 Task: Look for space in Bloomingdale, United States from 12th July, 2023 to 16th July, 2023 for 8 adults in price range Rs.10000 to Rs.16000. Place can be private room with 8 bedrooms having 8 beds and 8 bathrooms. Property type can be house, flat, guest house. Amenities needed are: wifi, TV, free parkinig on premises, gym, breakfast. Booking option can be shelf check-in. Required host language is English.
Action: Mouse moved to (558, 114)
Screenshot: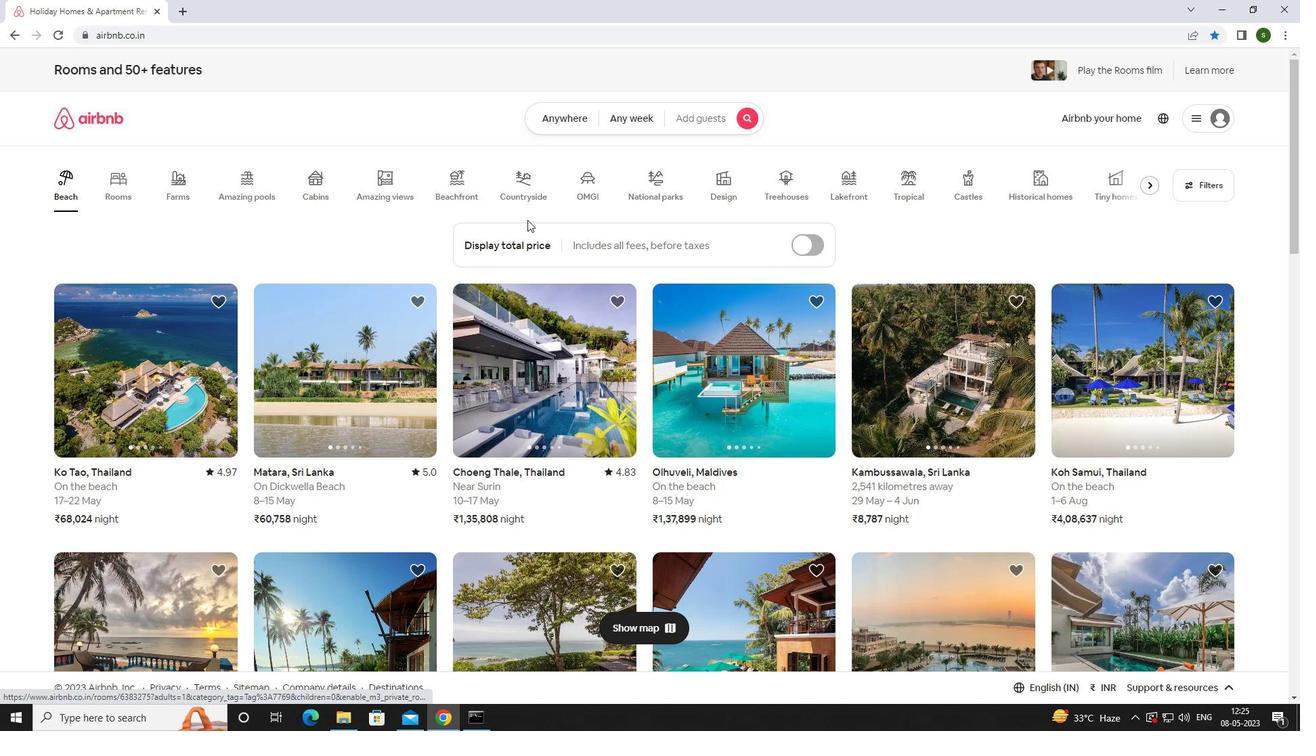 
Action: Mouse pressed left at (558, 114)
Screenshot: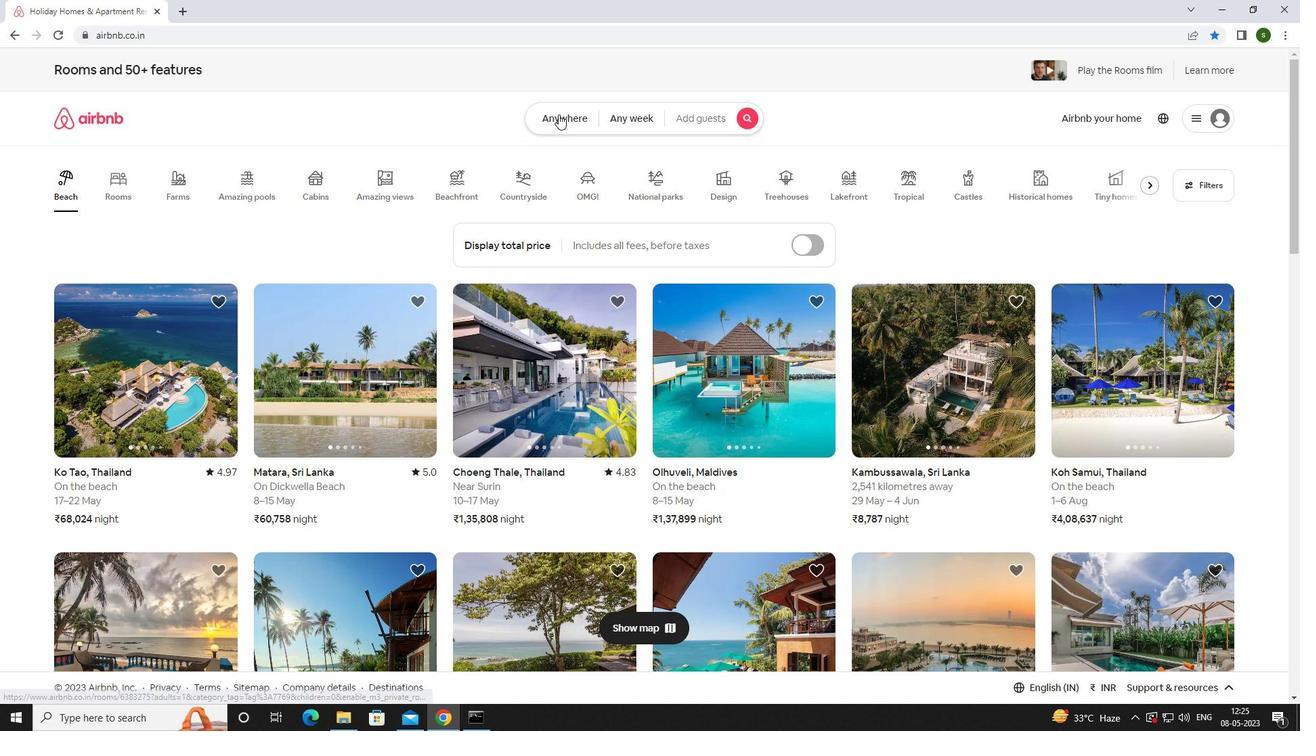
Action: Mouse moved to (502, 172)
Screenshot: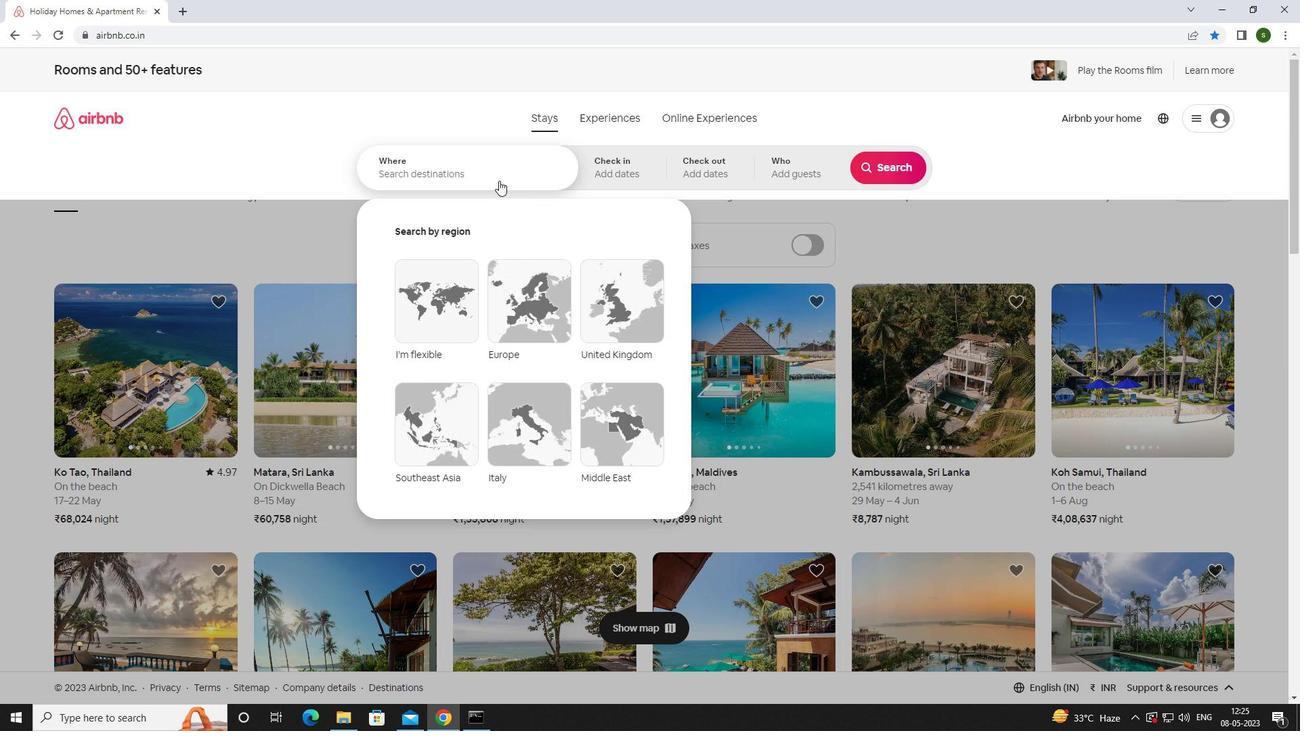 
Action: Mouse pressed left at (502, 172)
Screenshot: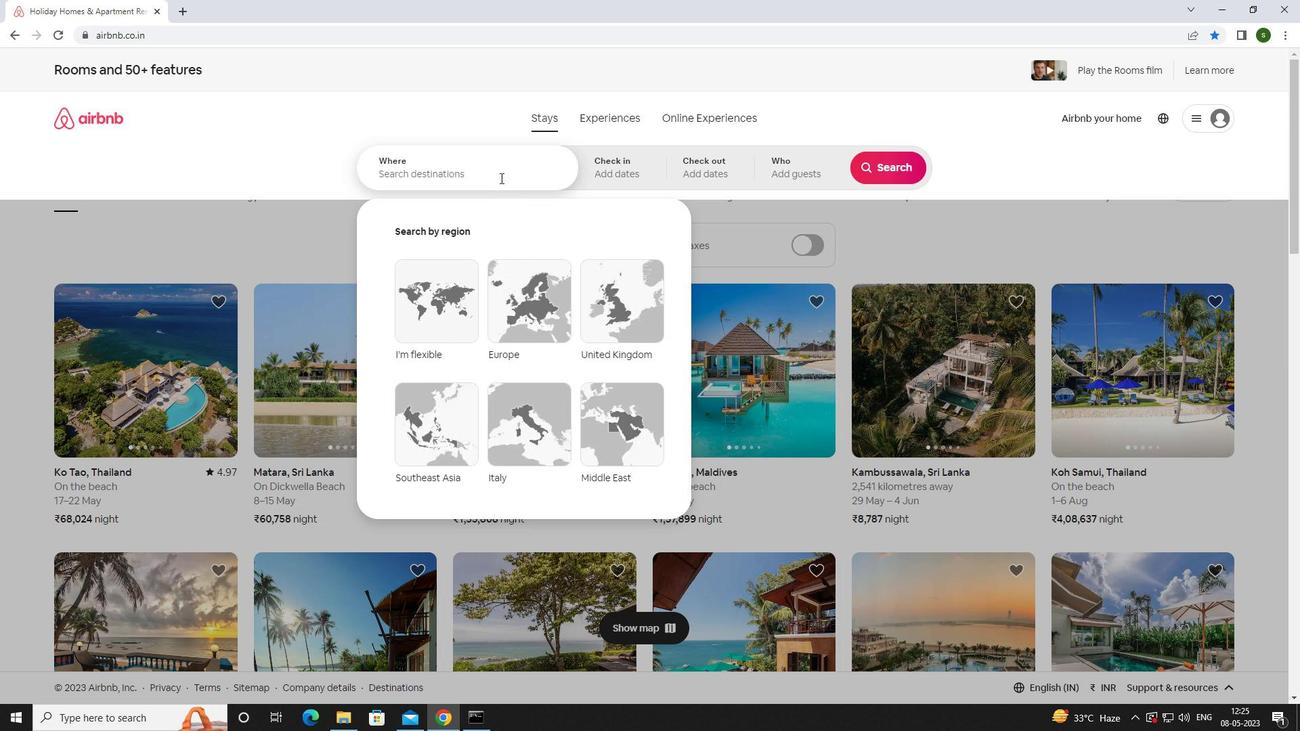 
Action: Mouse moved to (499, 173)
Screenshot: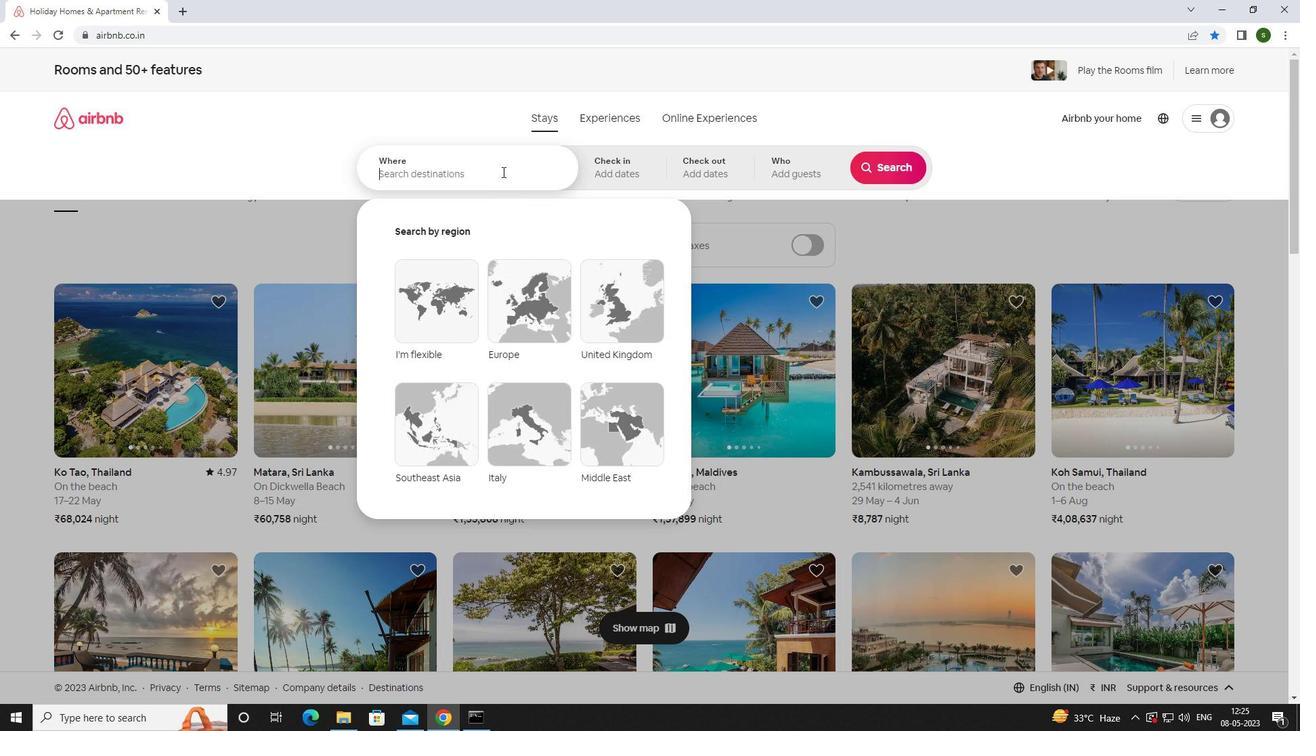 
Action: Key pressed <Key.caps_lock>b<Key.caps_lock>loomingdale,<Key.space><Key.caps_lock>u<Key.caps_lock>nited<Key.space><Key.caps_lock>s<Key.caps_lock>tates<Key.enter>
Screenshot: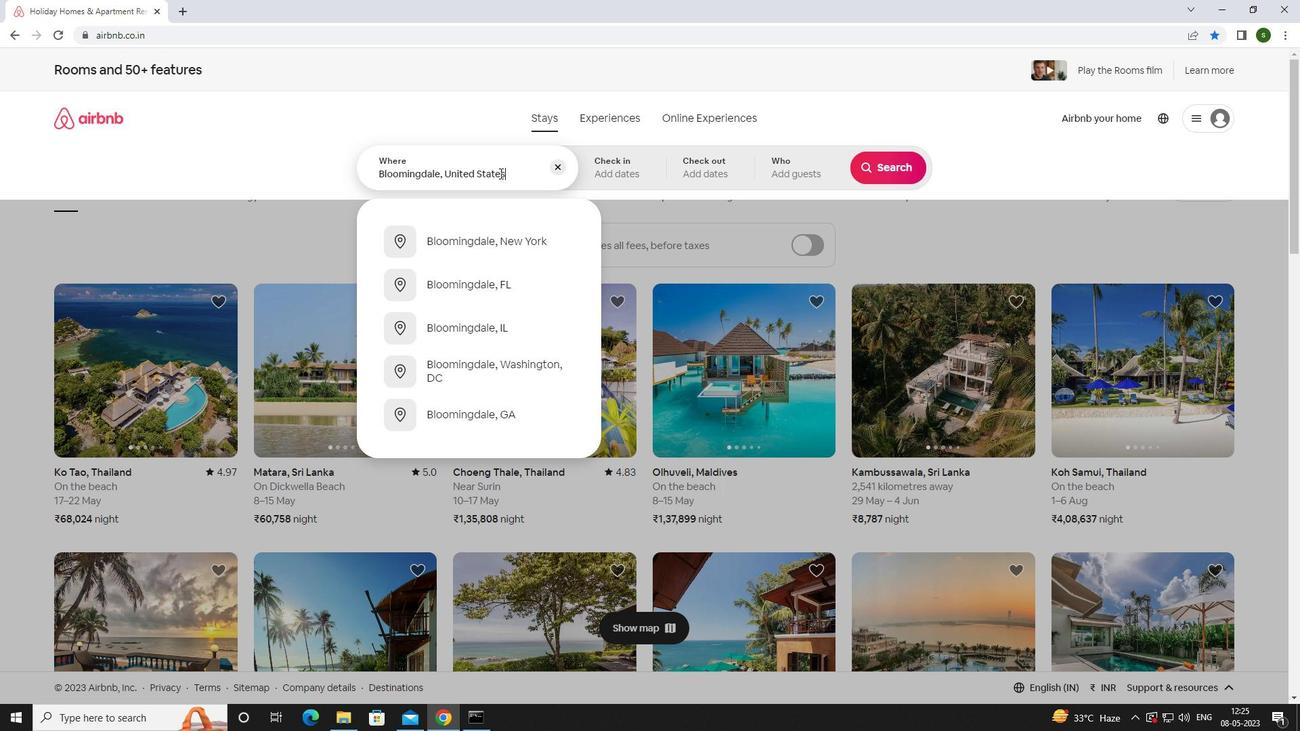 
Action: Mouse moved to (883, 274)
Screenshot: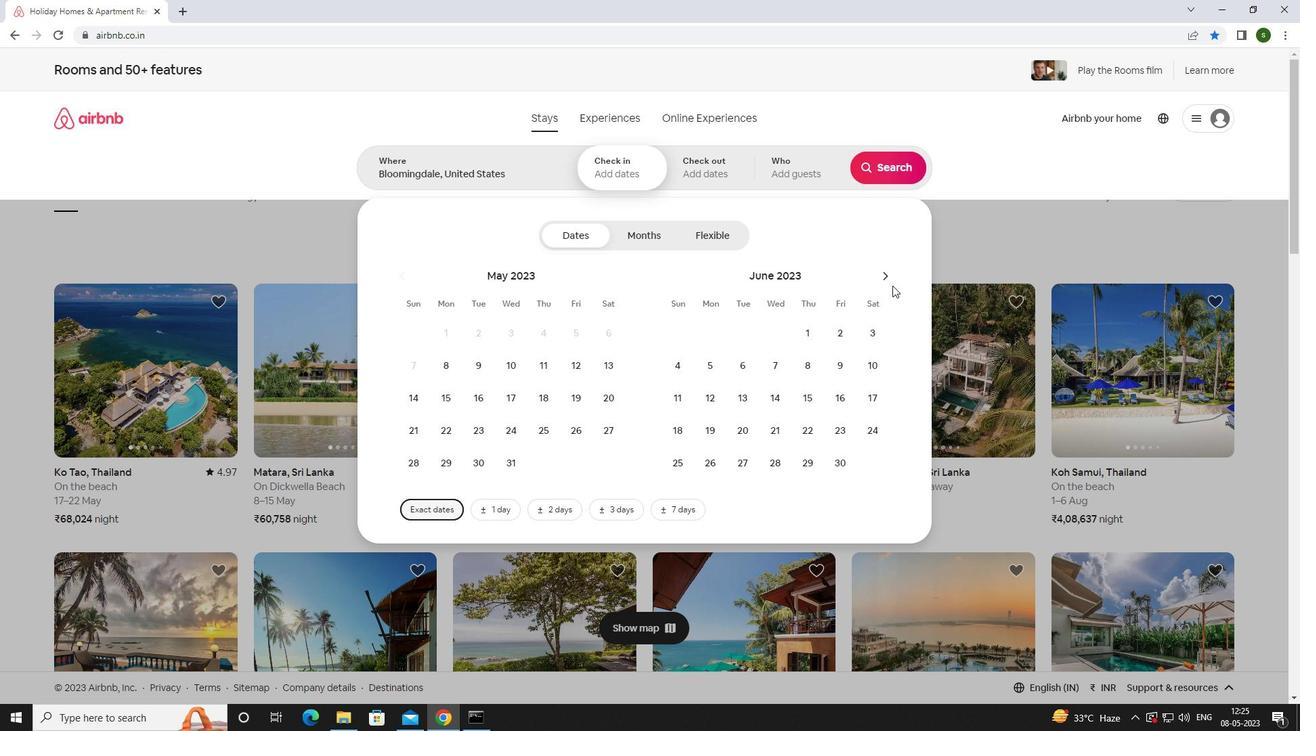 
Action: Mouse pressed left at (883, 274)
Screenshot: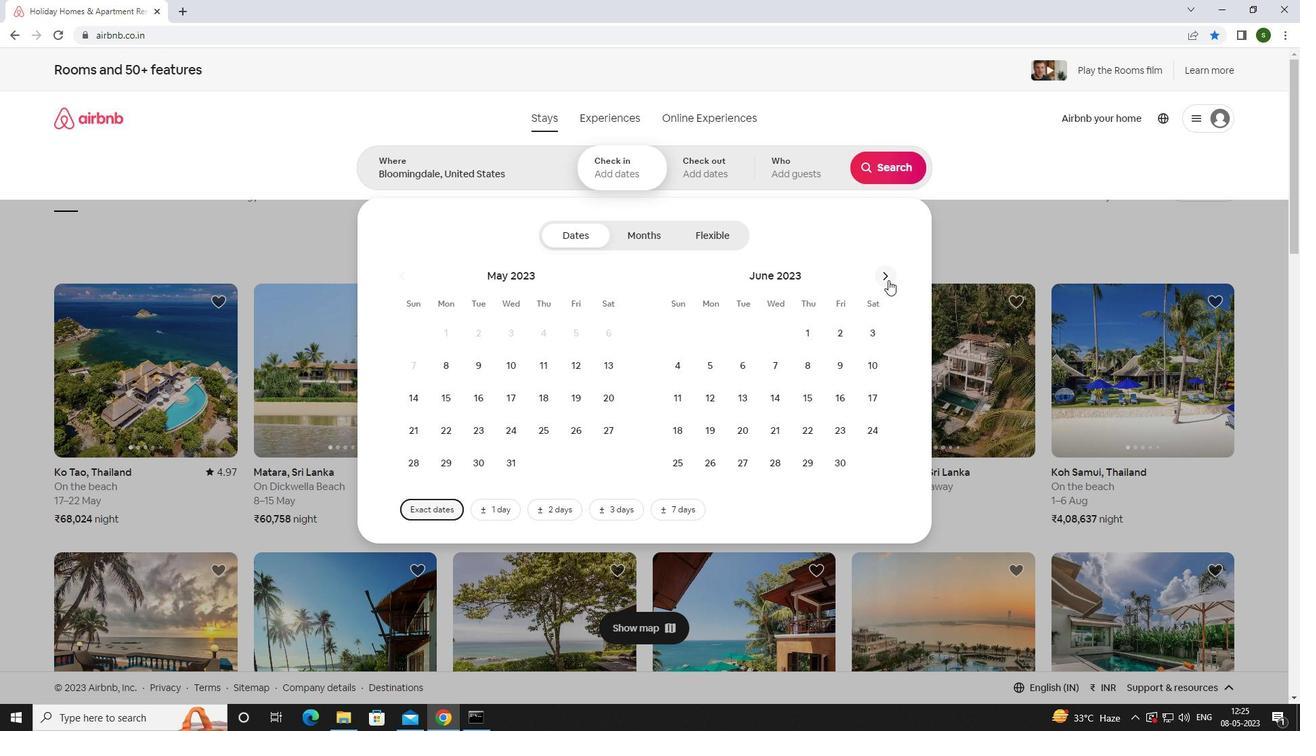
Action: Mouse moved to (783, 400)
Screenshot: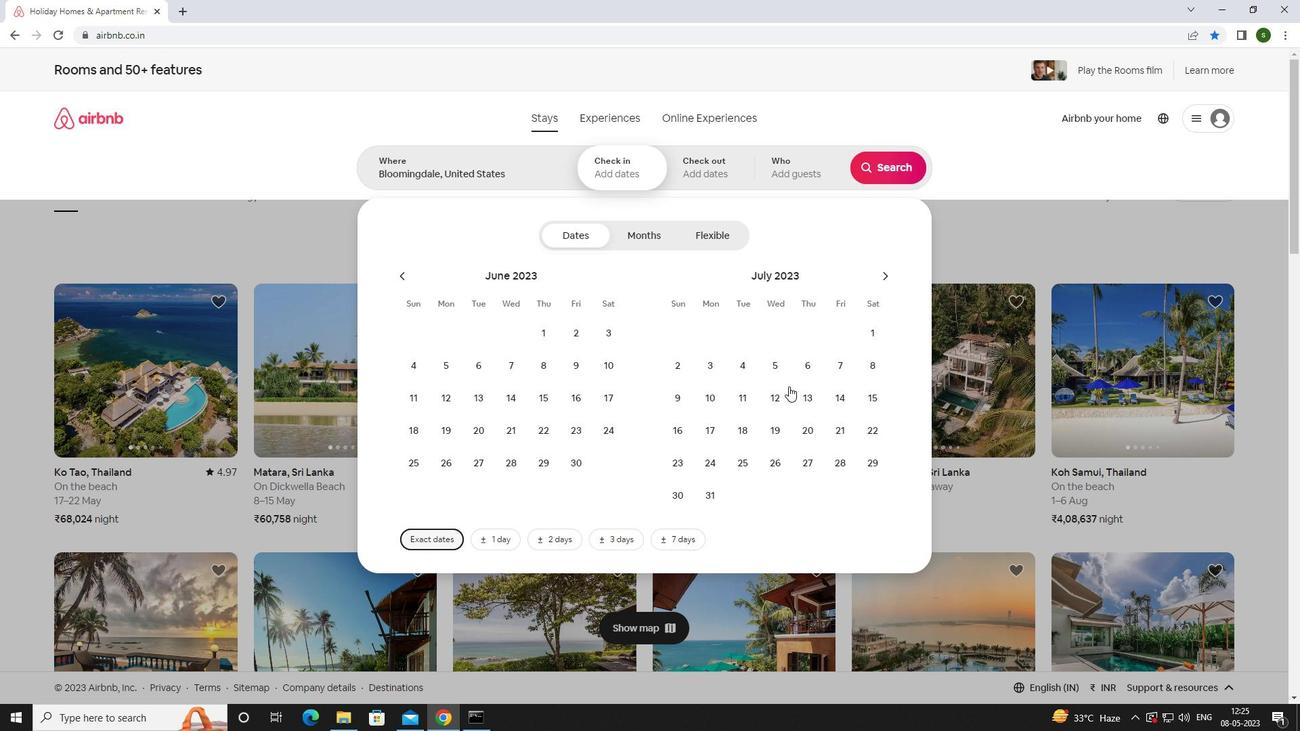 
Action: Mouse pressed left at (783, 400)
Screenshot: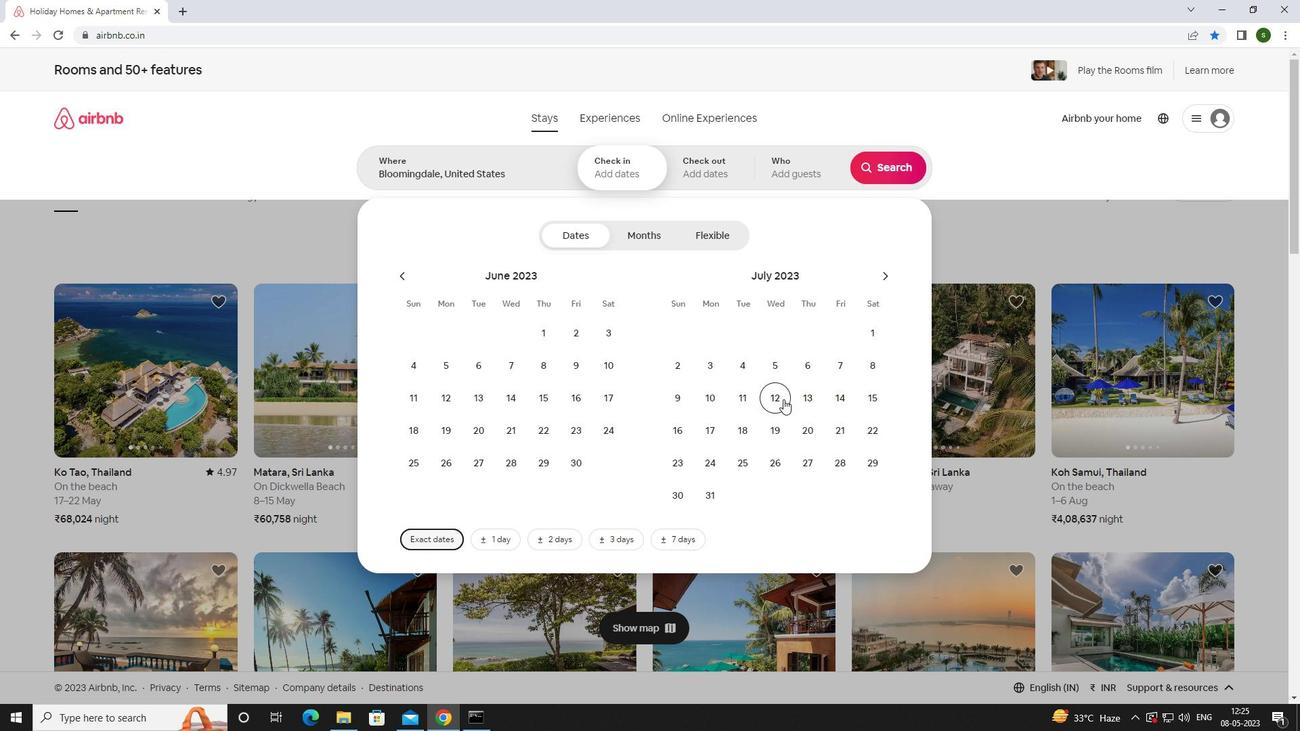 
Action: Mouse moved to (690, 429)
Screenshot: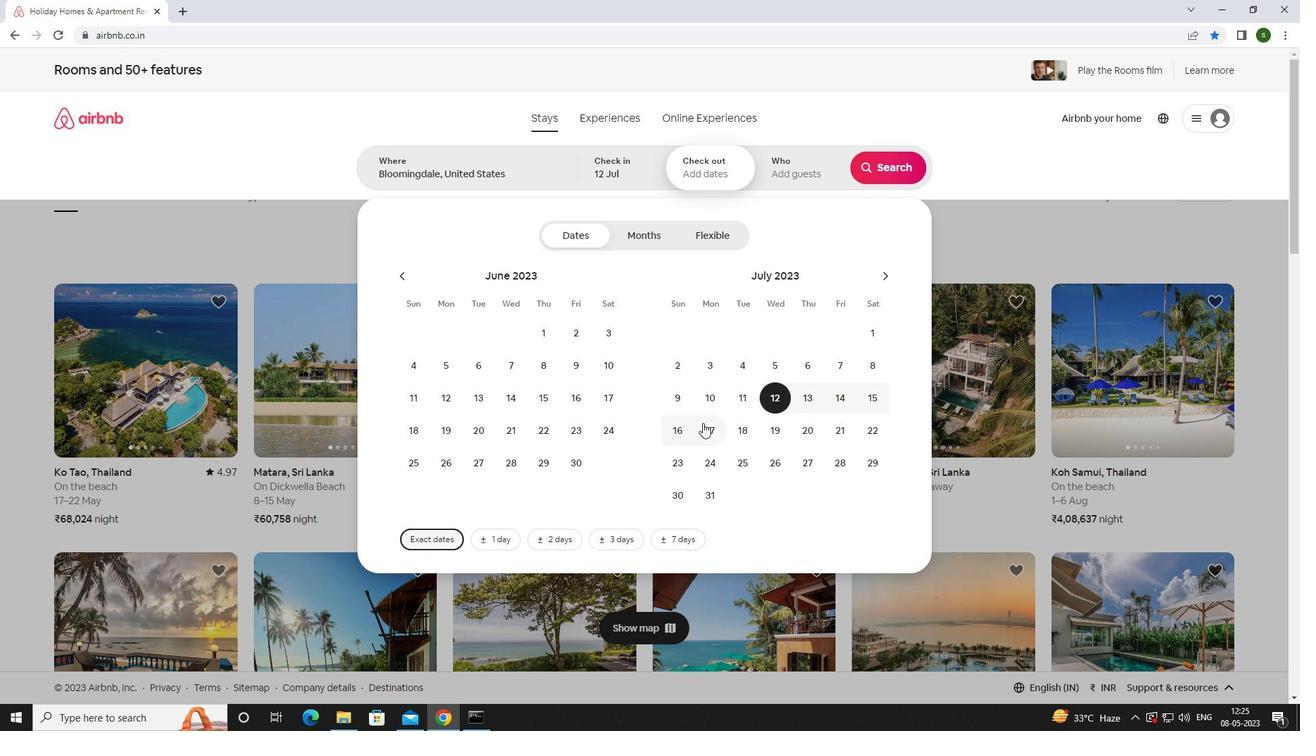 
Action: Mouse pressed left at (690, 429)
Screenshot: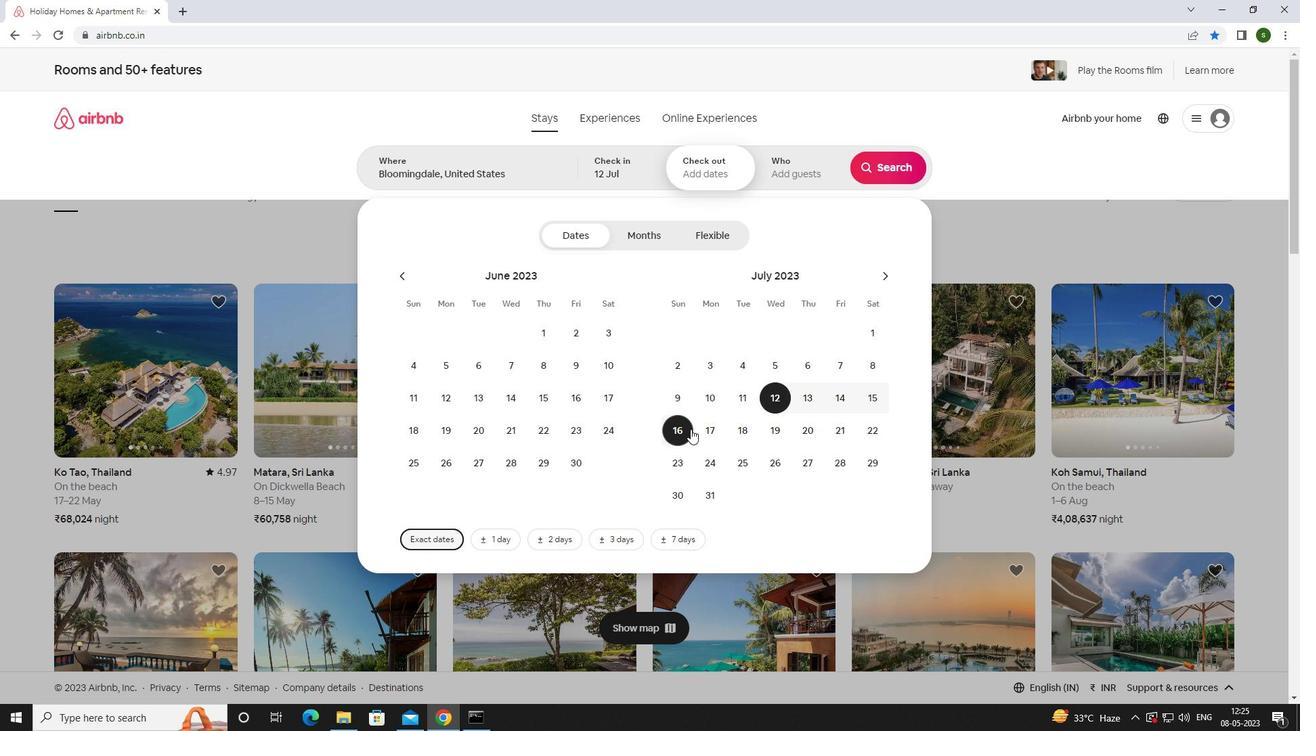 
Action: Mouse moved to (795, 176)
Screenshot: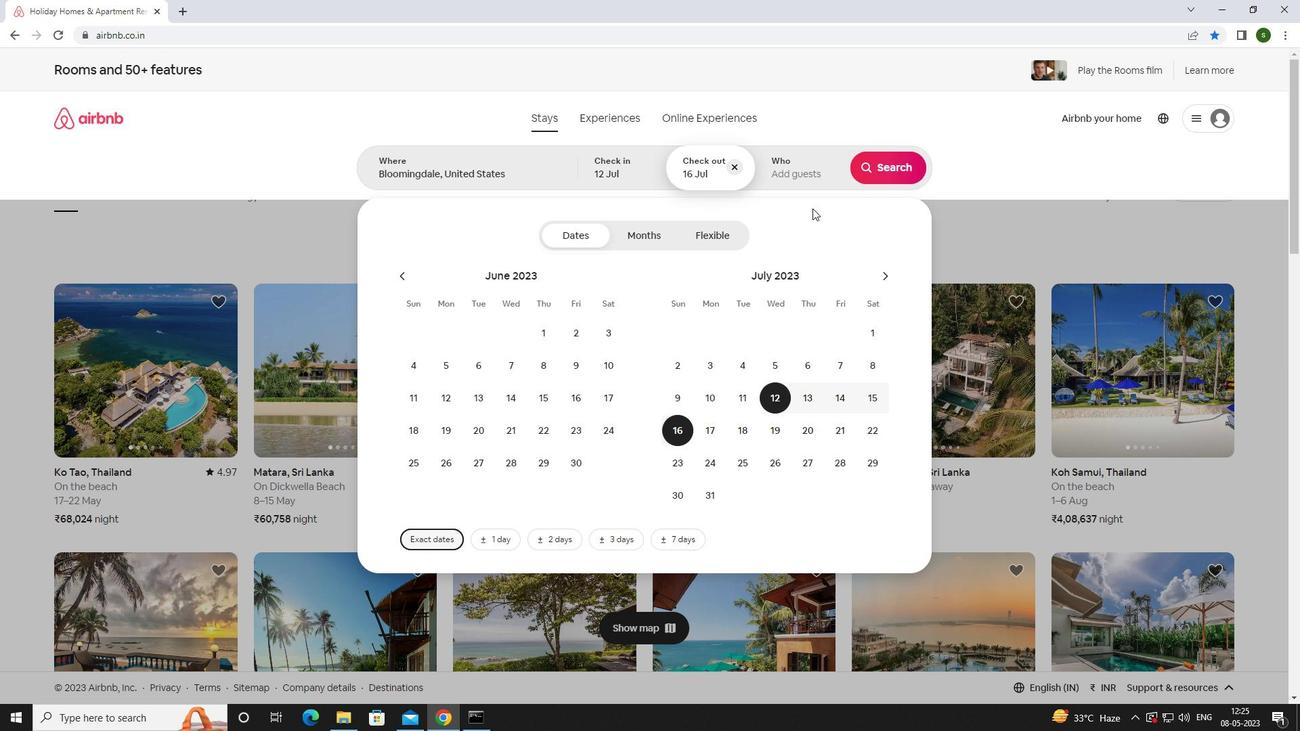 
Action: Mouse pressed left at (795, 176)
Screenshot: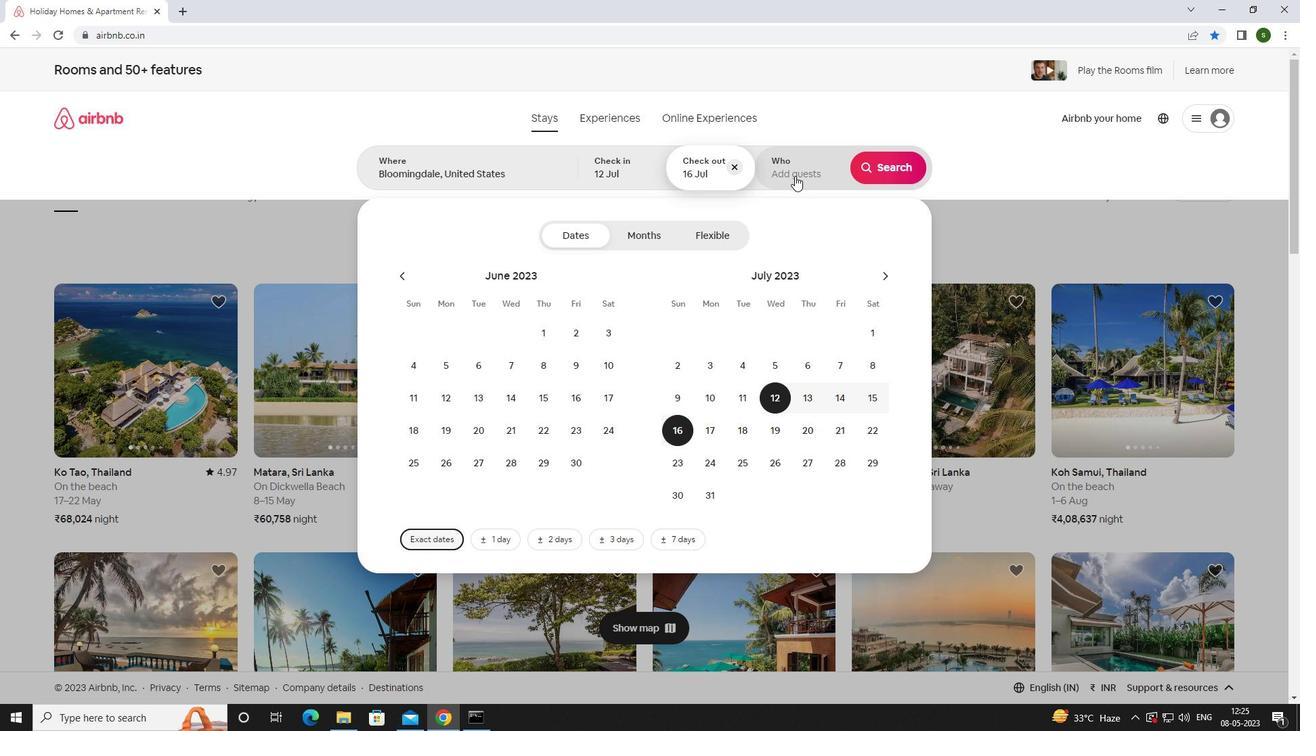 
Action: Mouse moved to (887, 235)
Screenshot: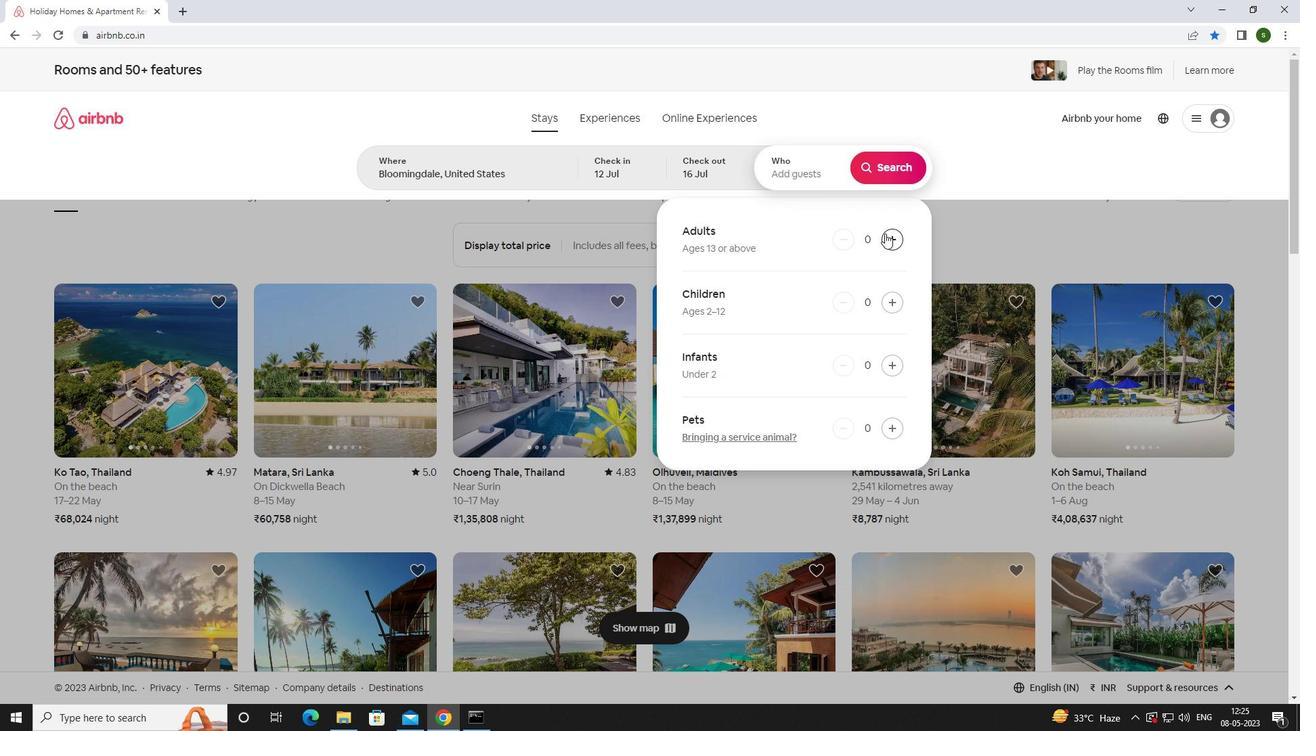 
Action: Mouse pressed left at (887, 235)
Screenshot: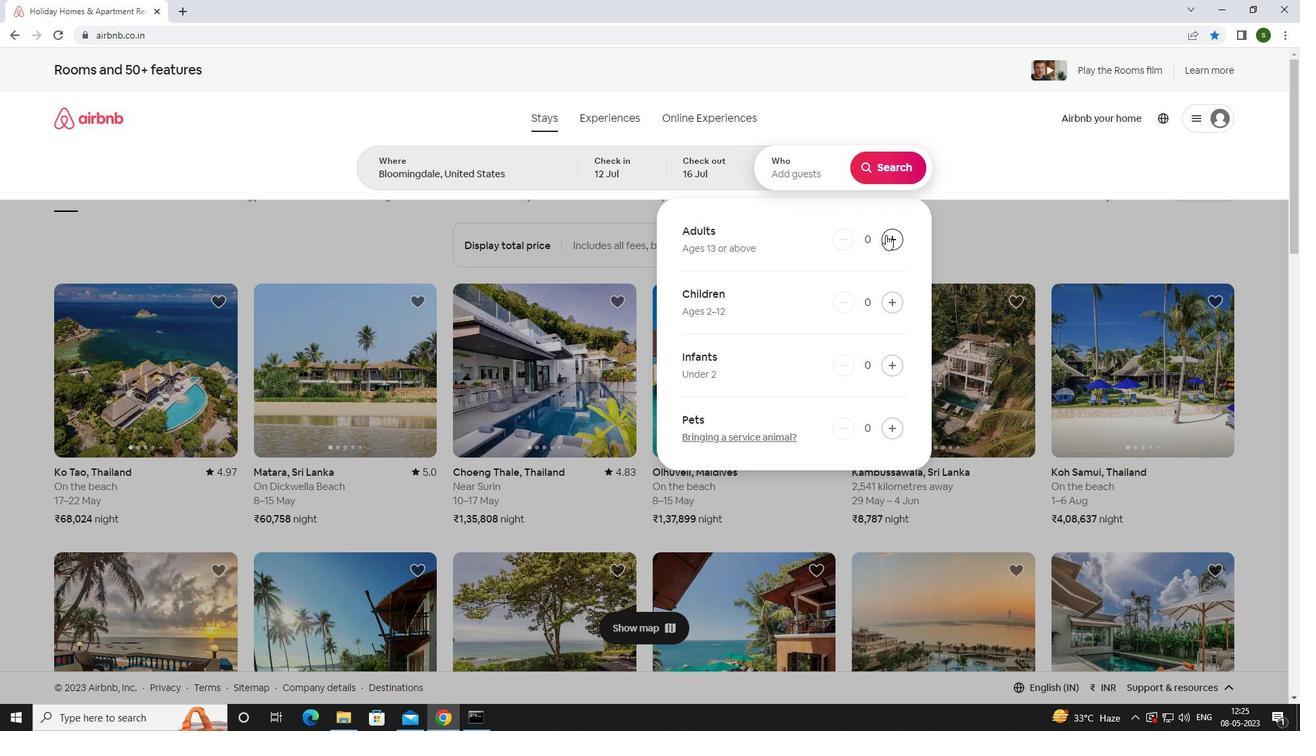 
Action: Mouse pressed left at (887, 235)
Screenshot: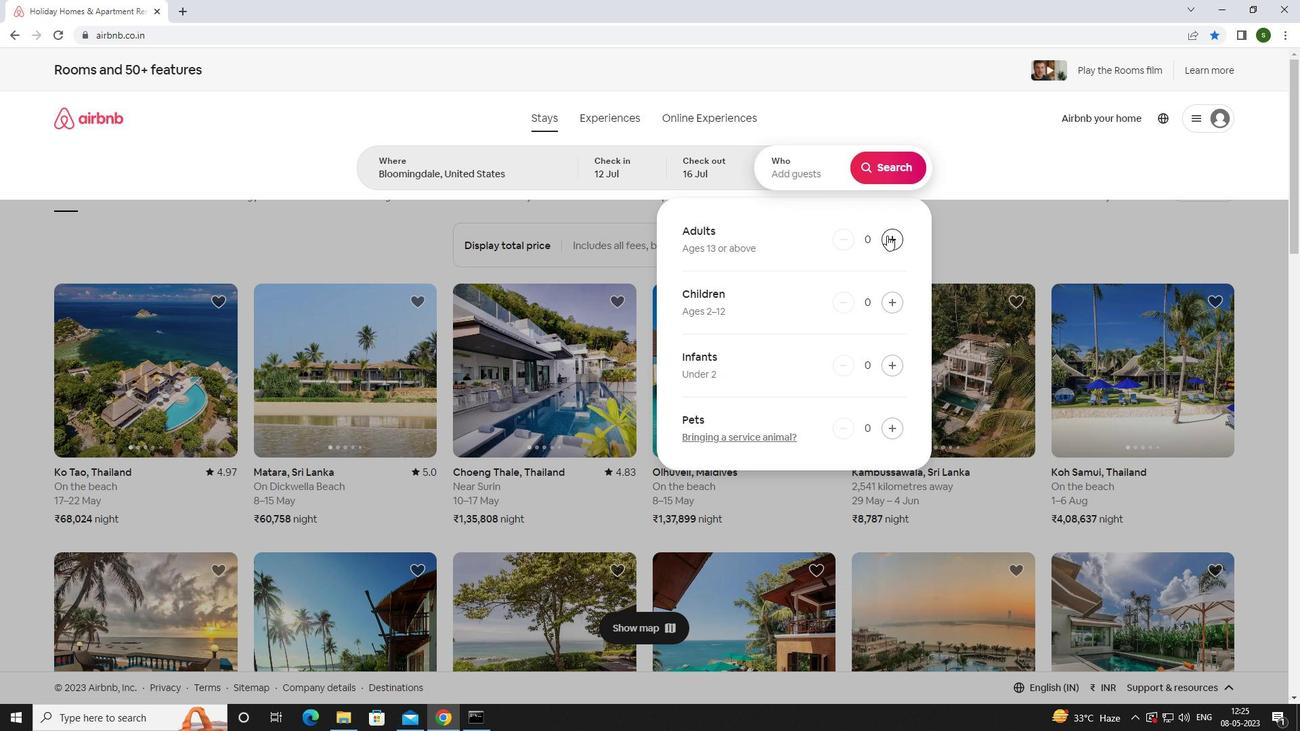 
Action: Mouse pressed left at (887, 235)
Screenshot: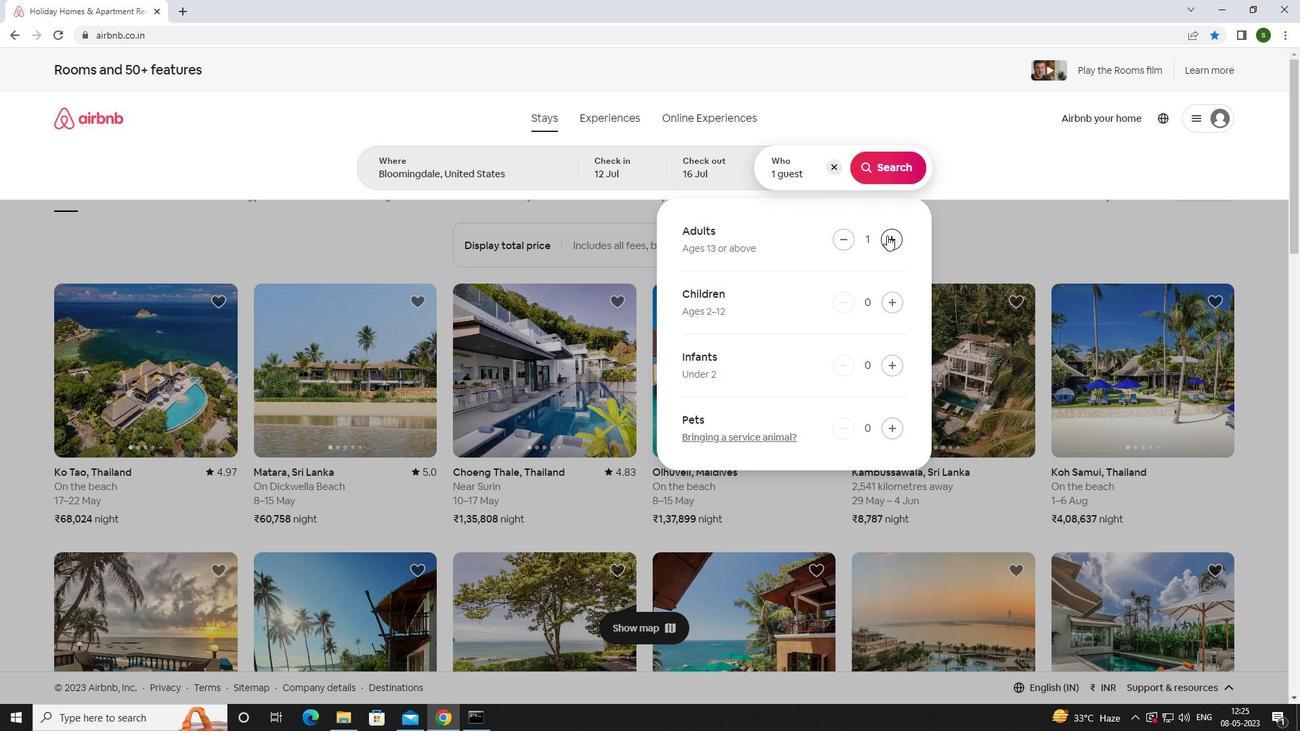
Action: Mouse pressed left at (887, 235)
Screenshot: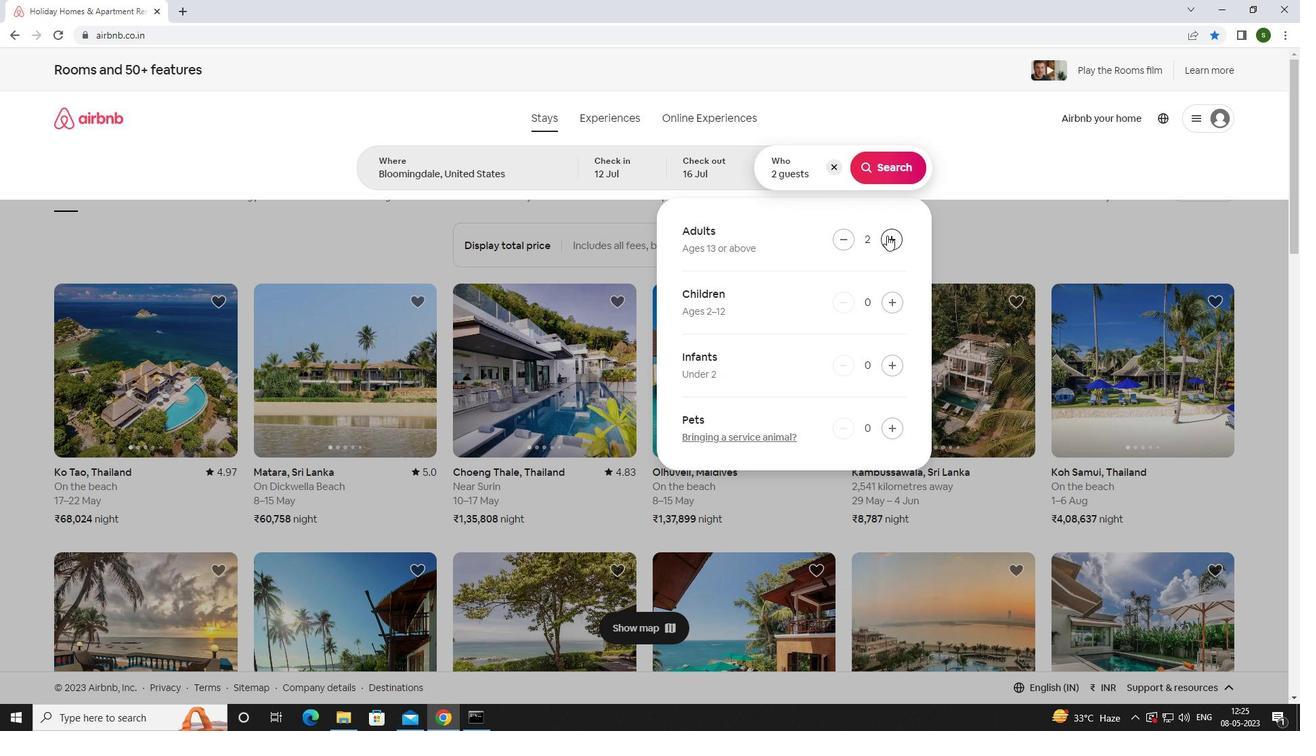
Action: Mouse pressed left at (887, 235)
Screenshot: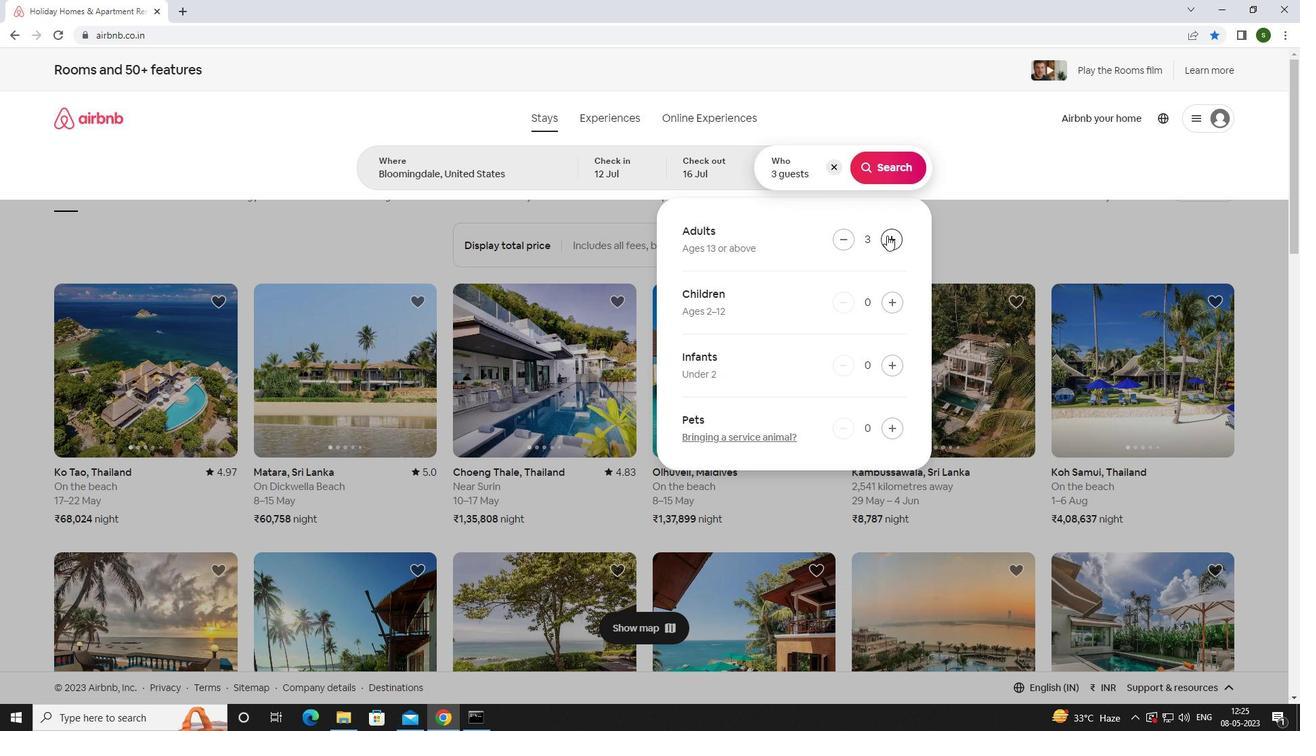 
Action: Mouse pressed left at (887, 235)
Screenshot: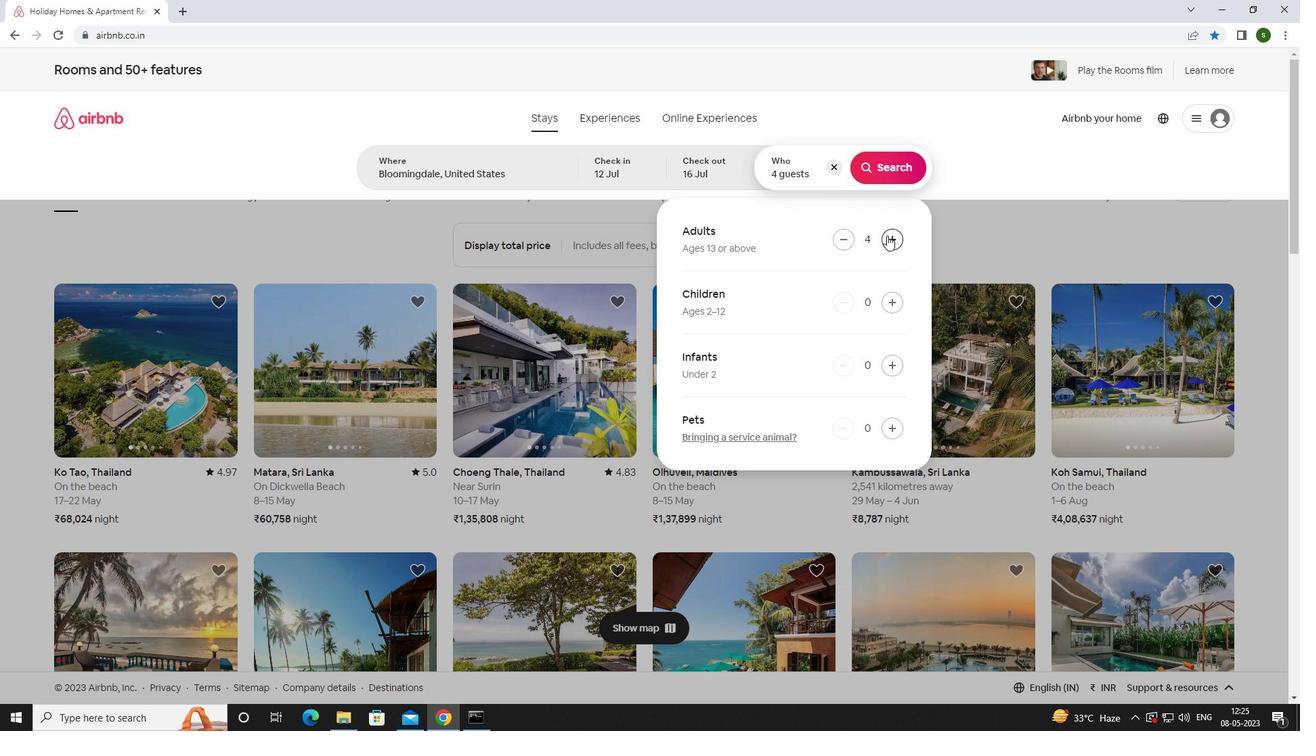 
Action: Mouse pressed left at (887, 235)
Screenshot: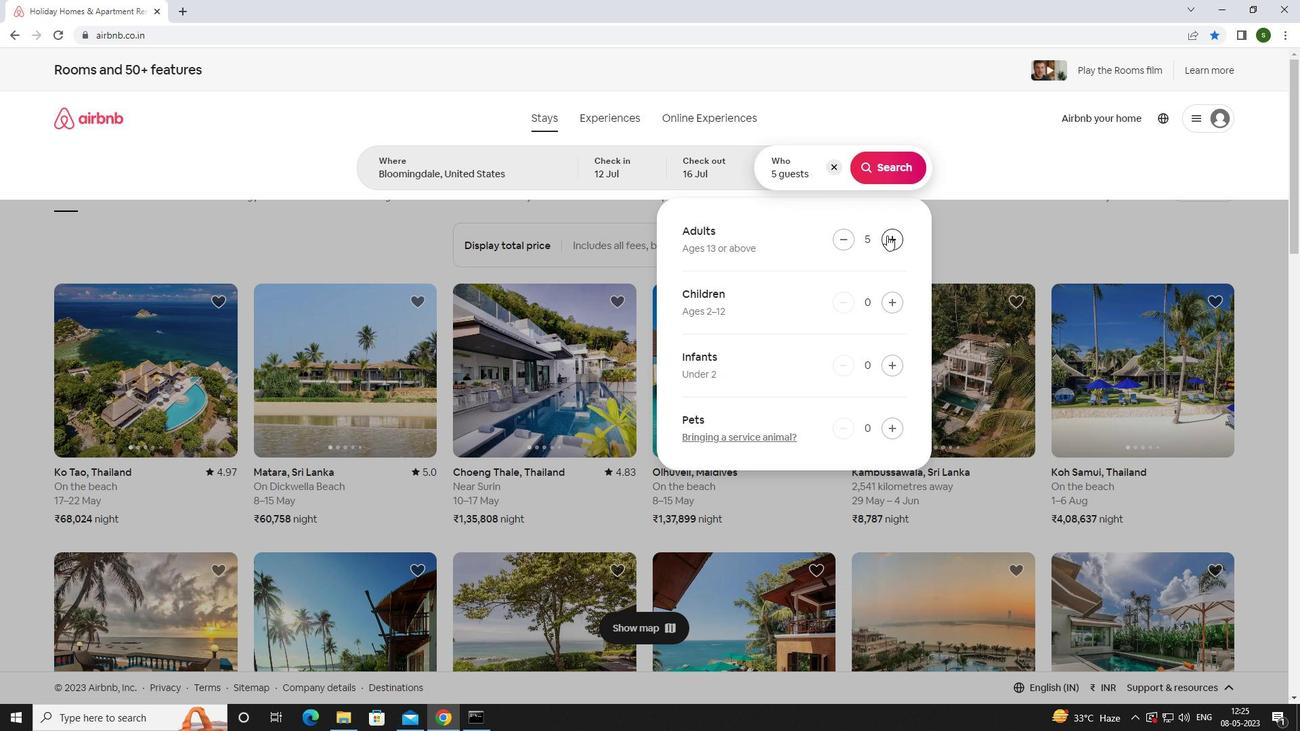 
Action: Mouse pressed left at (887, 235)
Screenshot: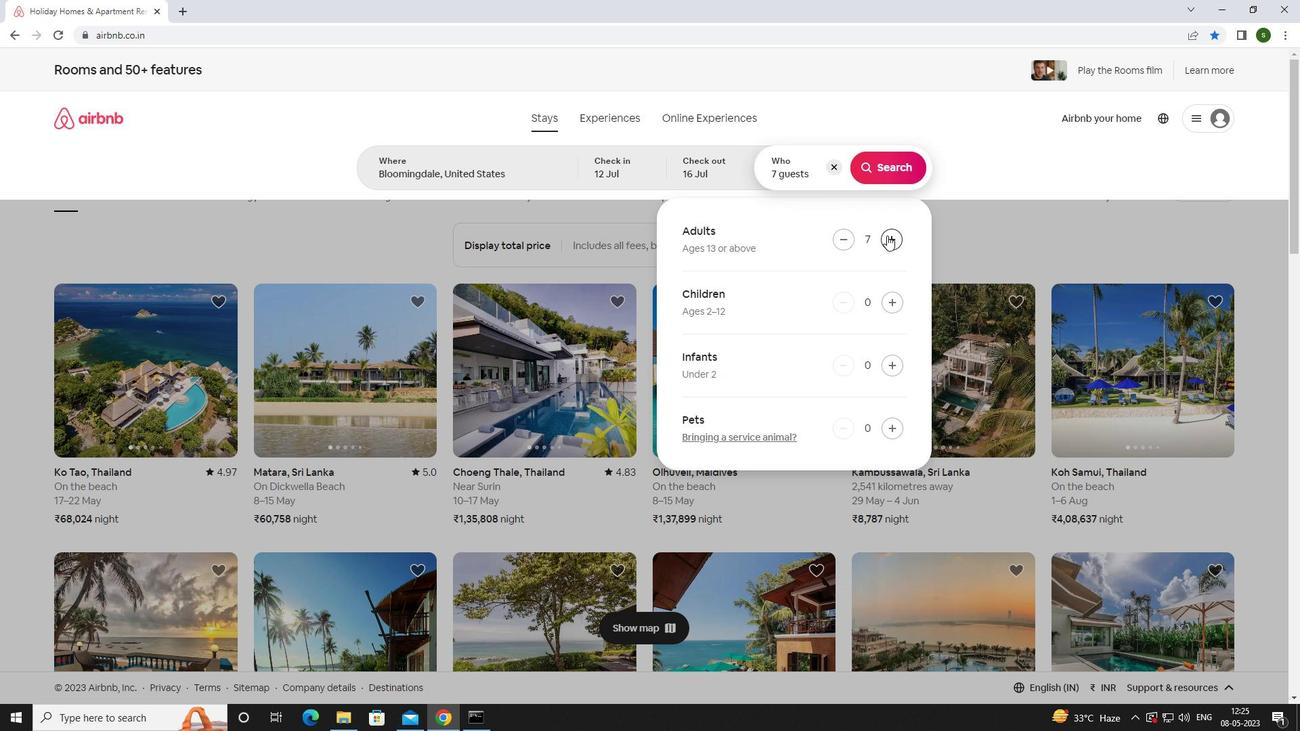 
Action: Mouse moved to (884, 164)
Screenshot: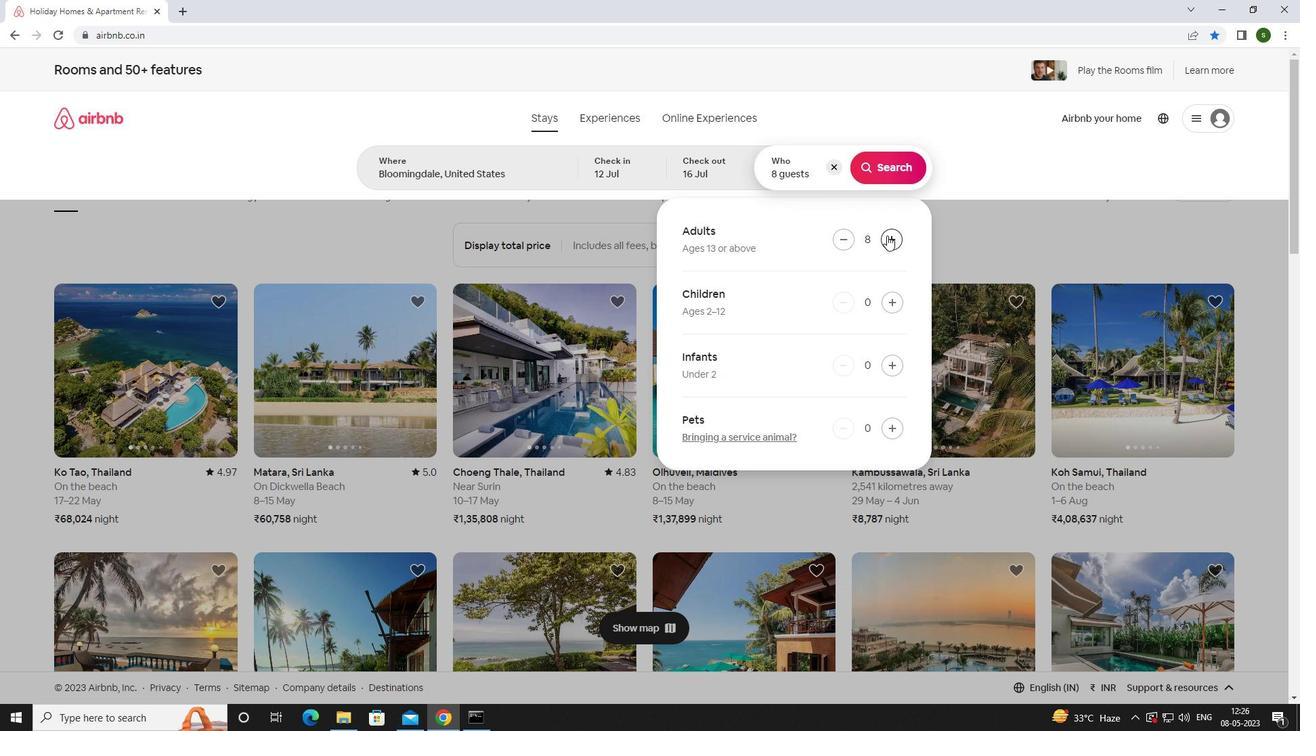 
Action: Mouse pressed left at (884, 164)
Screenshot: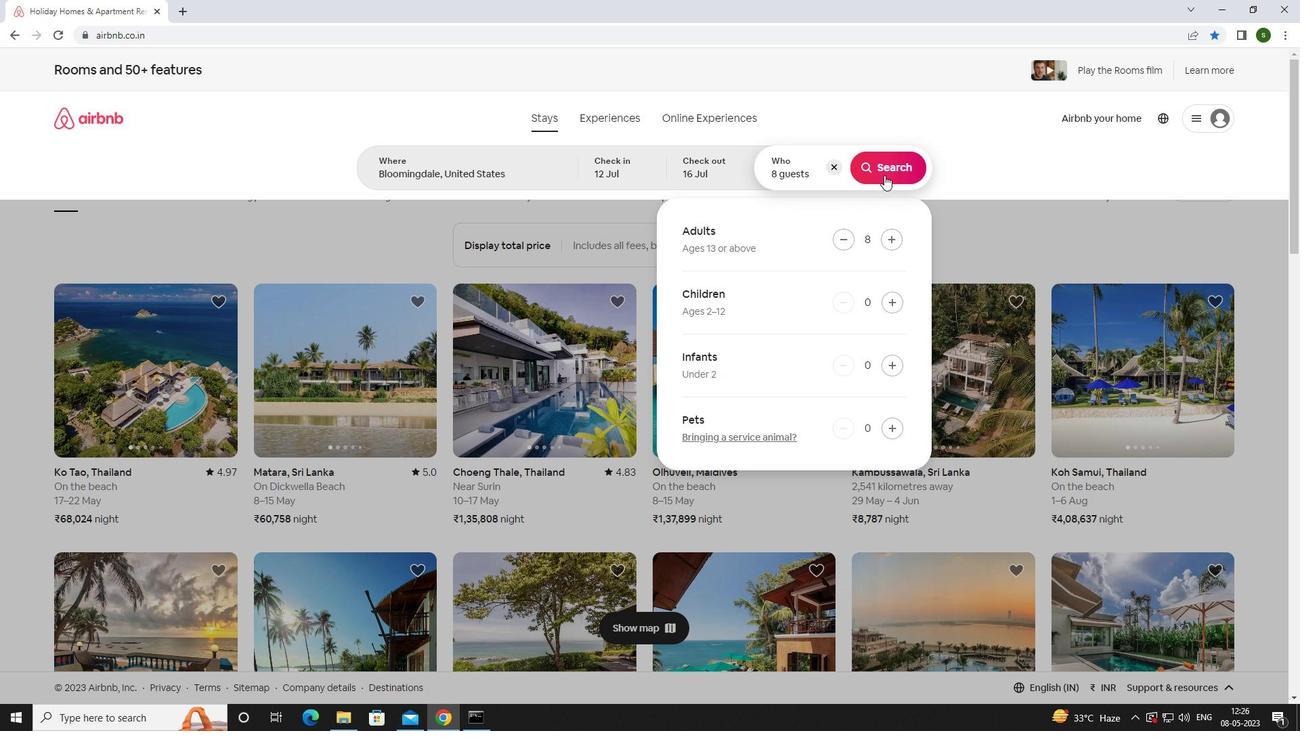 
Action: Mouse moved to (1227, 124)
Screenshot: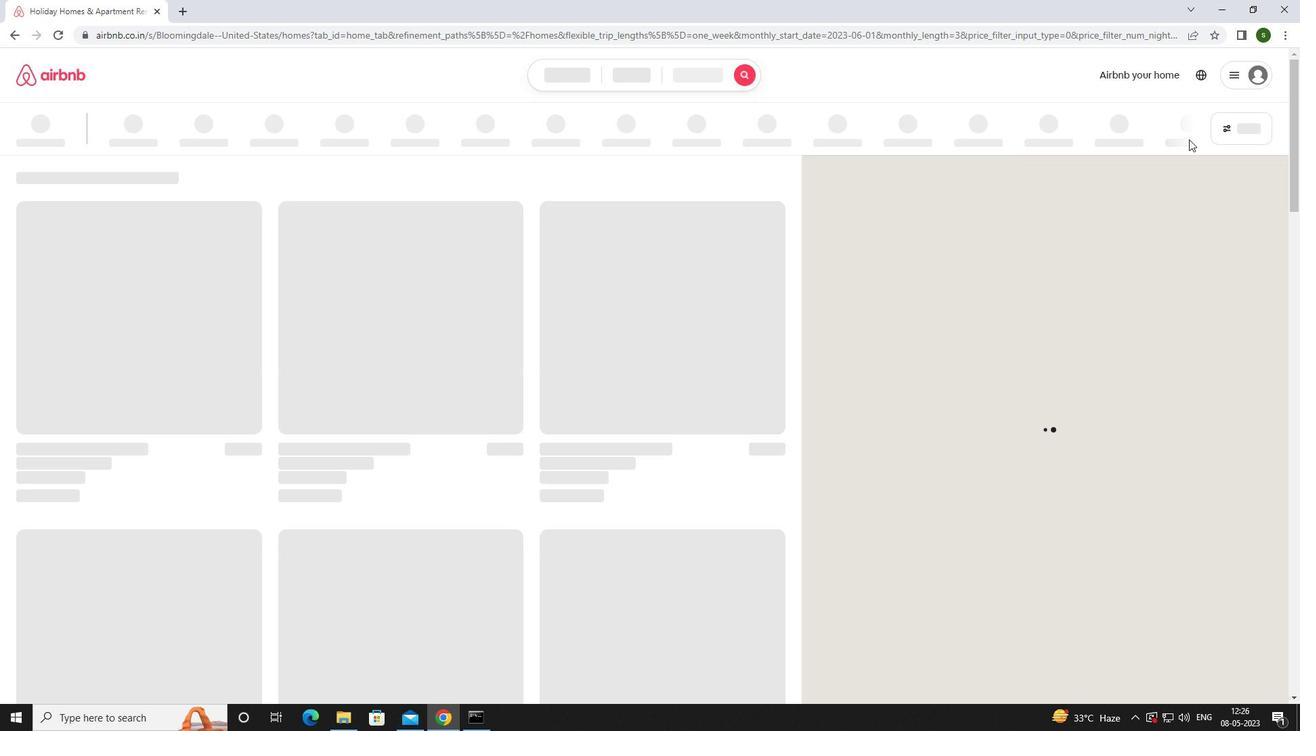 
Action: Mouse pressed left at (1227, 124)
Screenshot: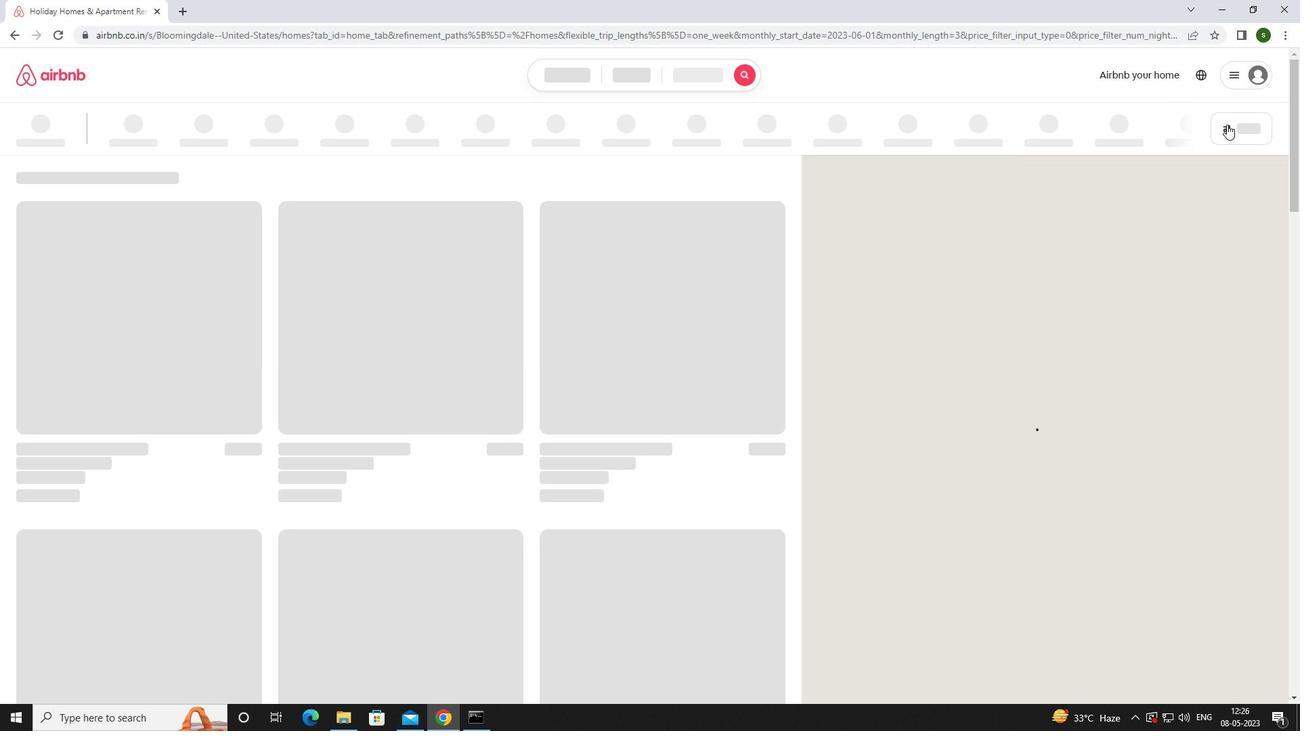 
Action: Mouse moved to (509, 456)
Screenshot: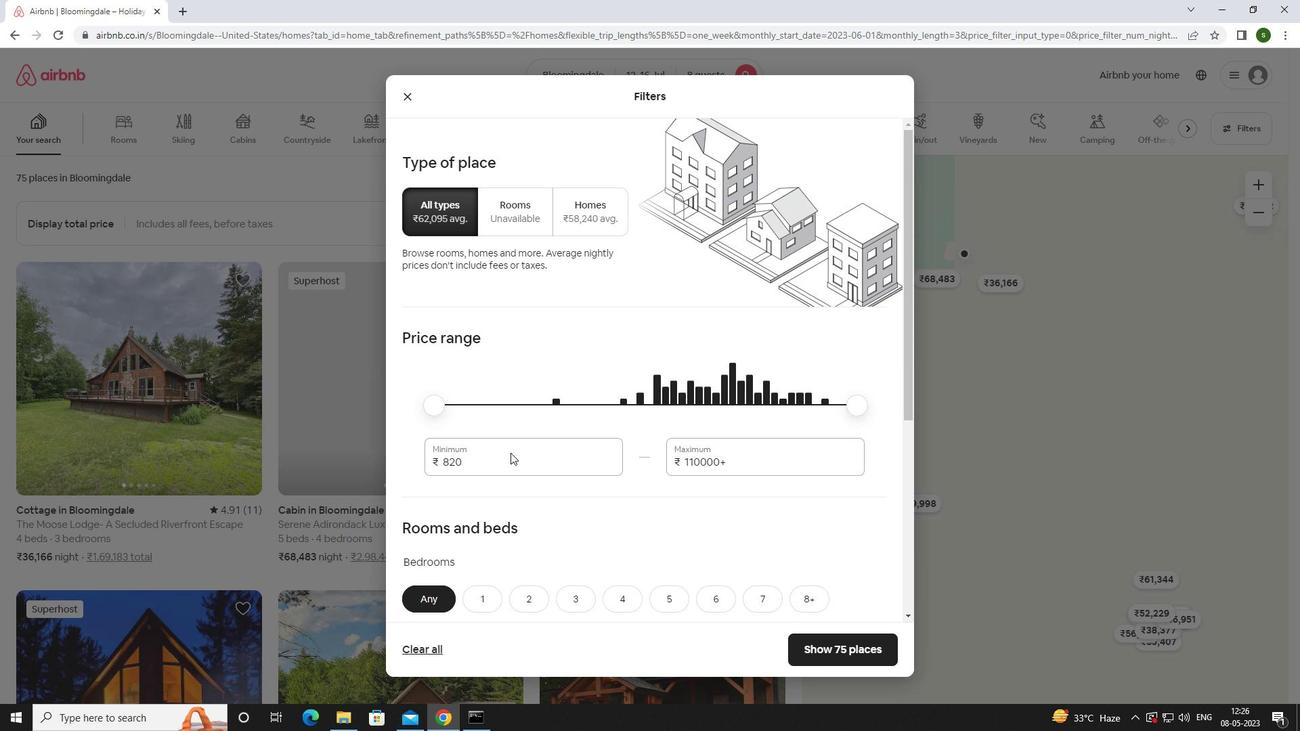 
Action: Mouse pressed left at (509, 456)
Screenshot: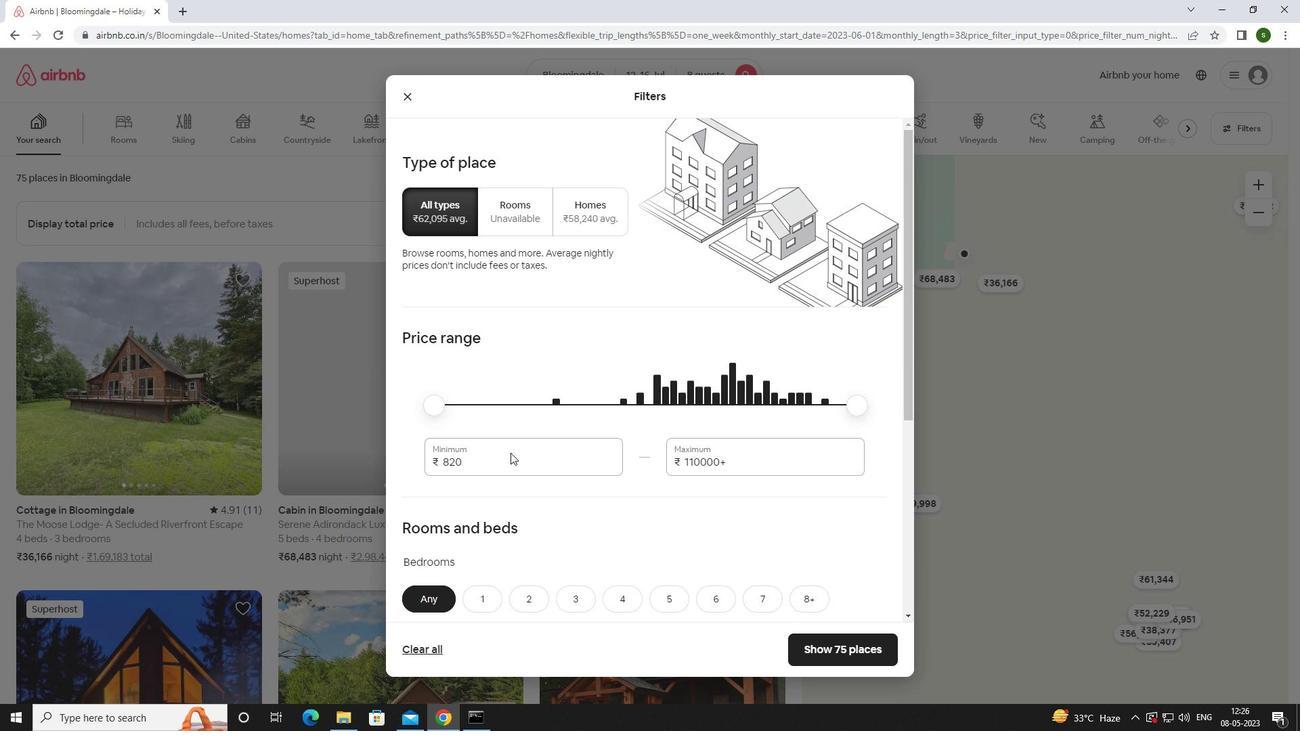 
Action: Mouse moved to (509, 457)
Screenshot: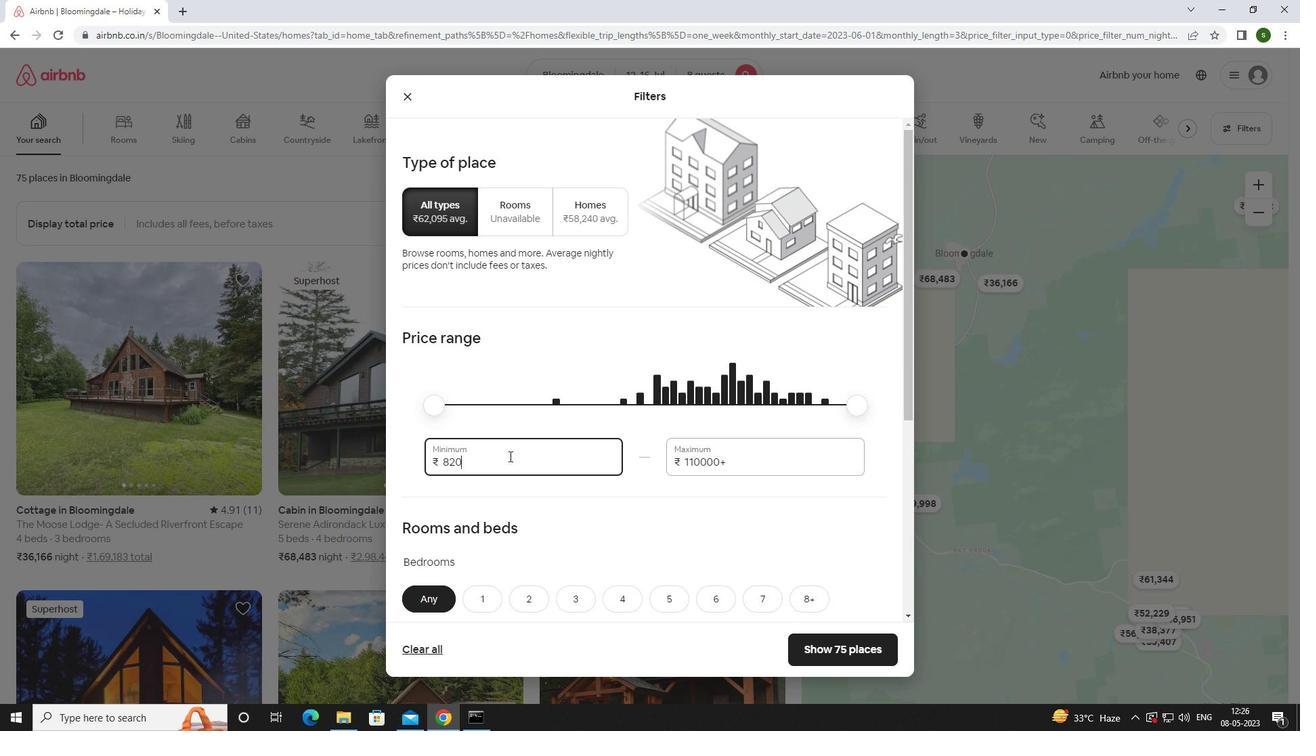 
Action: Key pressed <Key.backspace><Key.backspace><Key.backspace><Key.backspace>10000
Screenshot: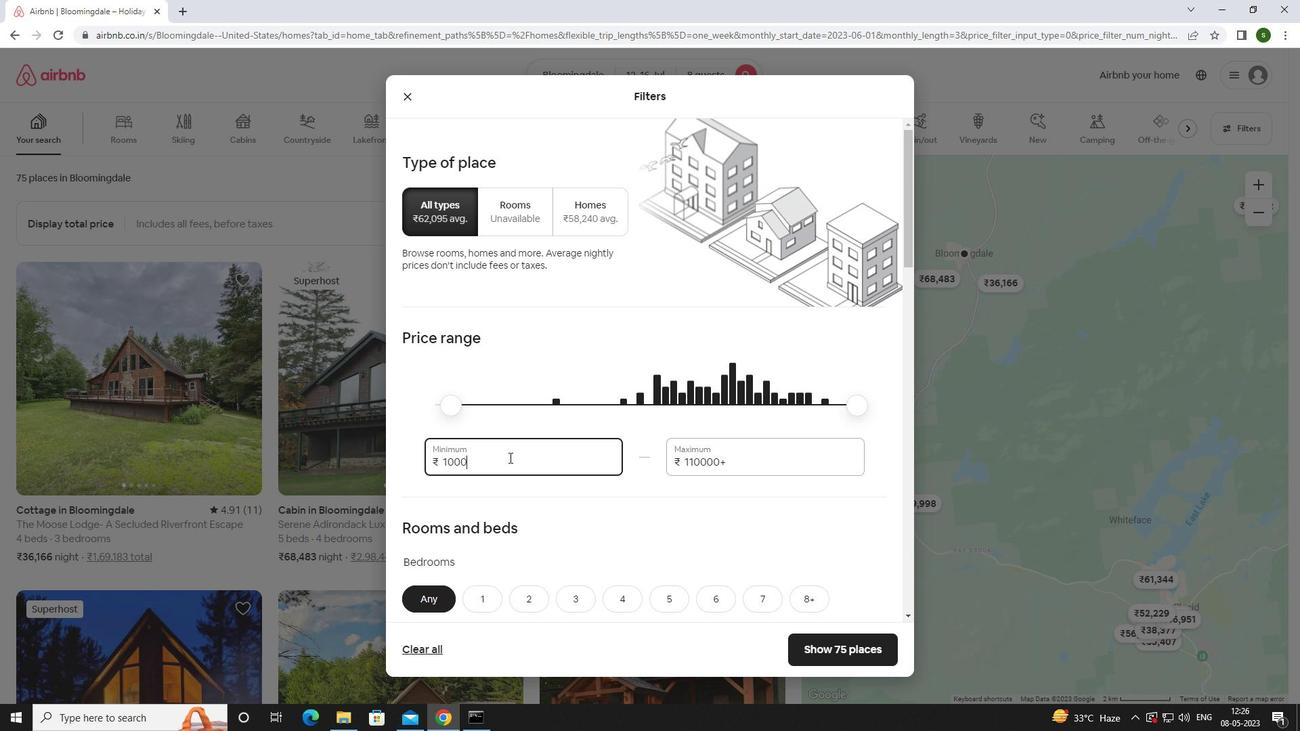 
Action: Mouse moved to (736, 460)
Screenshot: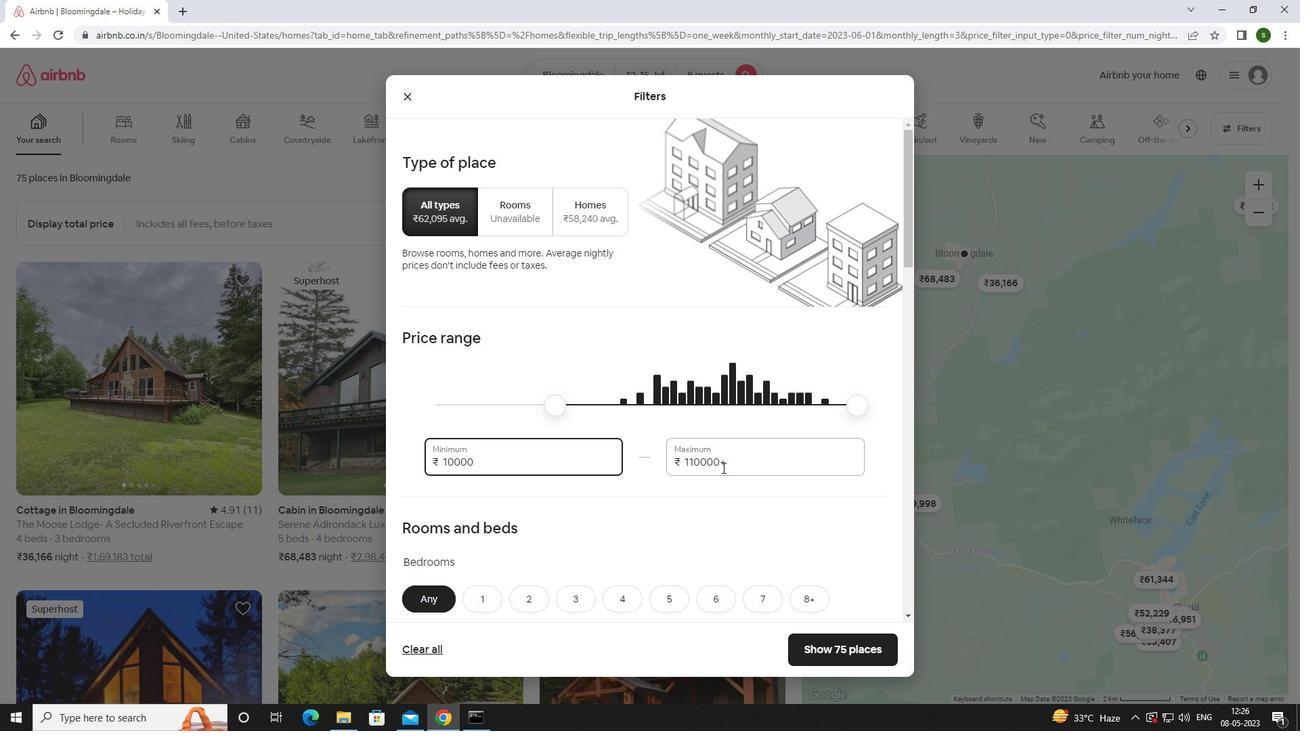 
Action: Mouse pressed left at (736, 460)
Screenshot: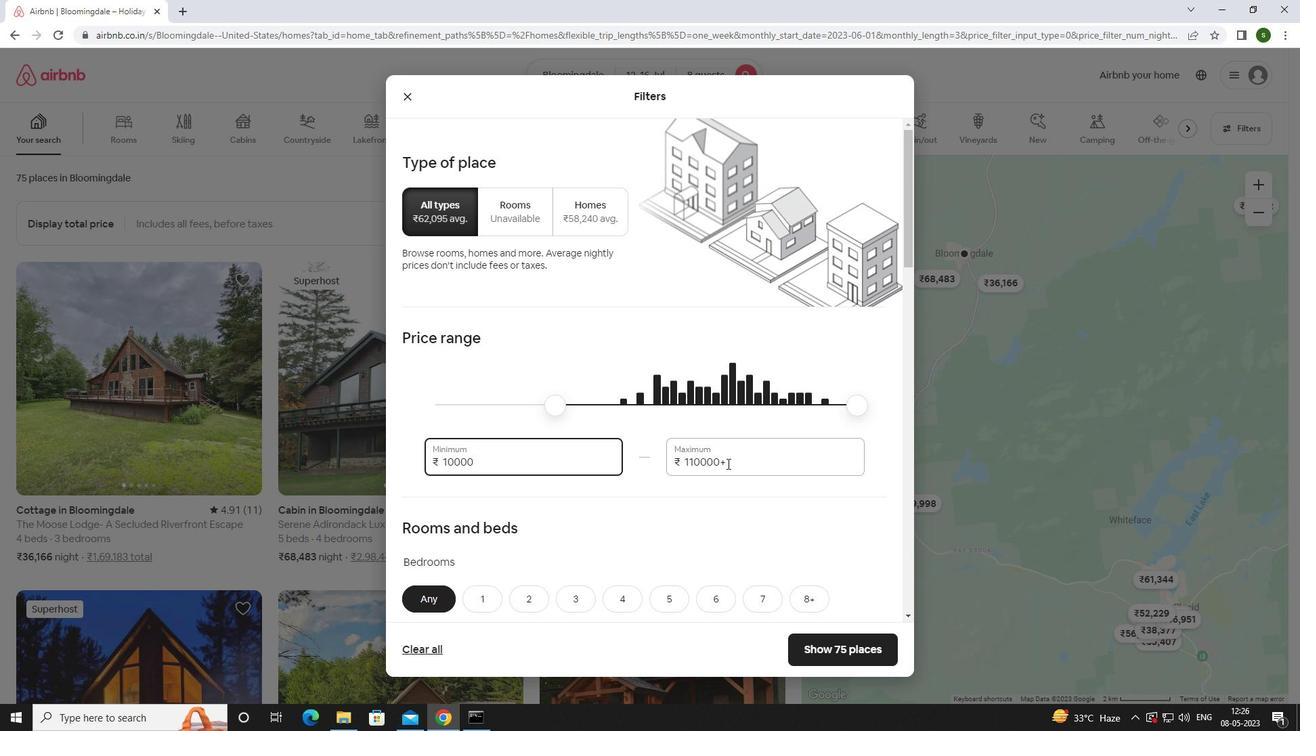 
Action: Key pressed <Key.backspace><Key.backspace><Key.backspace><Key.backspace><Key.backspace><Key.backspace><Key.backspace><Key.backspace><Key.backspace>16000
Screenshot: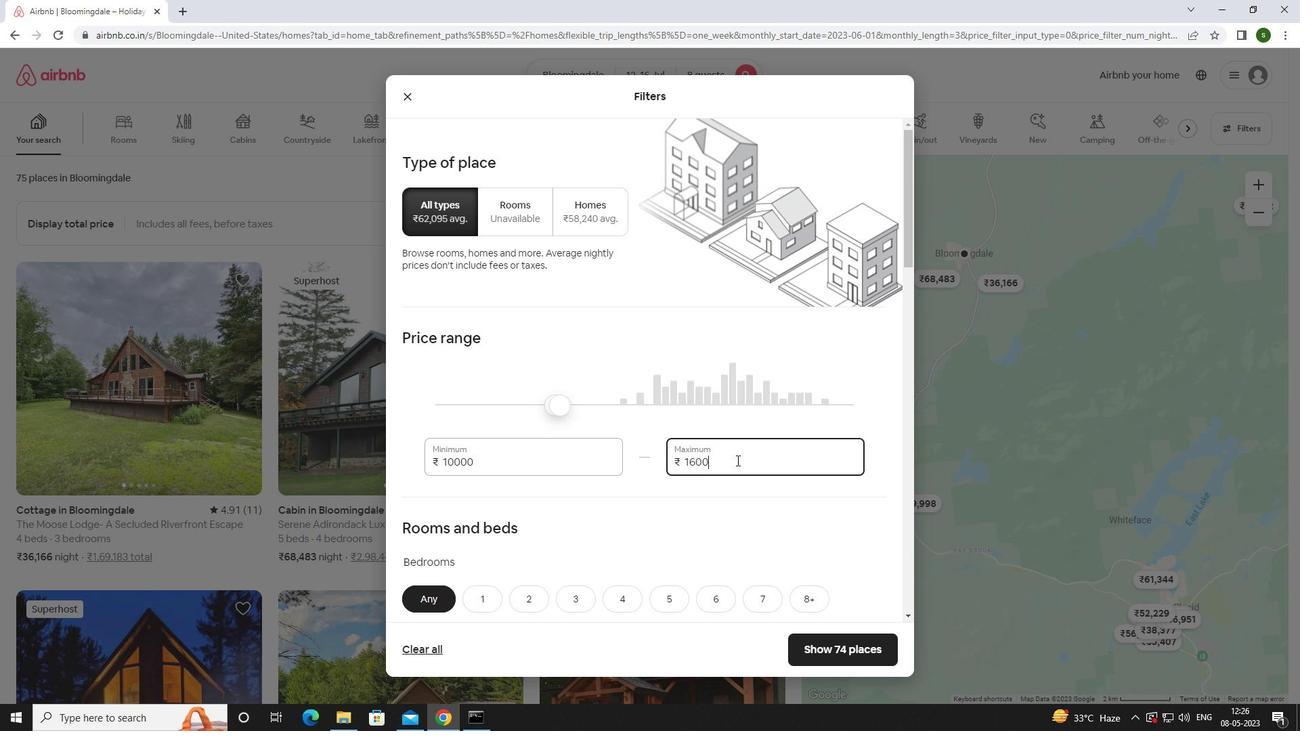 
Action: Mouse moved to (684, 440)
Screenshot: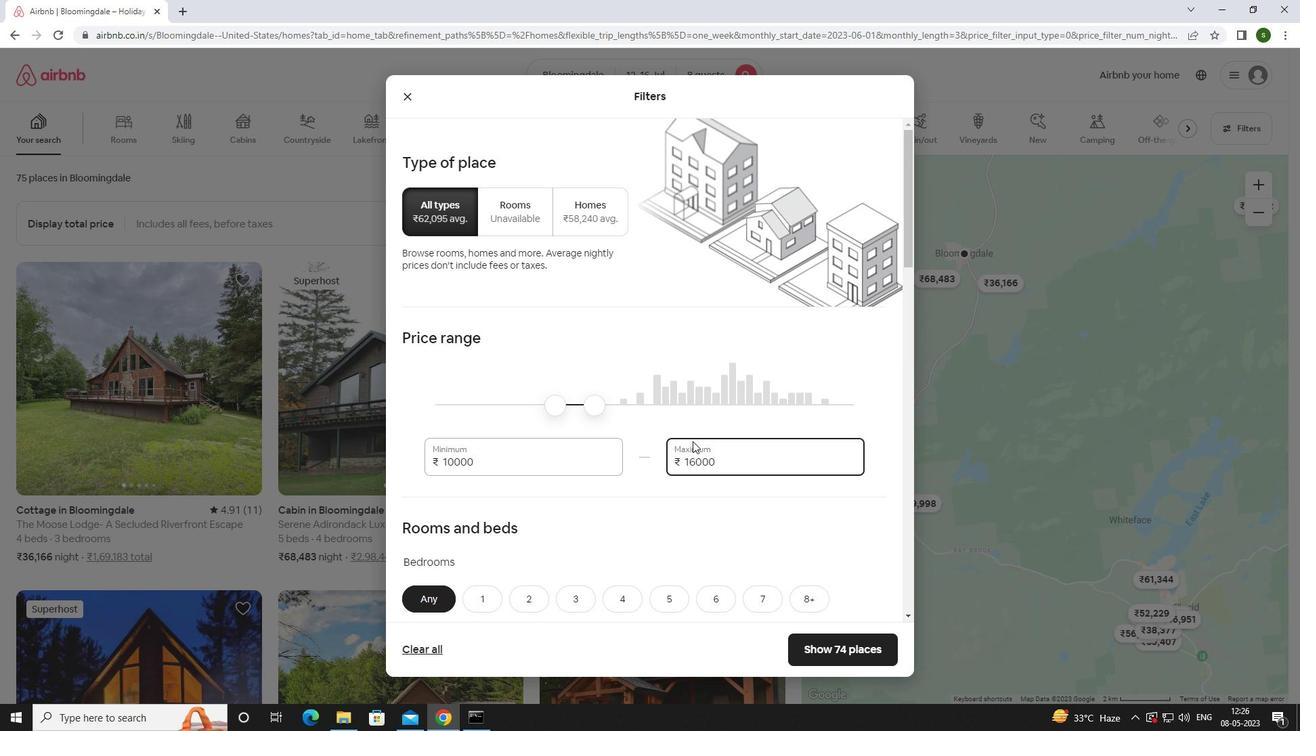 
Action: Mouse scrolled (684, 440) with delta (0, 0)
Screenshot: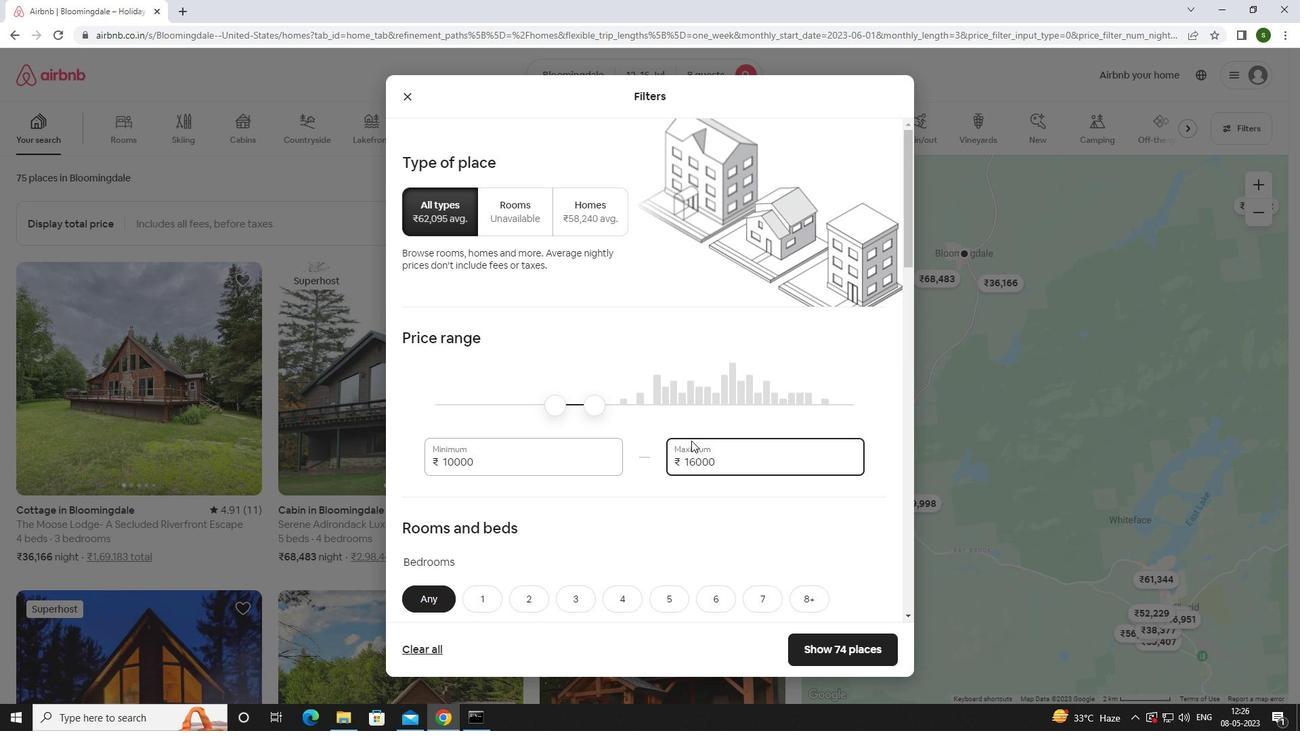 
Action: Mouse moved to (683, 440)
Screenshot: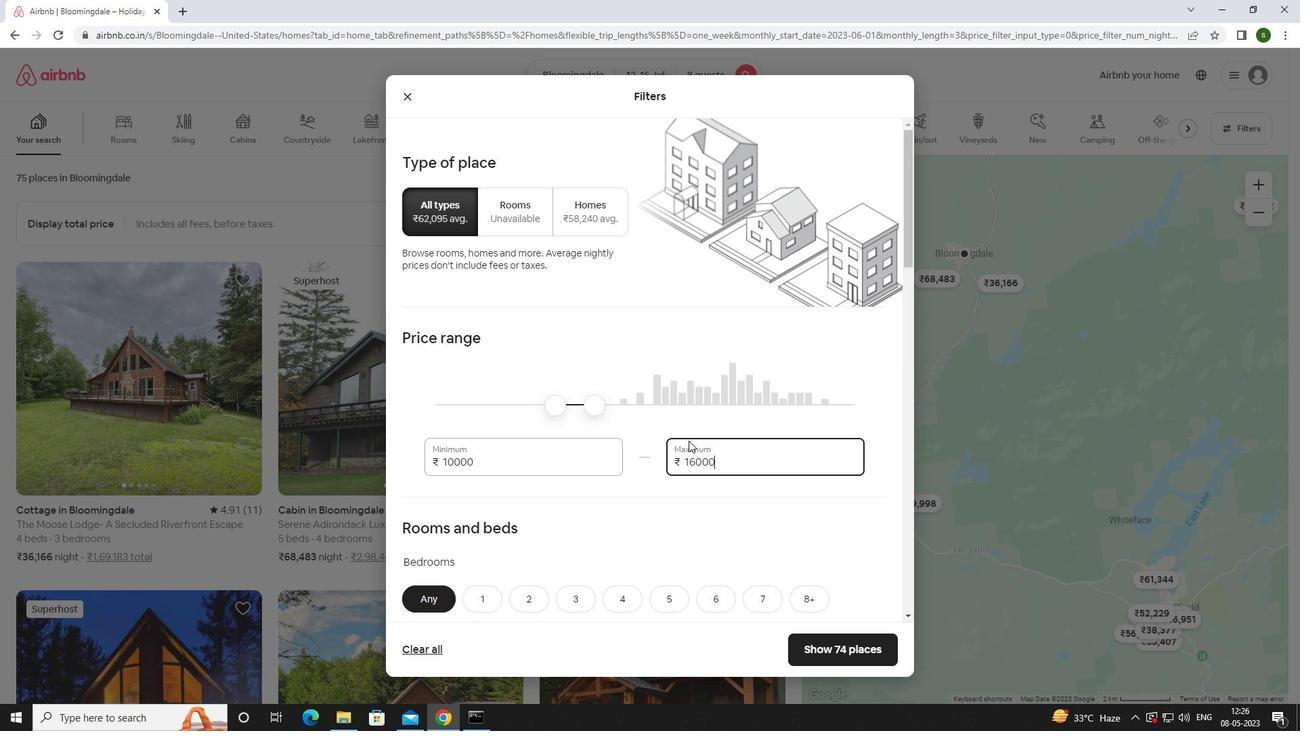 
Action: Mouse scrolled (683, 440) with delta (0, 0)
Screenshot: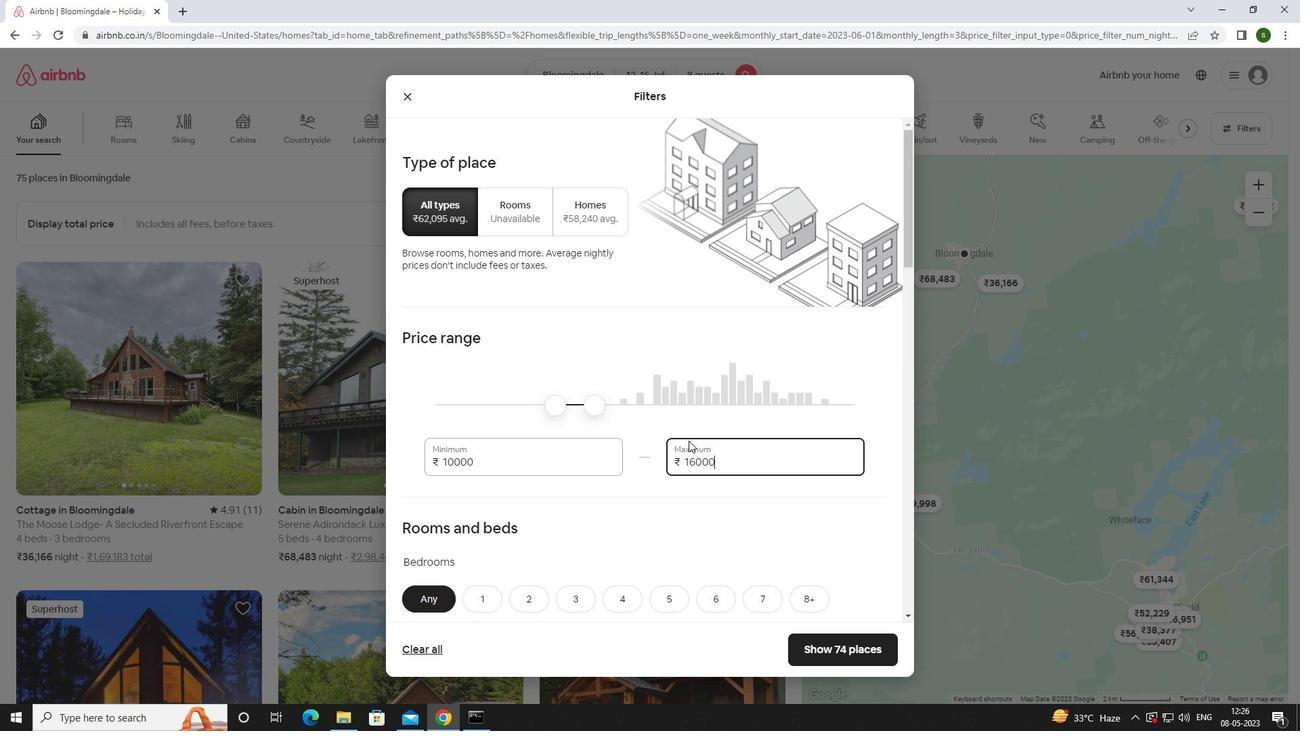 
Action: Mouse scrolled (683, 440) with delta (0, 0)
Screenshot: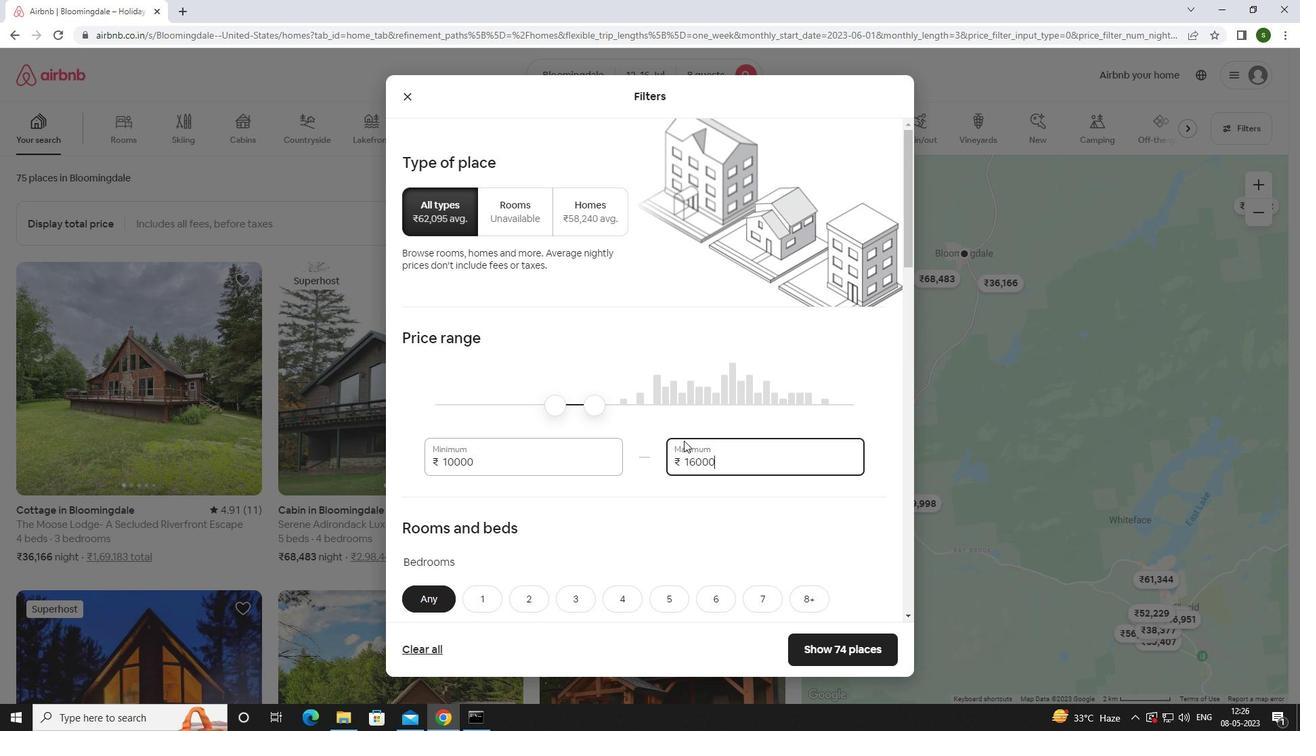 
Action: Mouse scrolled (683, 440) with delta (0, 0)
Screenshot: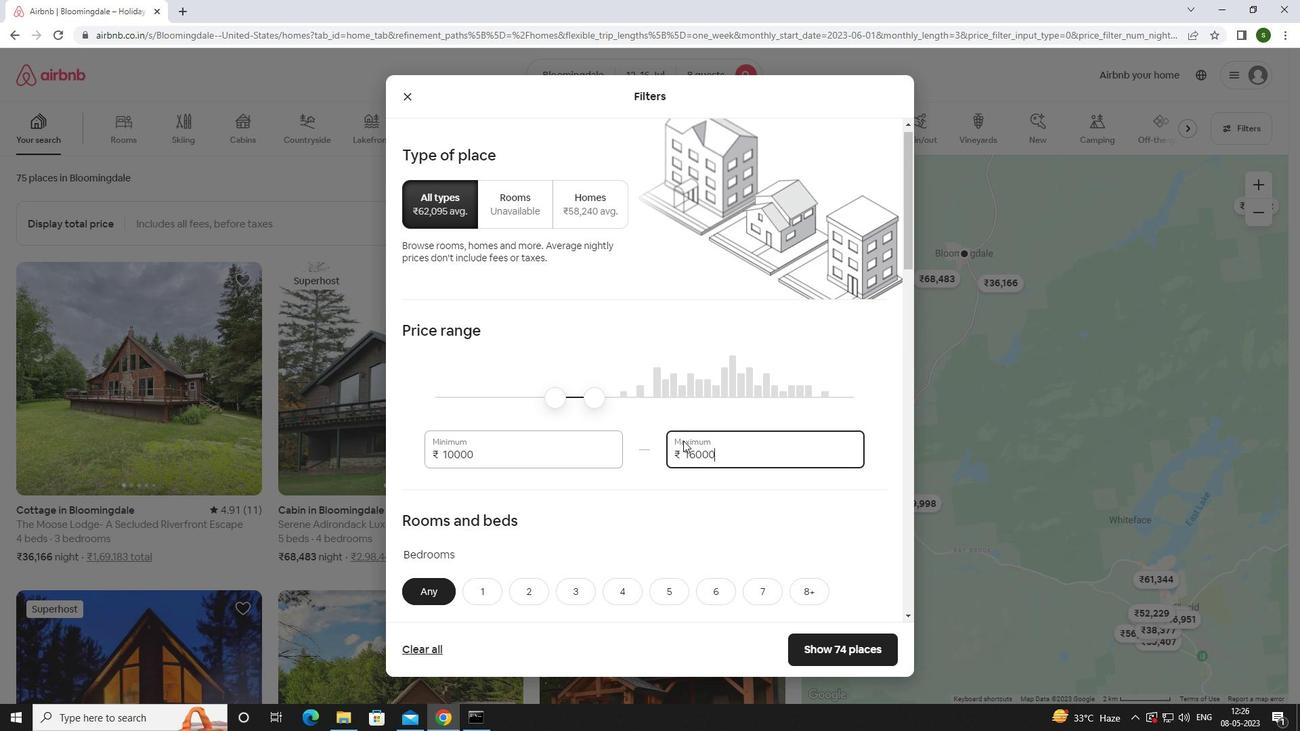 
Action: Mouse moved to (813, 321)
Screenshot: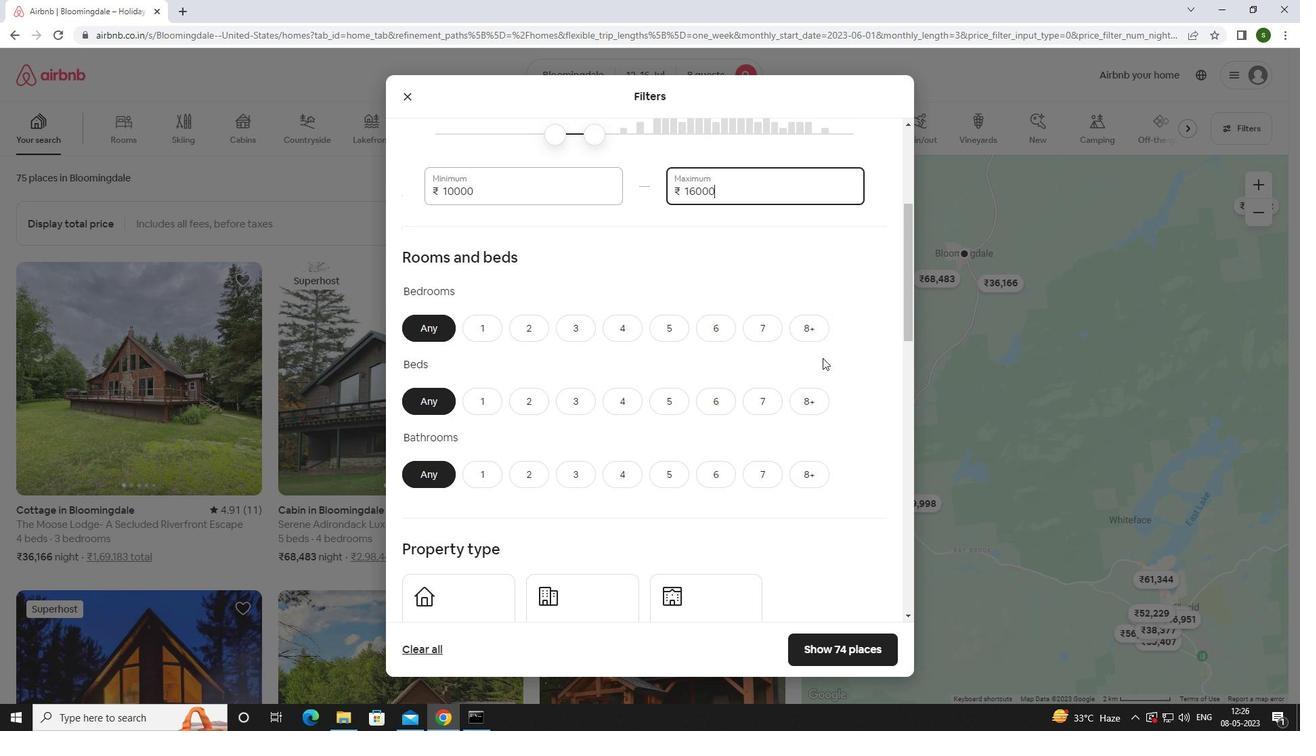 
Action: Mouse pressed left at (813, 321)
Screenshot: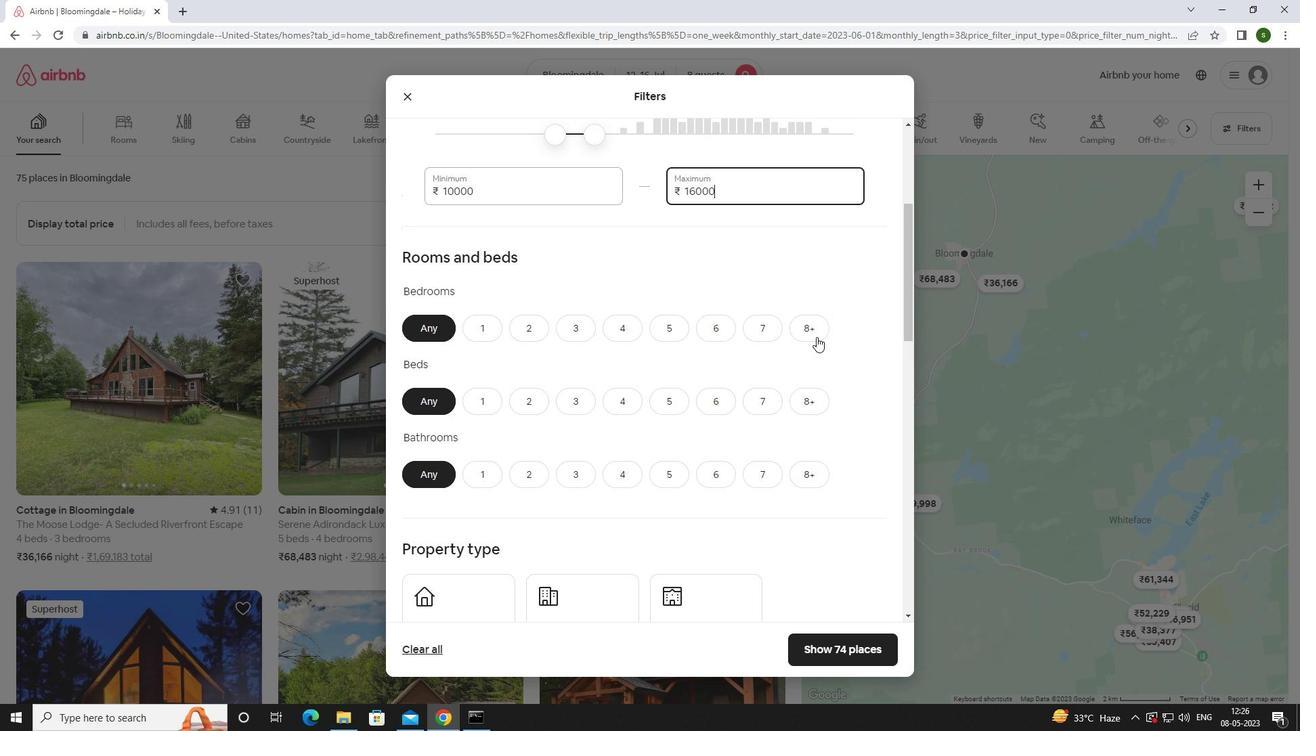 
Action: Mouse moved to (809, 394)
Screenshot: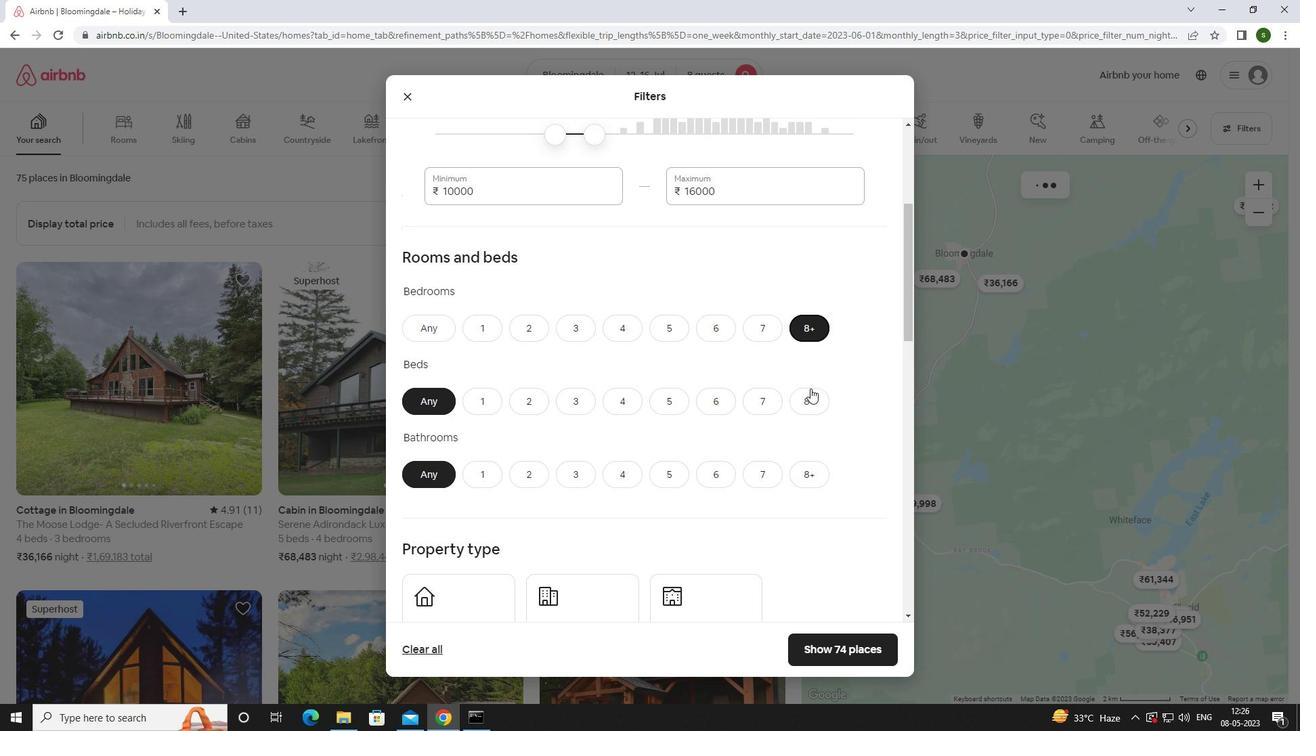 
Action: Mouse pressed left at (809, 394)
Screenshot: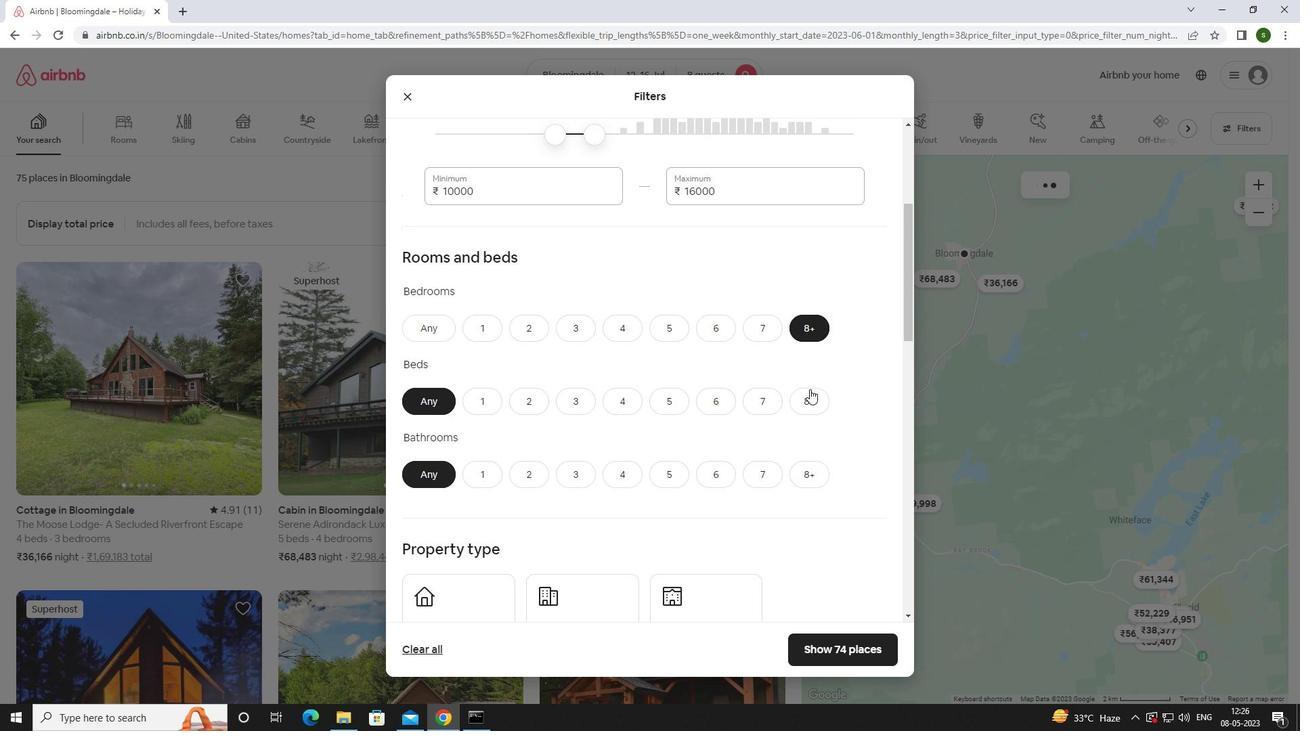 
Action: Mouse moved to (807, 473)
Screenshot: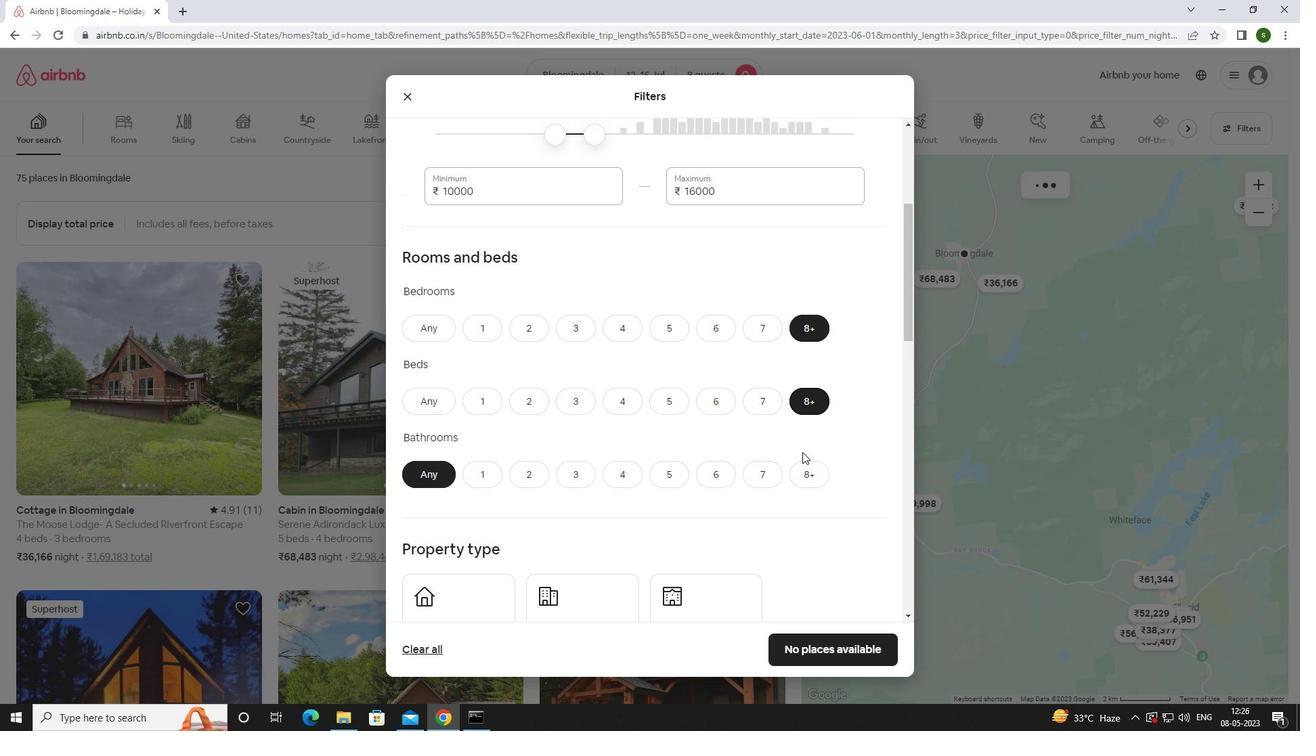 
Action: Mouse pressed left at (807, 473)
Screenshot: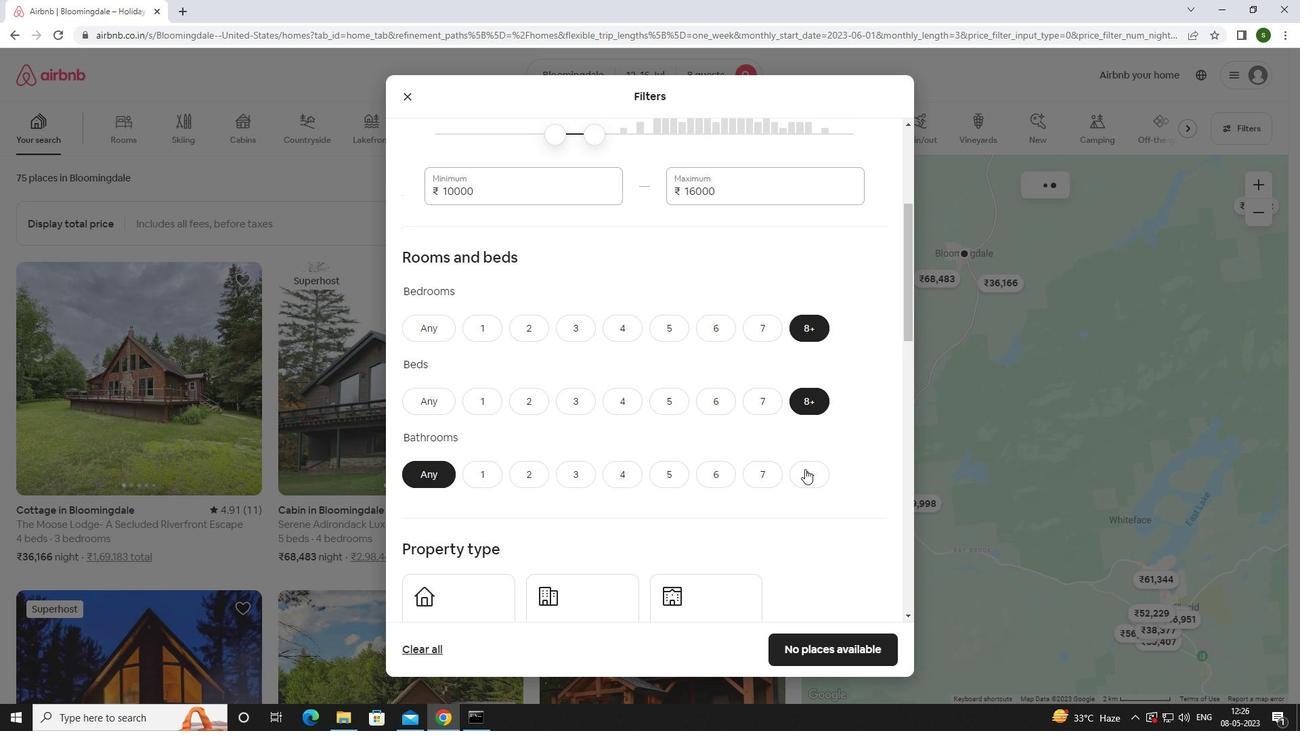 
Action: Mouse moved to (797, 461)
Screenshot: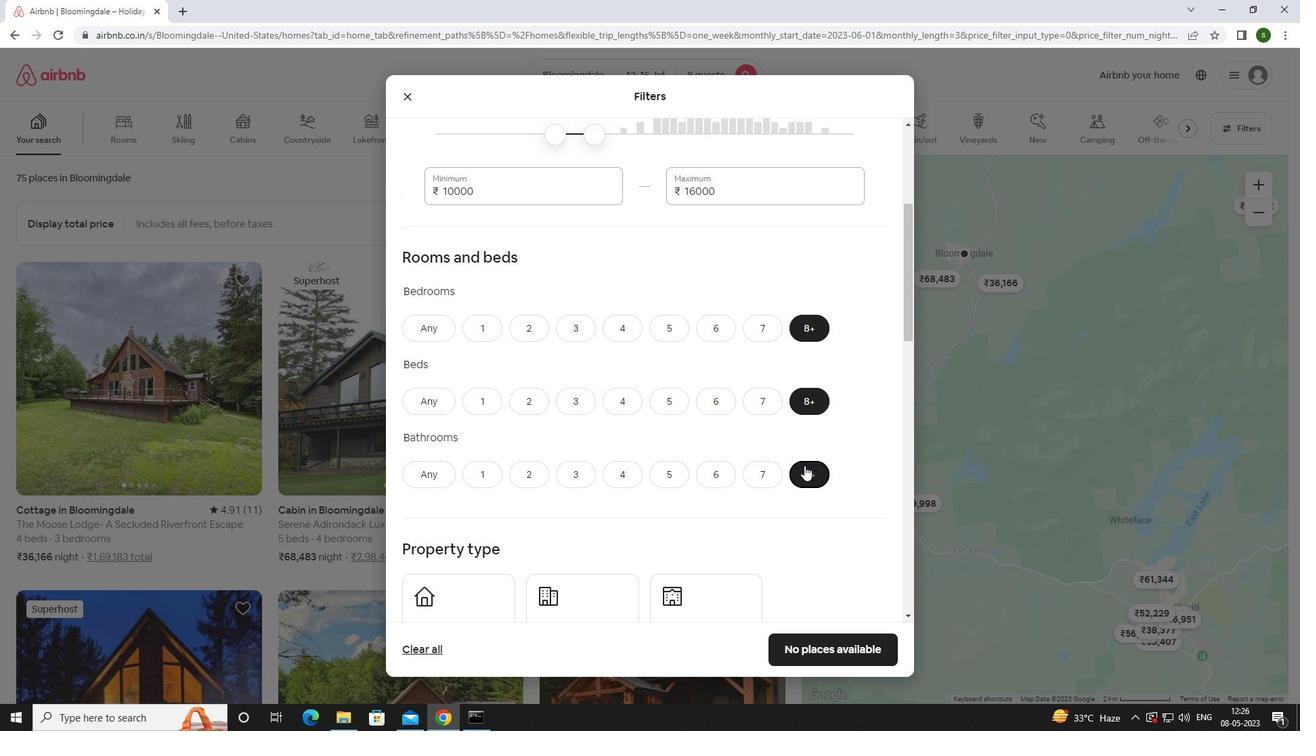 
Action: Mouse scrolled (797, 460) with delta (0, 0)
Screenshot: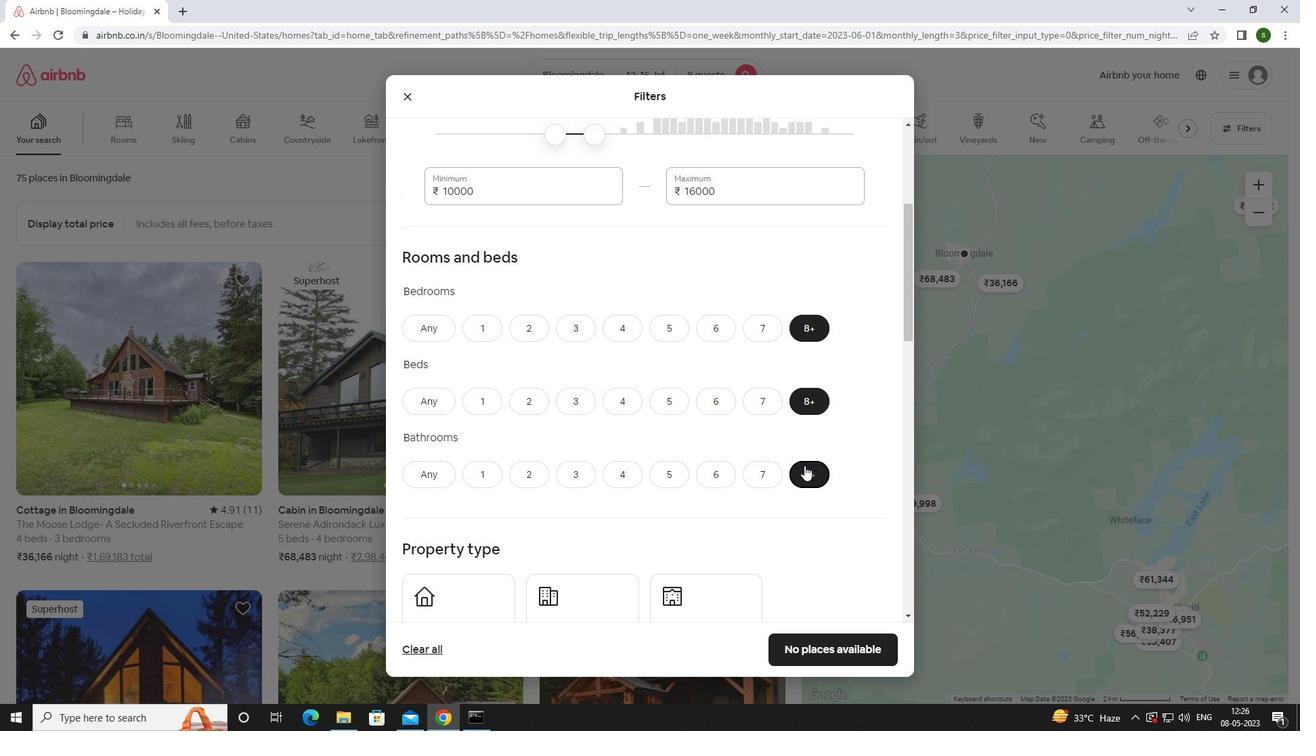 
Action: Mouse moved to (797, 461)
Screenshot: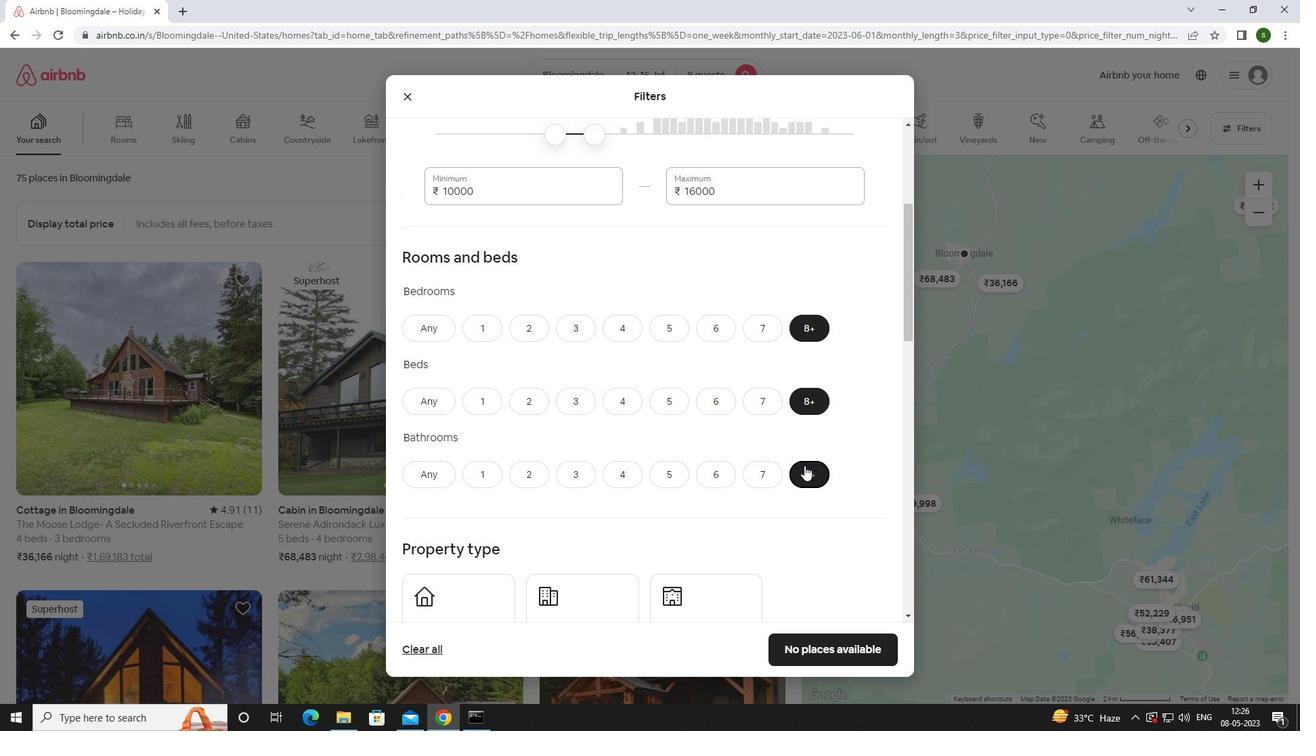 
Action: Mouse scrolled (797, 460) with delta (0, 0)
Screenshot: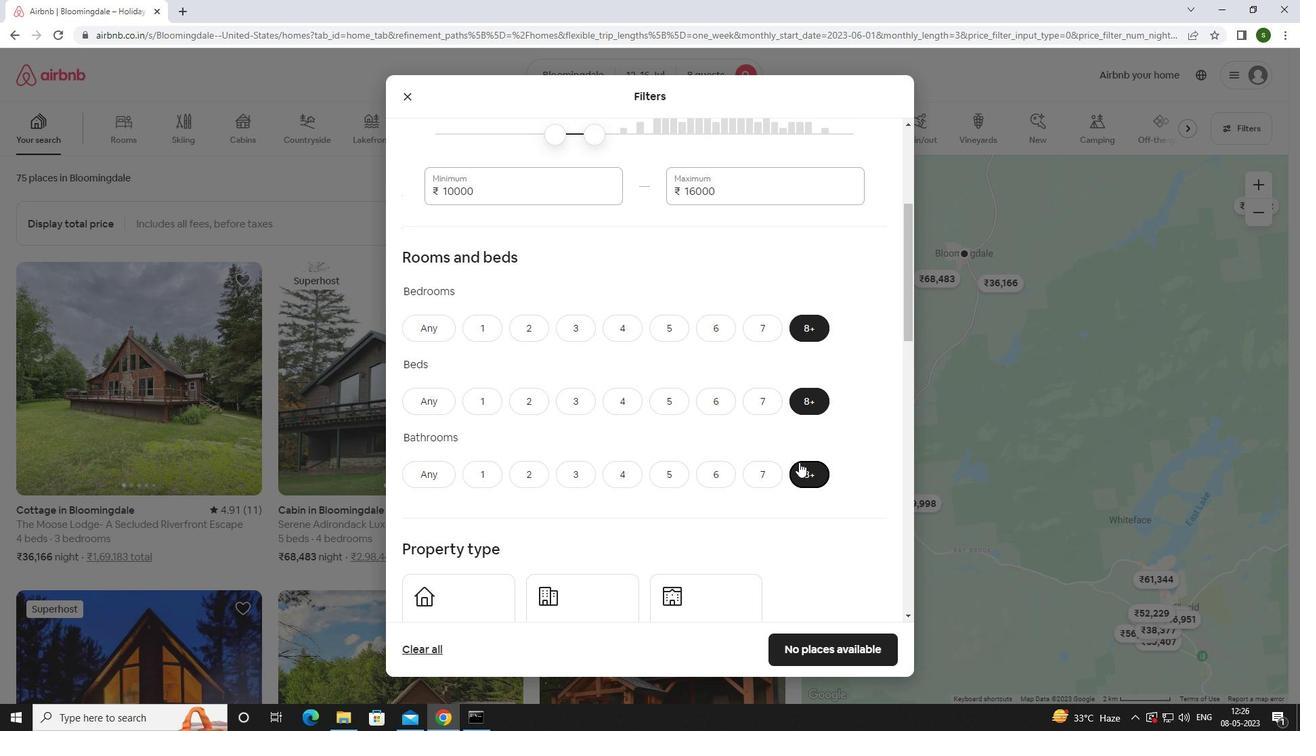
Action: Mouse scrolled (797, 460) with delta (0, 0)
Screenshot: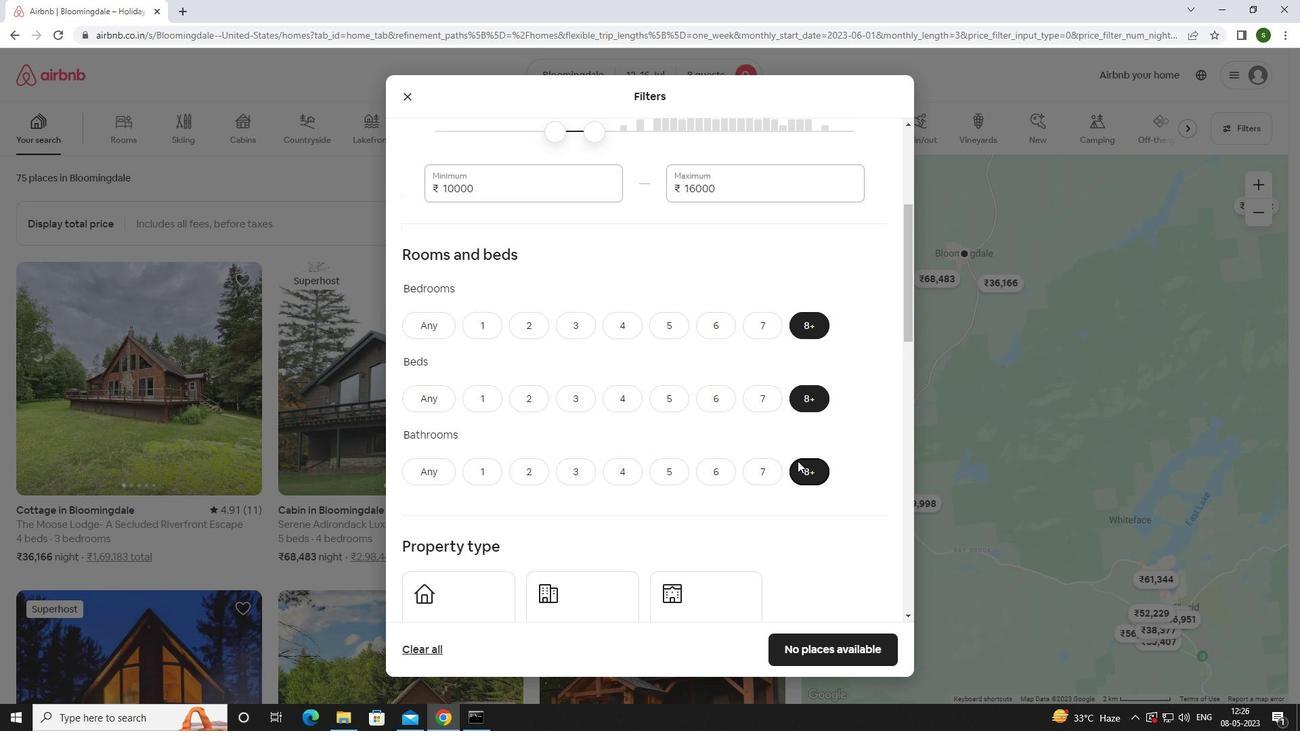 
Action: Mouse moved to (472, 440)
Screenshot: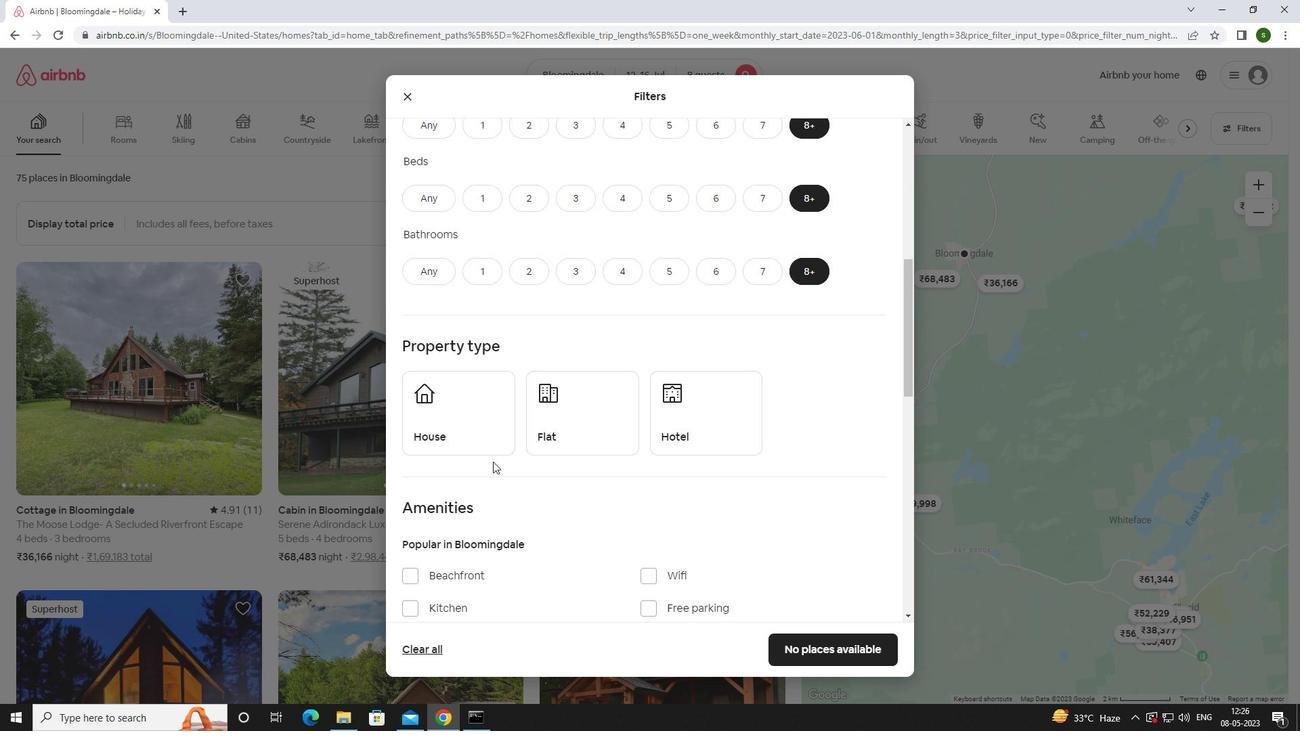 
Action: Mouse pressed left at (472, 440)
Screenshot: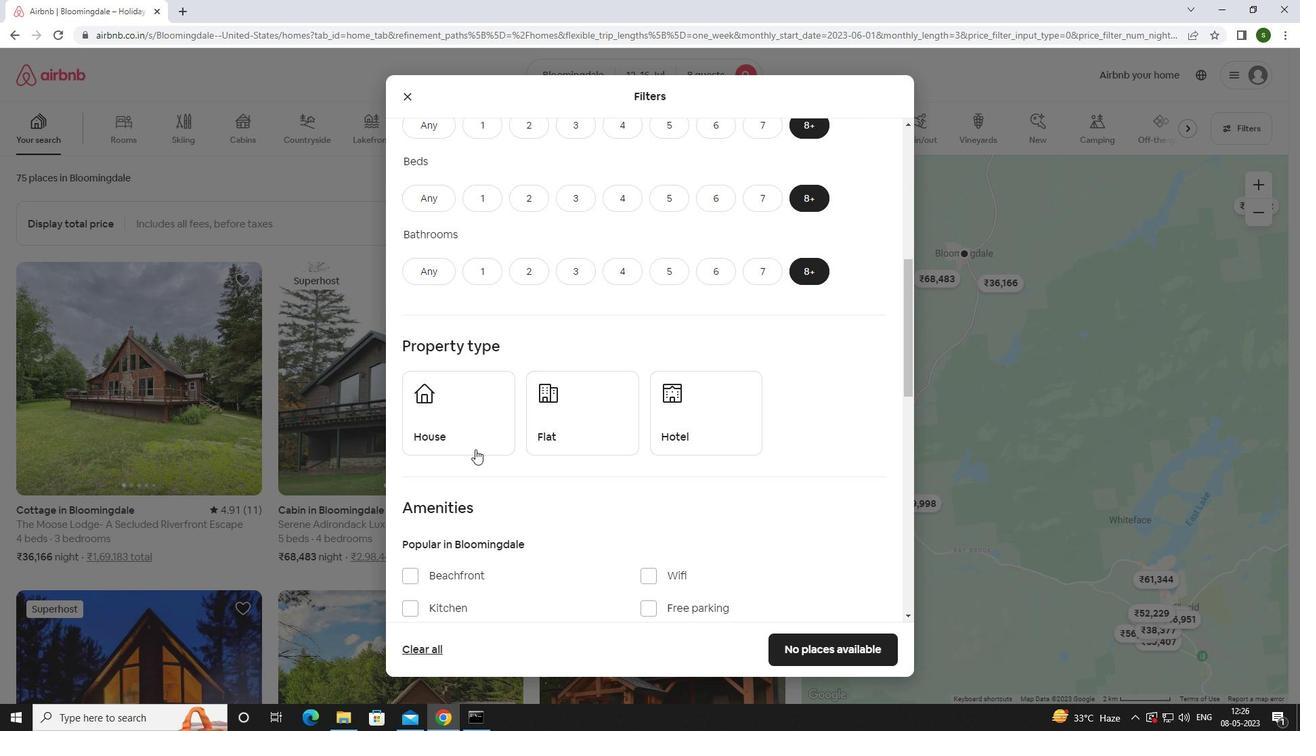 
Action: Mouse moved to (581, 411)
Screenshot: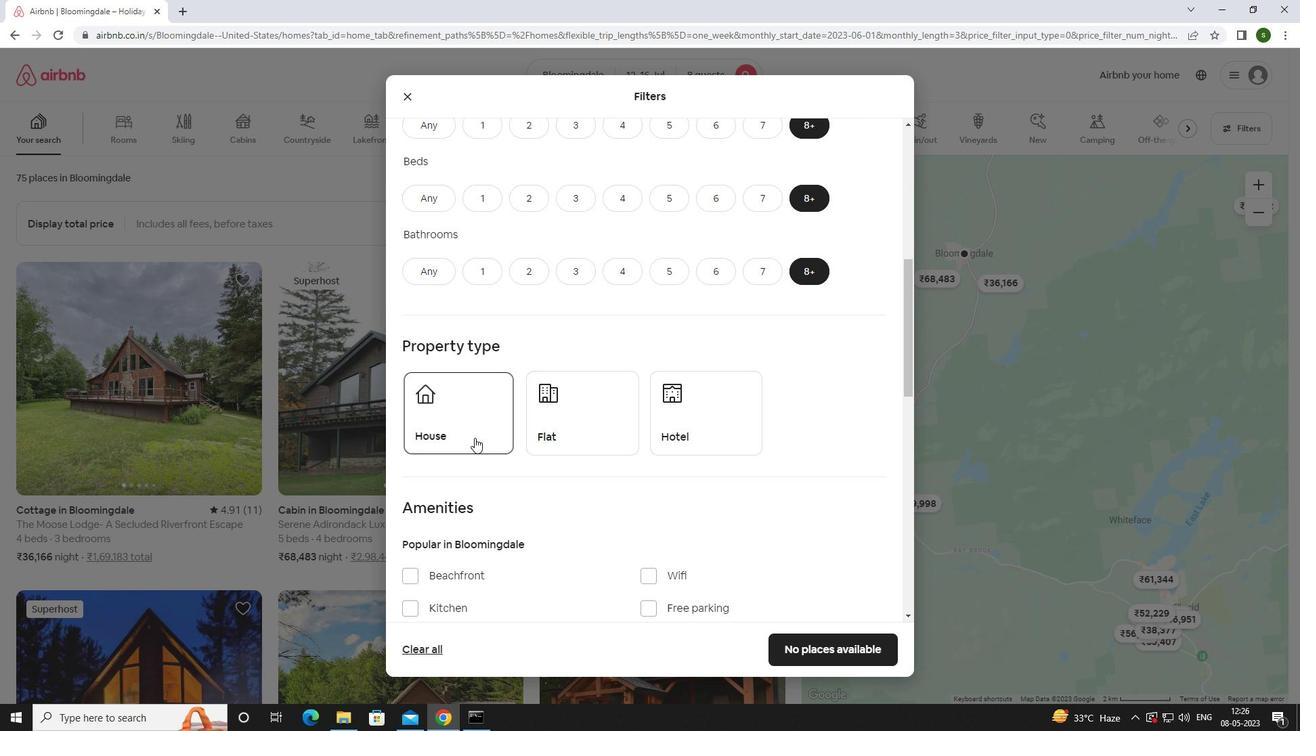 
Action: Mouse pressed left at (581, 411)
Screenshot: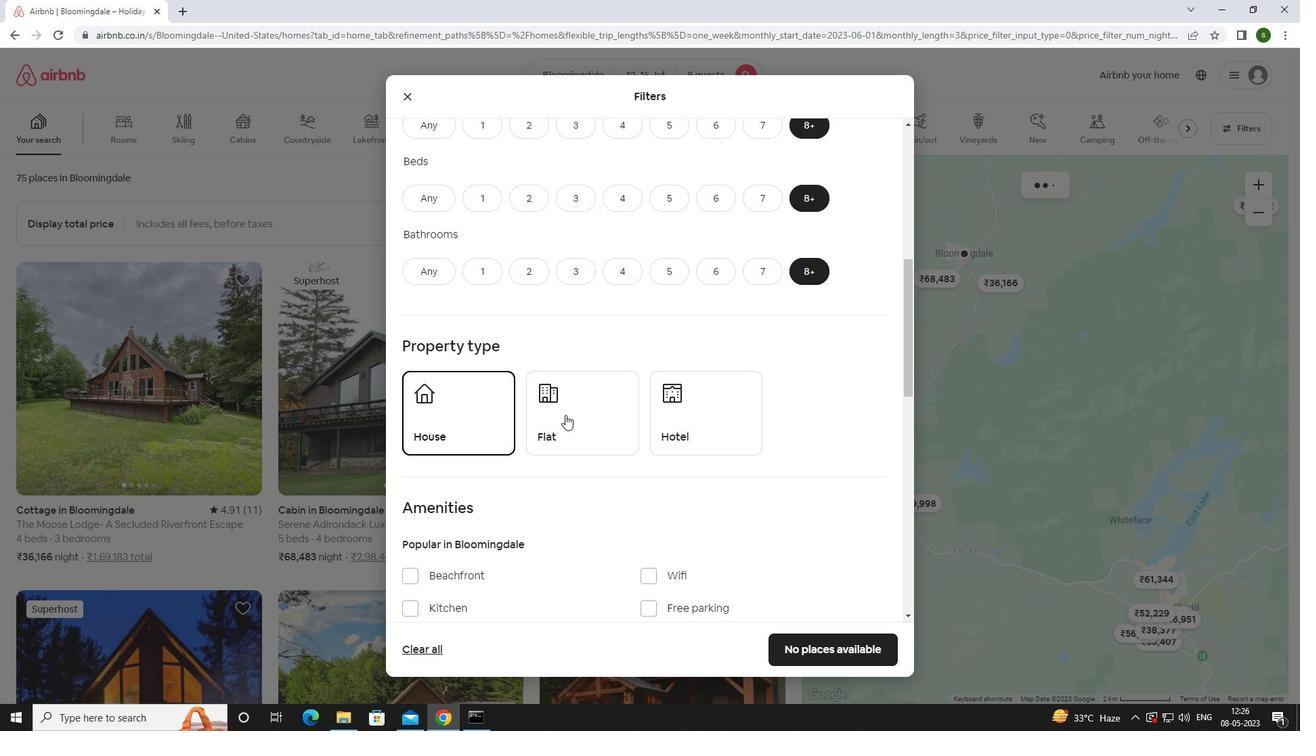 
Action: Mouse scrolled (581, 410) with delta (0, 0)
Screenshot: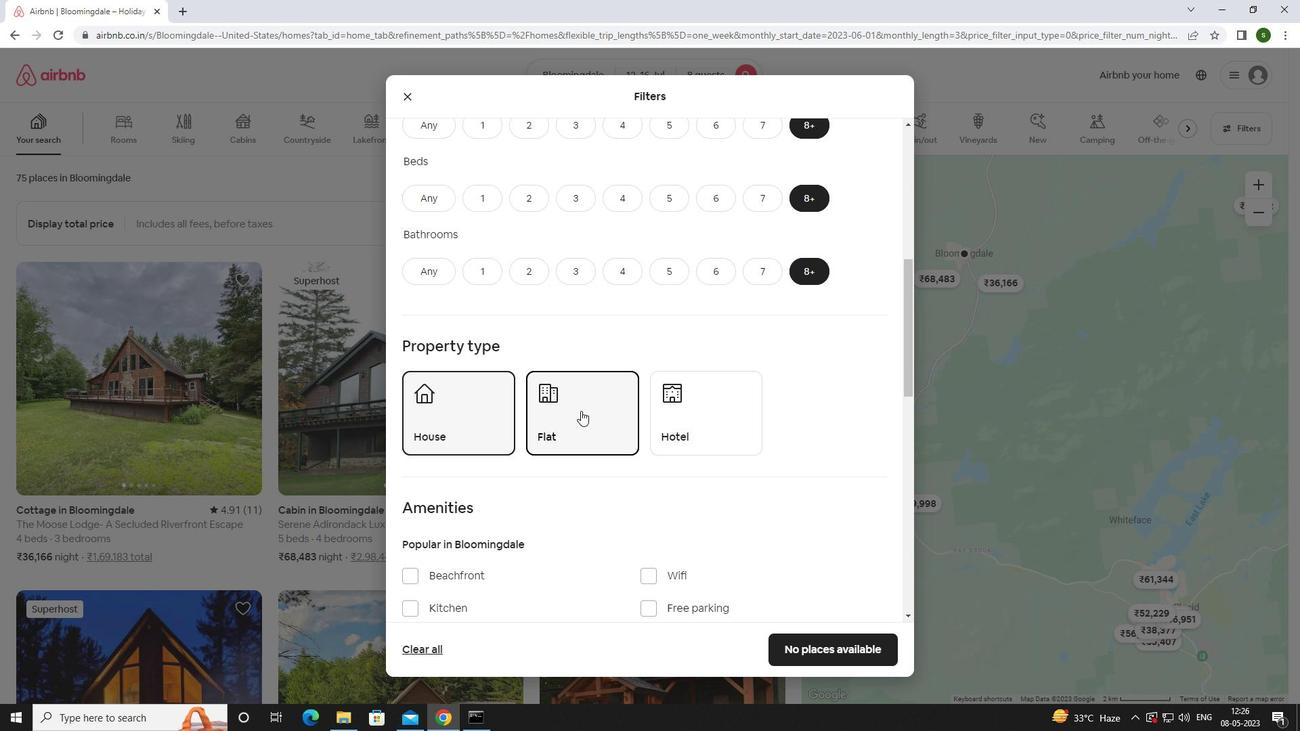
Action: Mouse scrolled (581, 410) with delta (0, 0)
Screenshot: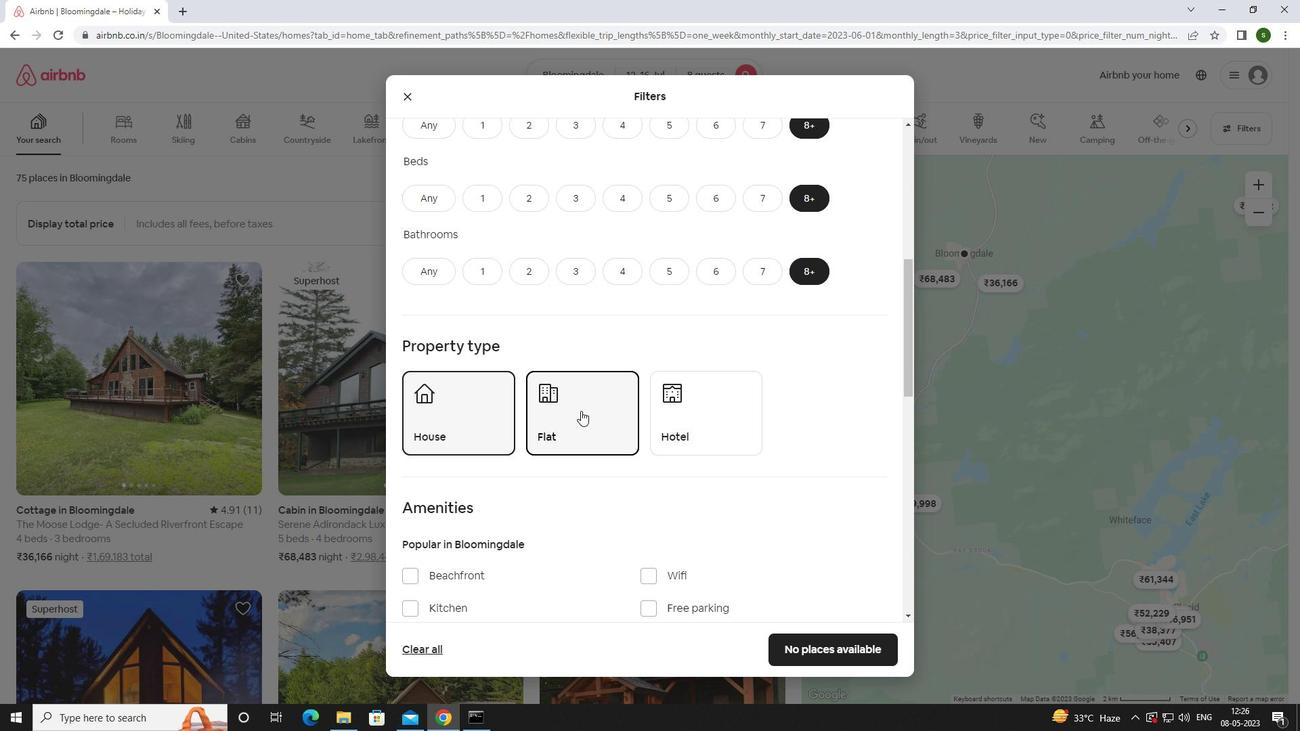 
Action: Mouse scrolled (581, 410) with delta (0, 0)
Screenshot: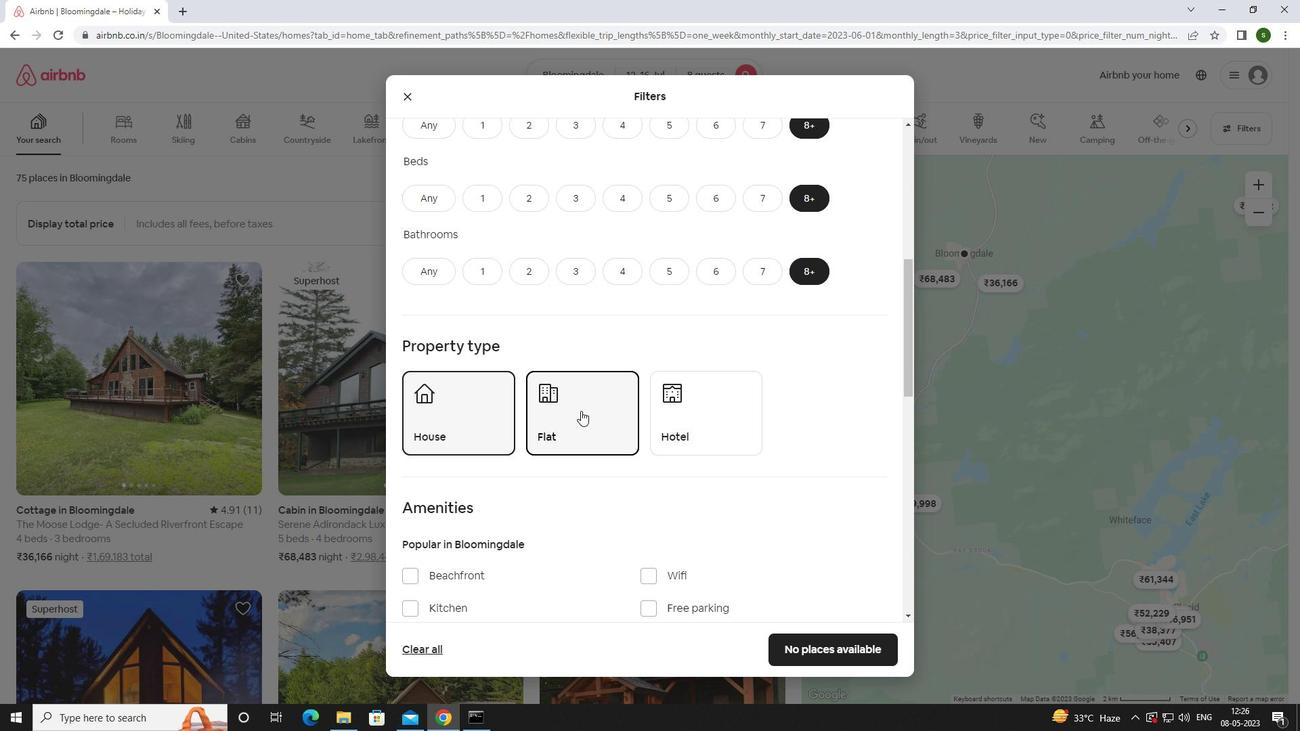 
Action: Mouse scrolled (581, 410) with delta (0, 0)
Screenshot: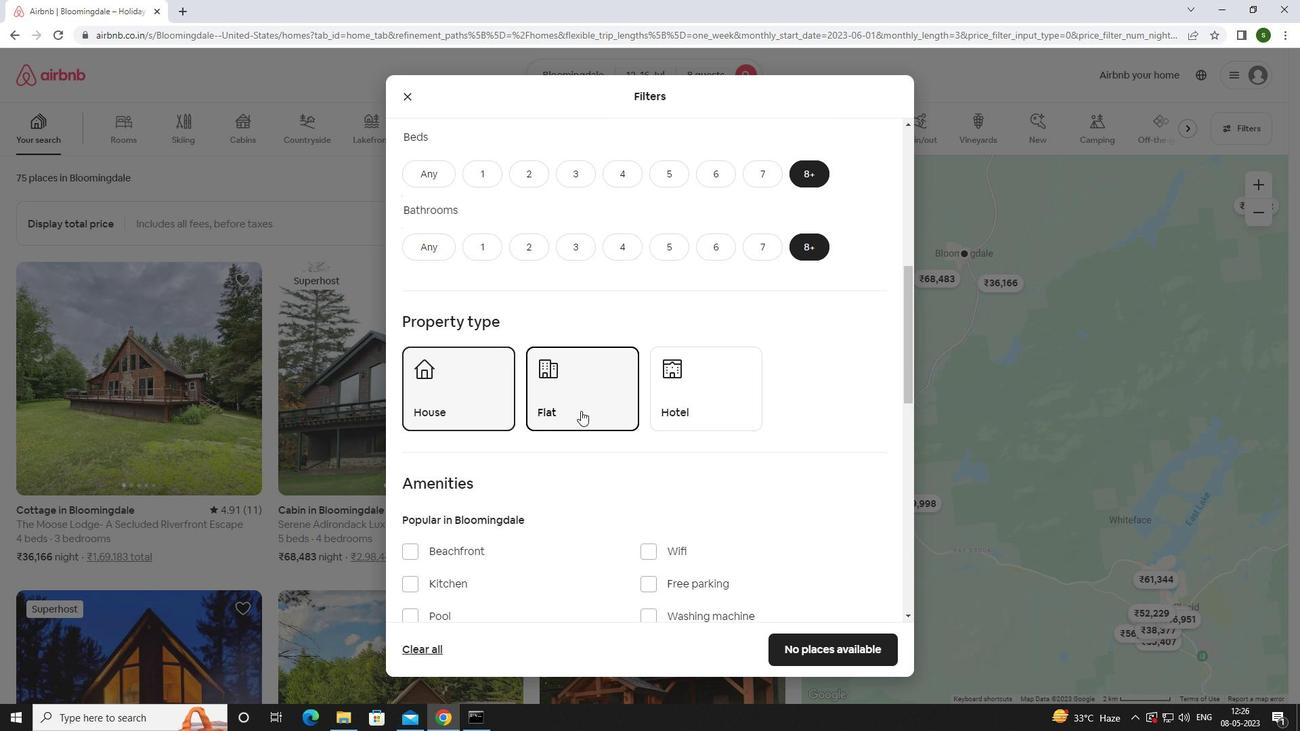 
Action: Mouse moved to (644, 298)
Screenshot: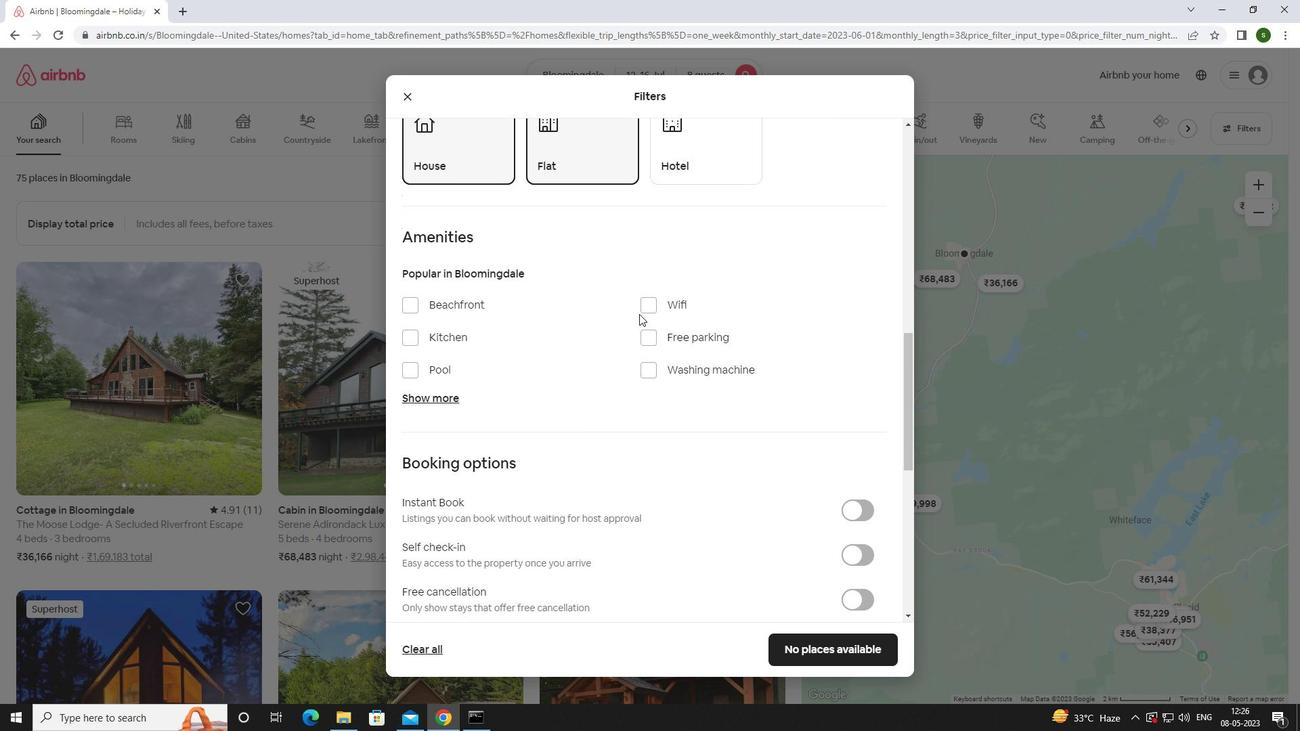 
Action: Mouse pressed left at (644, 298)
Screenshot: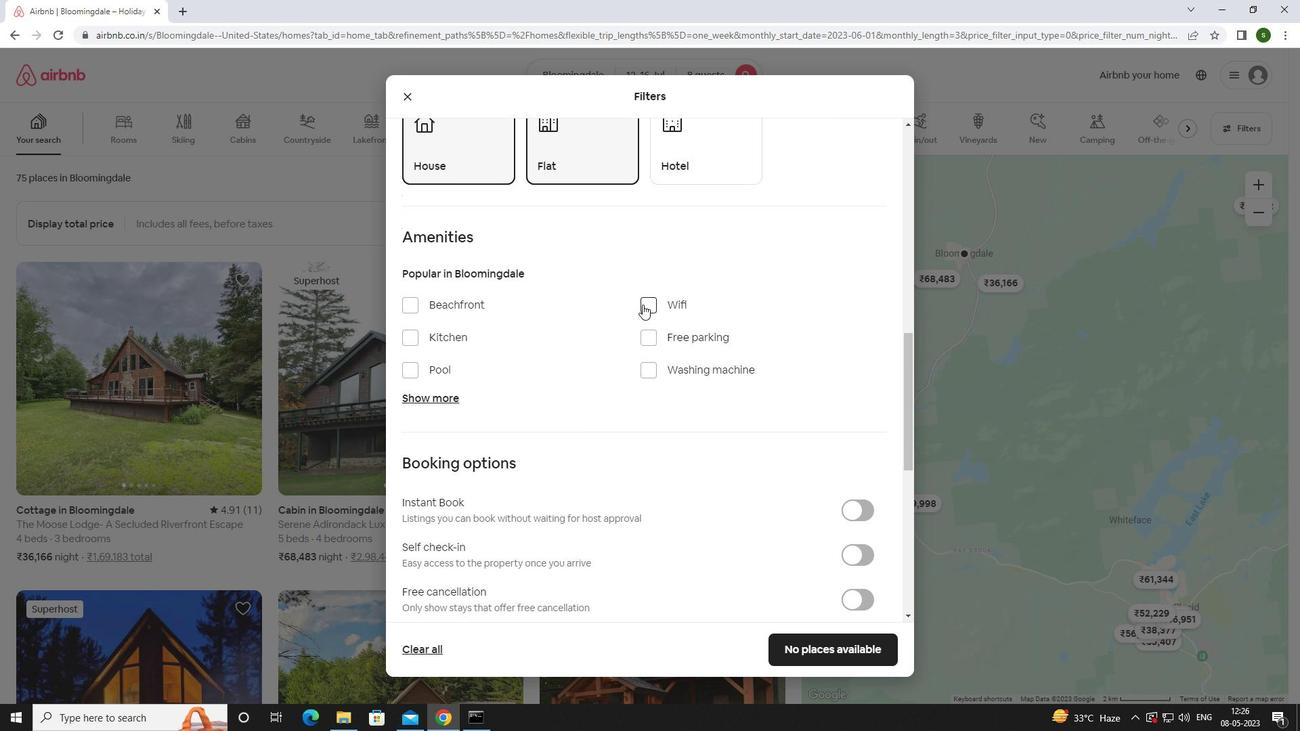 
Action: Mouse moved to (647, 333)
Screenshot: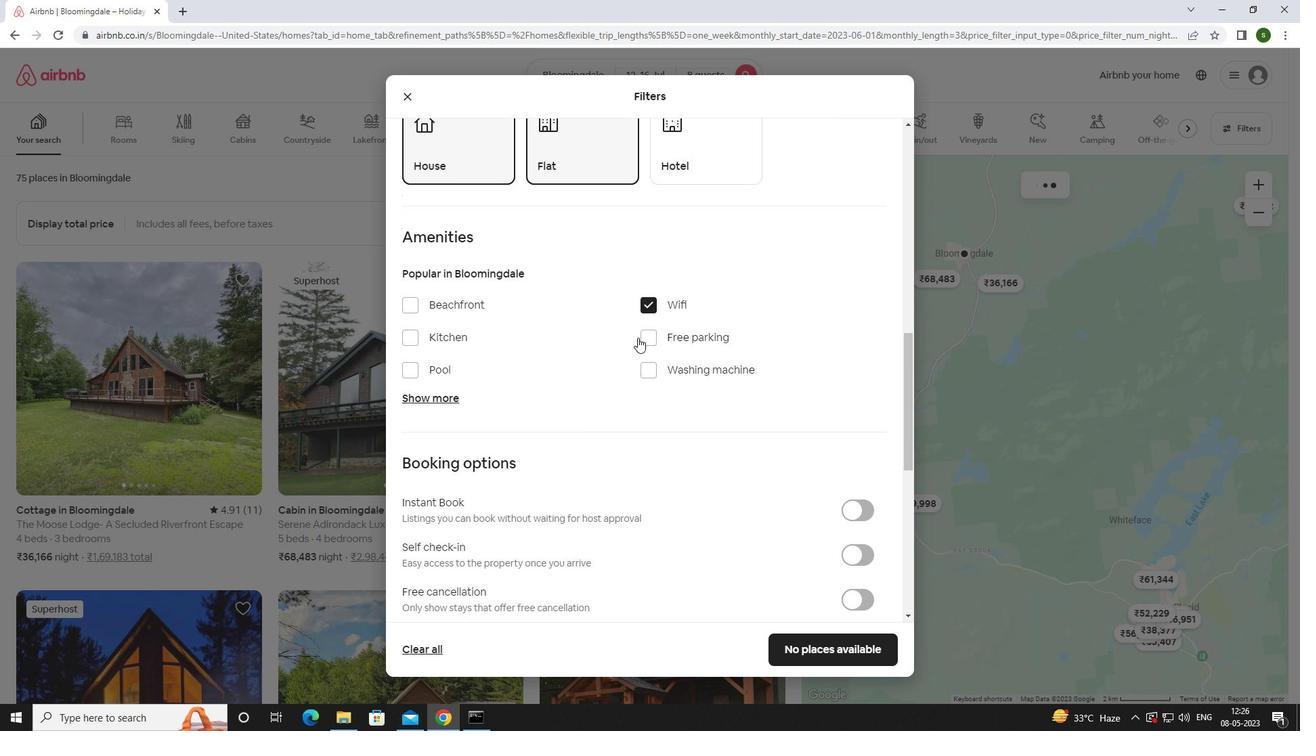 
Action: Mouse pressed left at (647, 333)
Screenshot: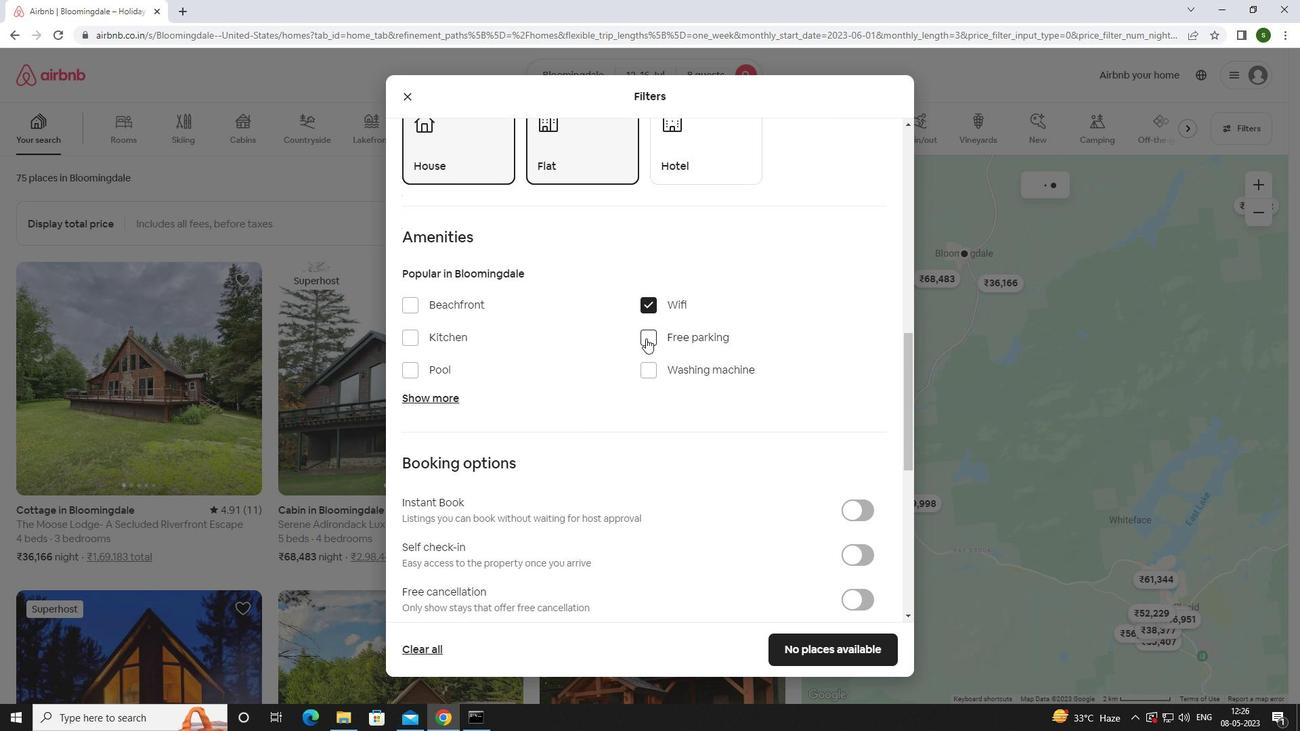 
Action: Mouse moved to (451, 398)
Screenshot: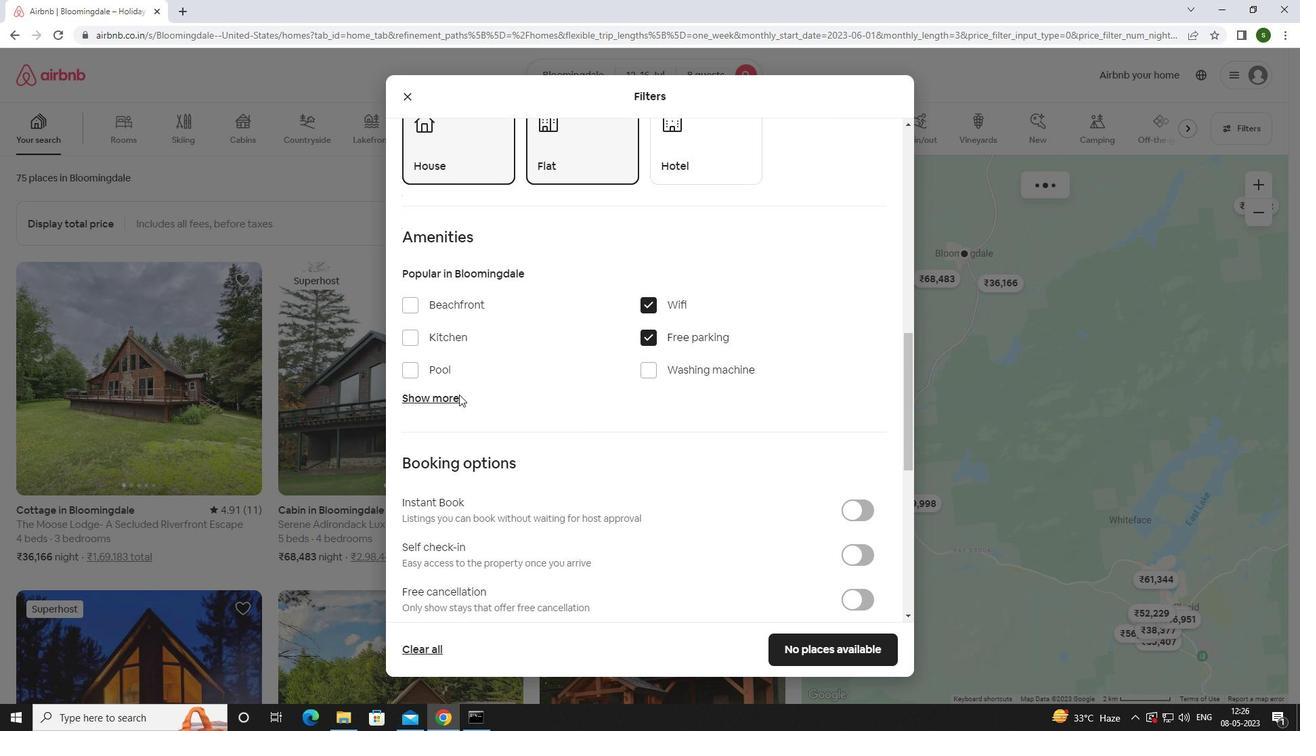
Action: Mouse pressed left at (451, 398)
Screenshot: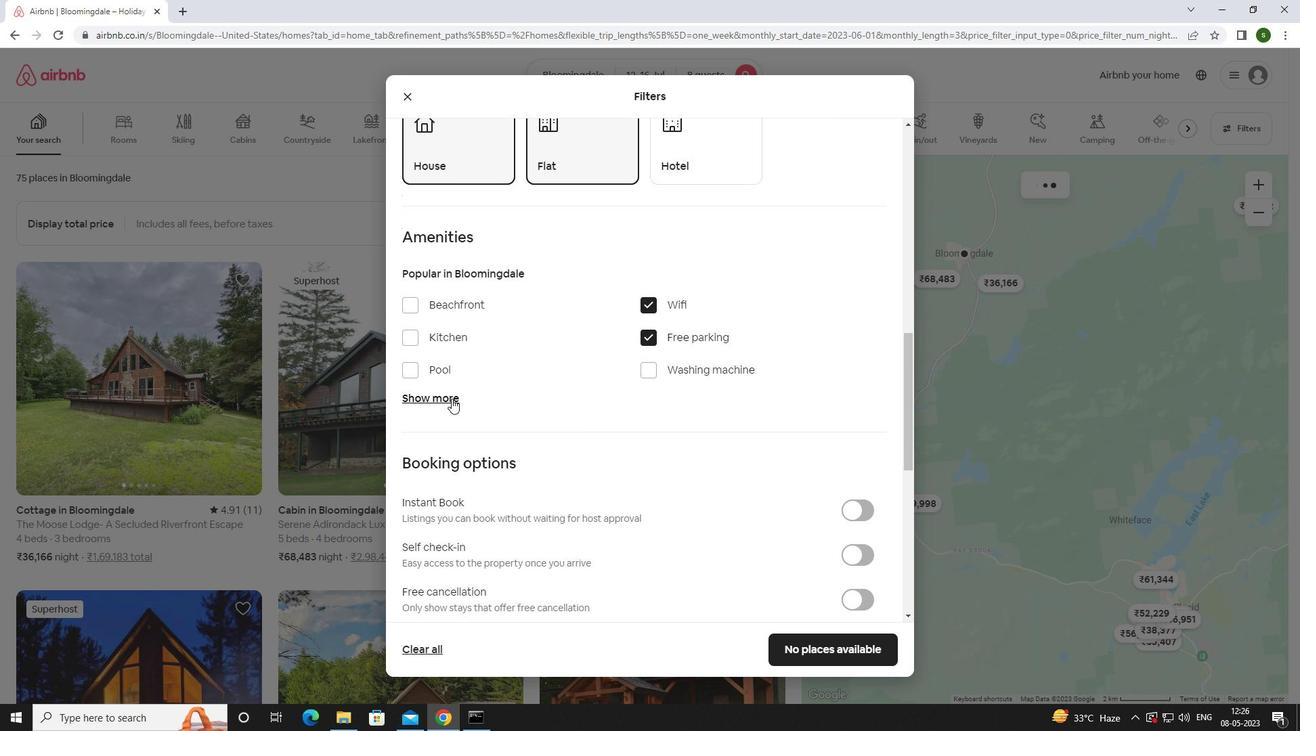 
Action: Mouse moved to (421, 508)
Screenshot: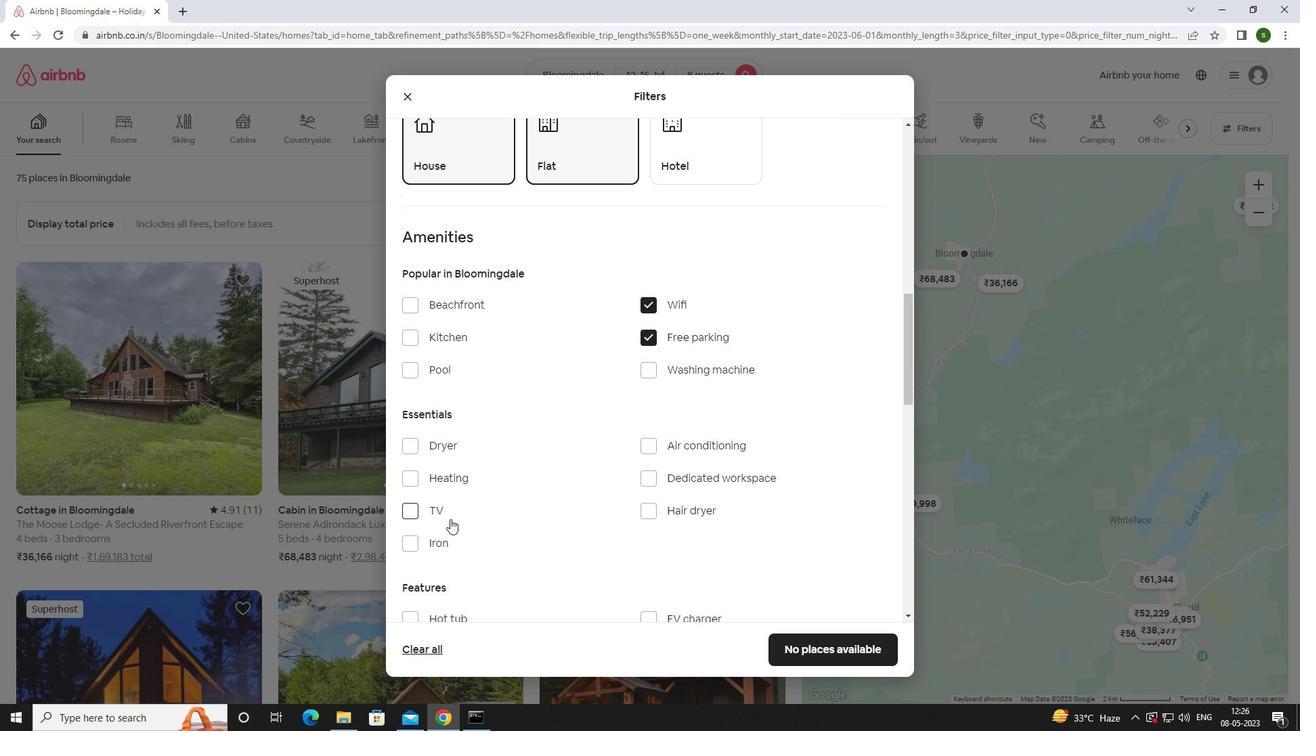 
Action: Mouse pressed left at (421, 508)
Screenshot: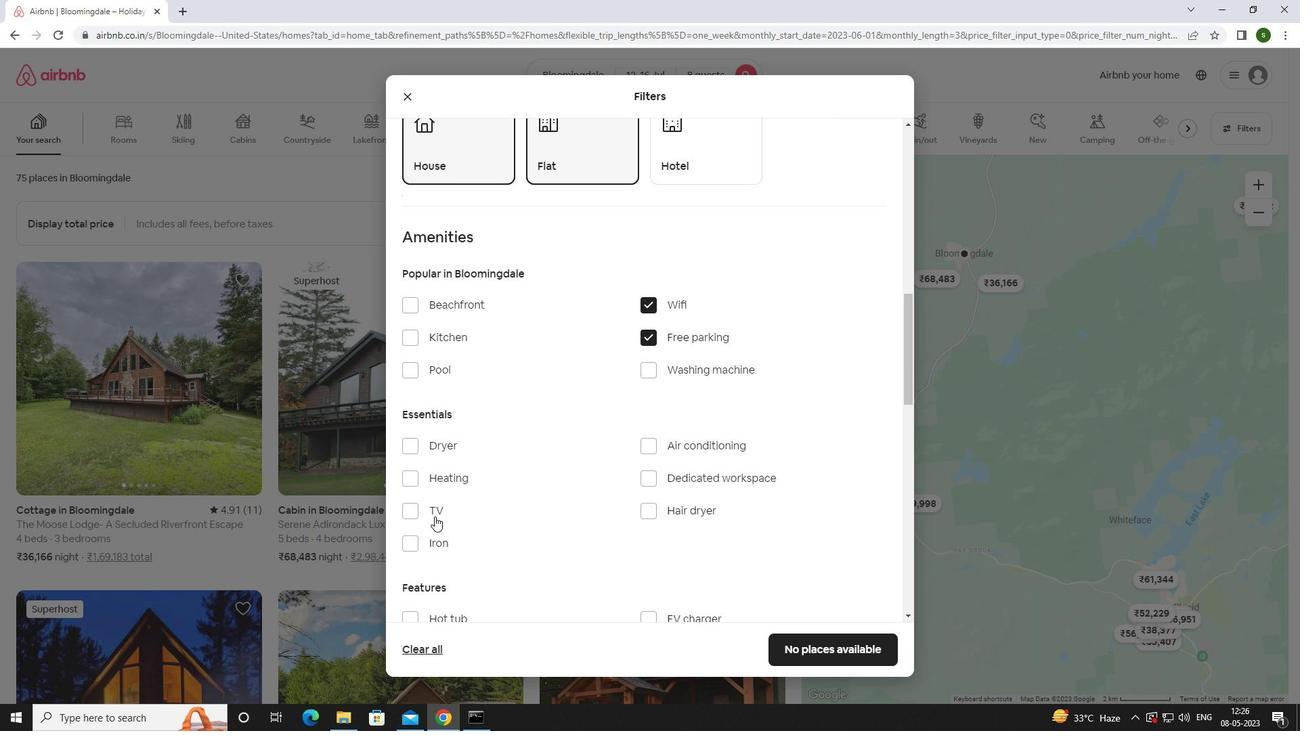 
Action: Mouse moved to (528, 470)
Screenshot: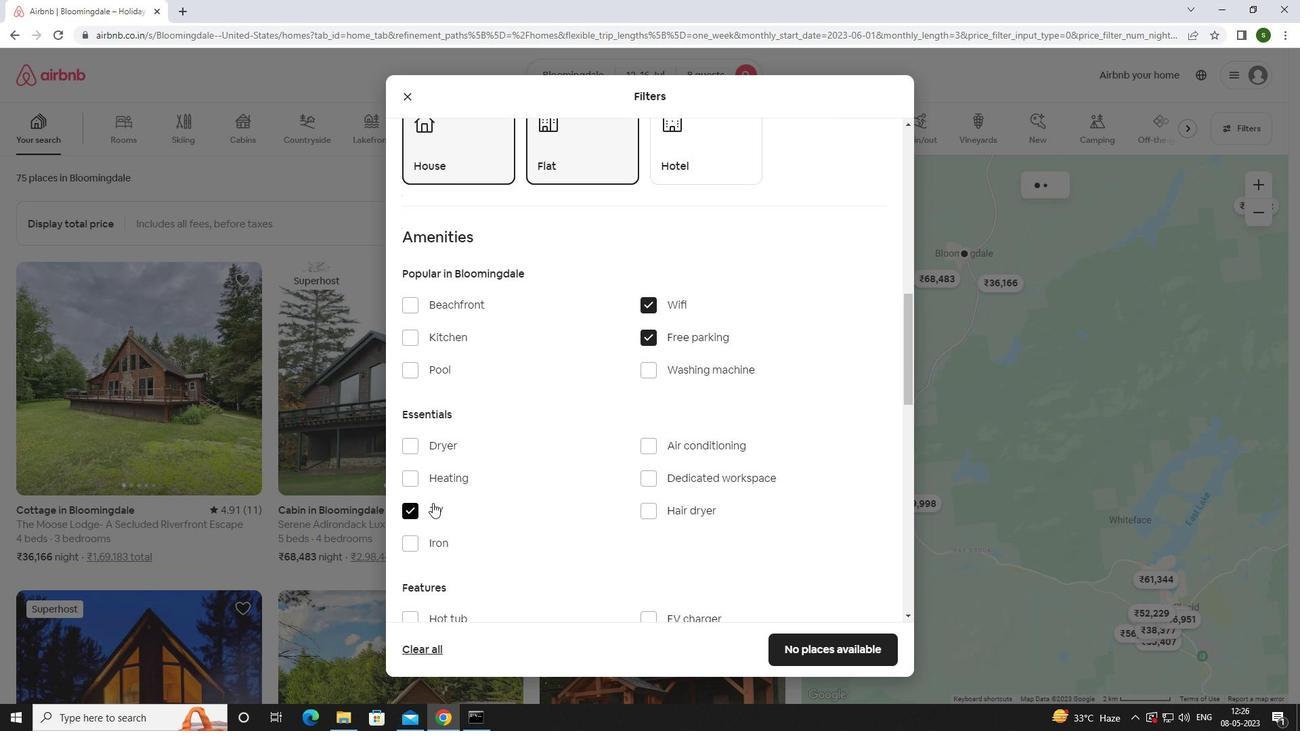 
Action: Mouse scrolled (528, 470) with delta (0, 0)
Screenshot: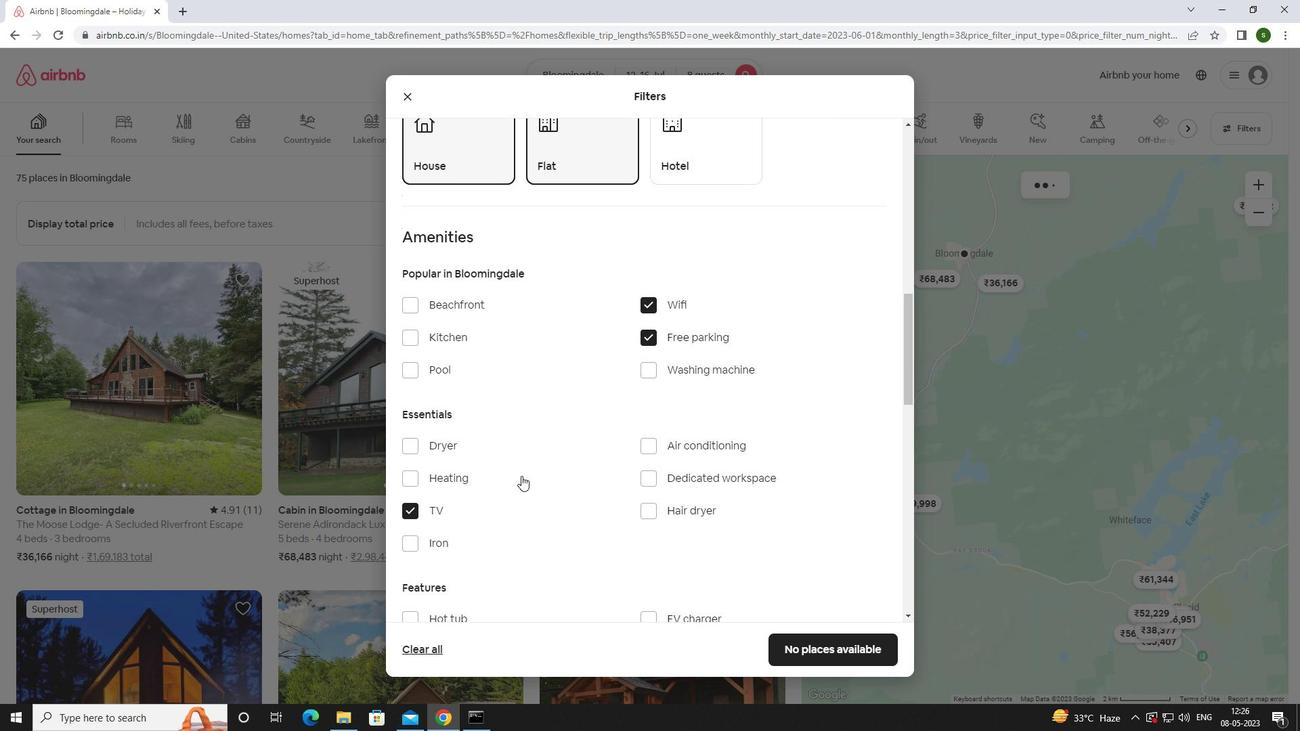 
Action: Mouse scrolled (528, 470) with delta (0, 0)
Screenshot: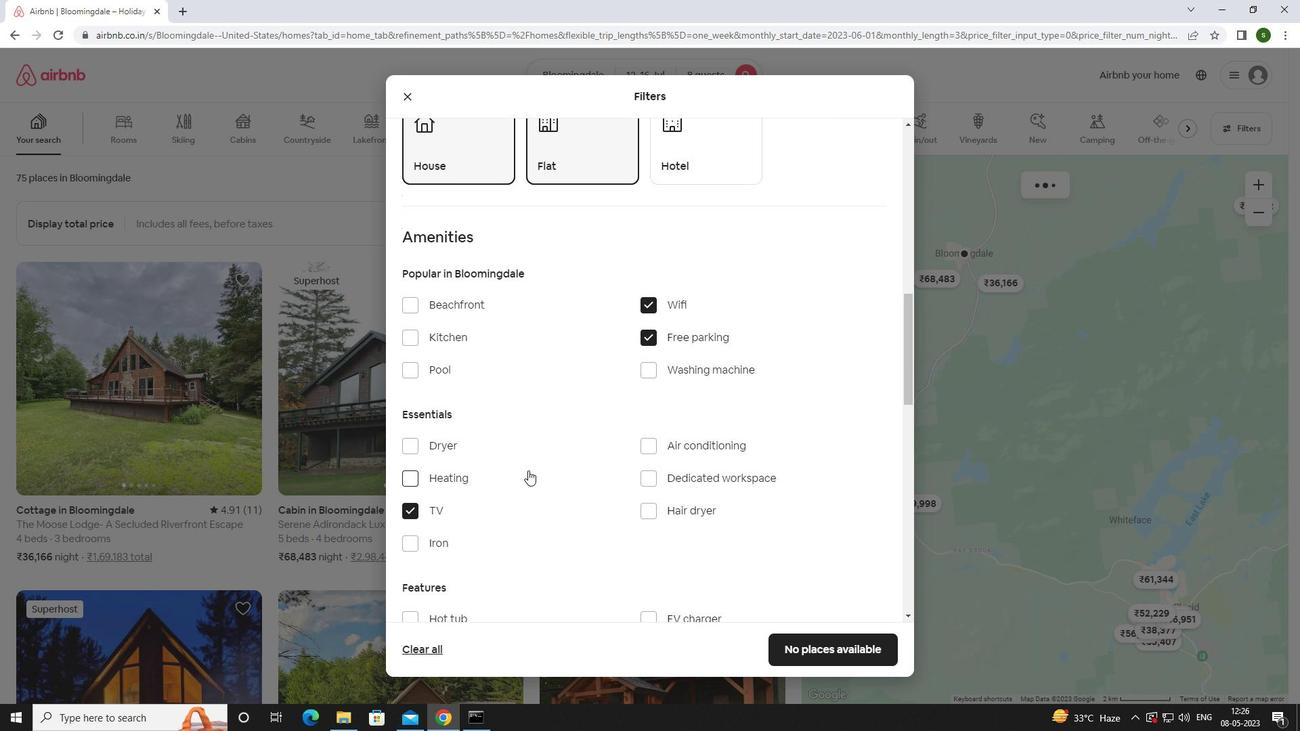 
Action: Mouse scrolled (528, 470) with delta (0, 0)
Screenshot: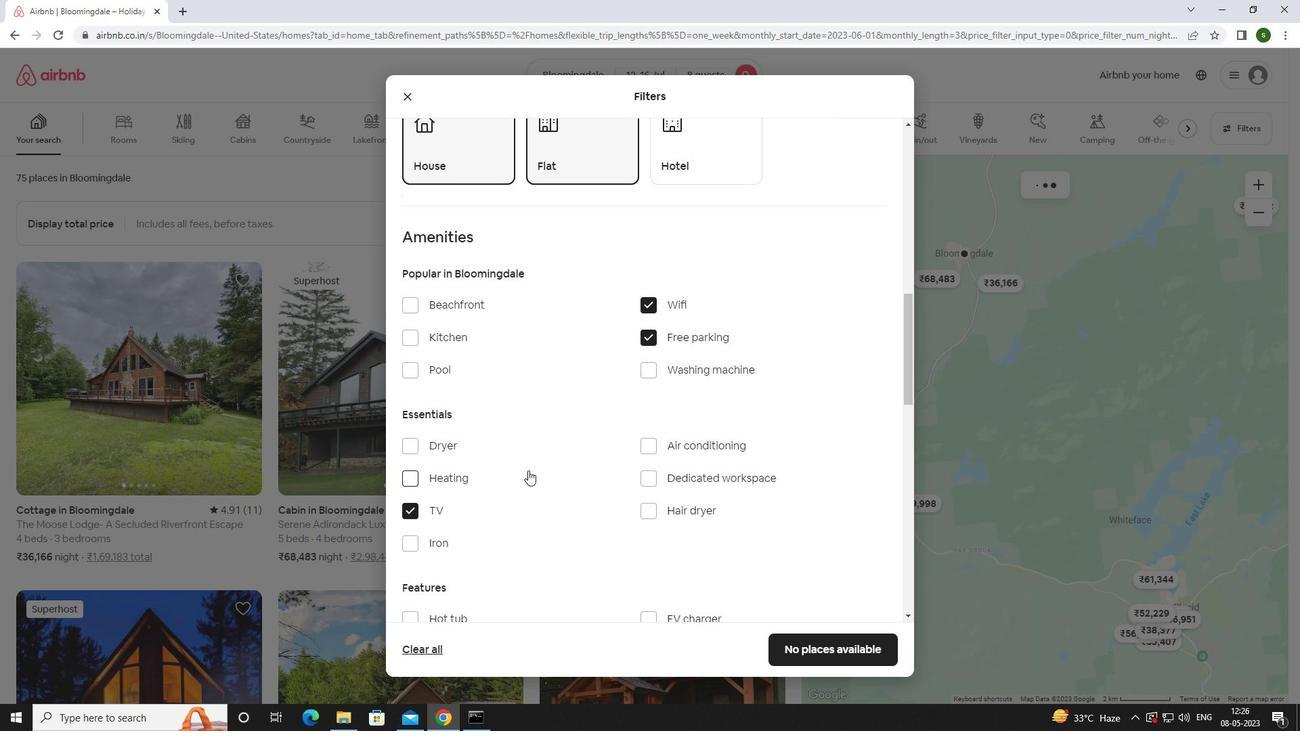 
Action: Mouse moved to (639, 442)
Screenshot: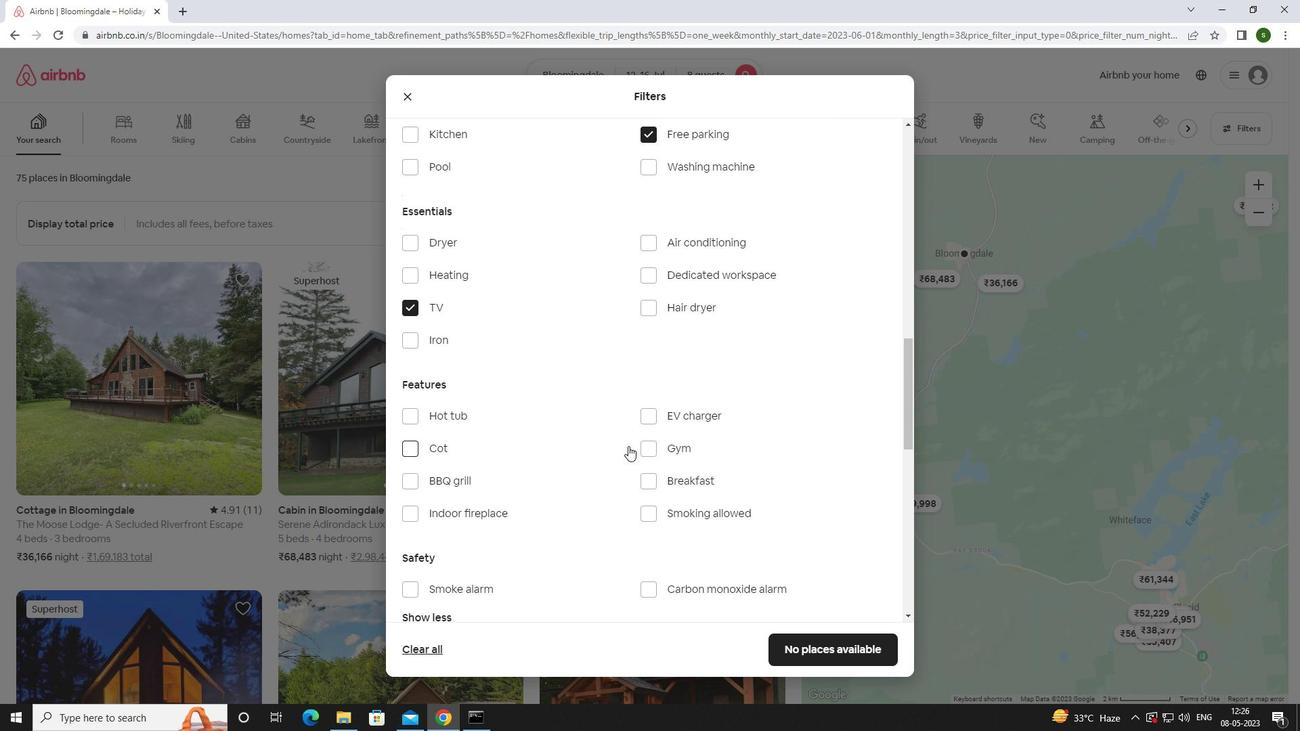 
Action: Mouse pressed left at (639, 442)
Screenshot: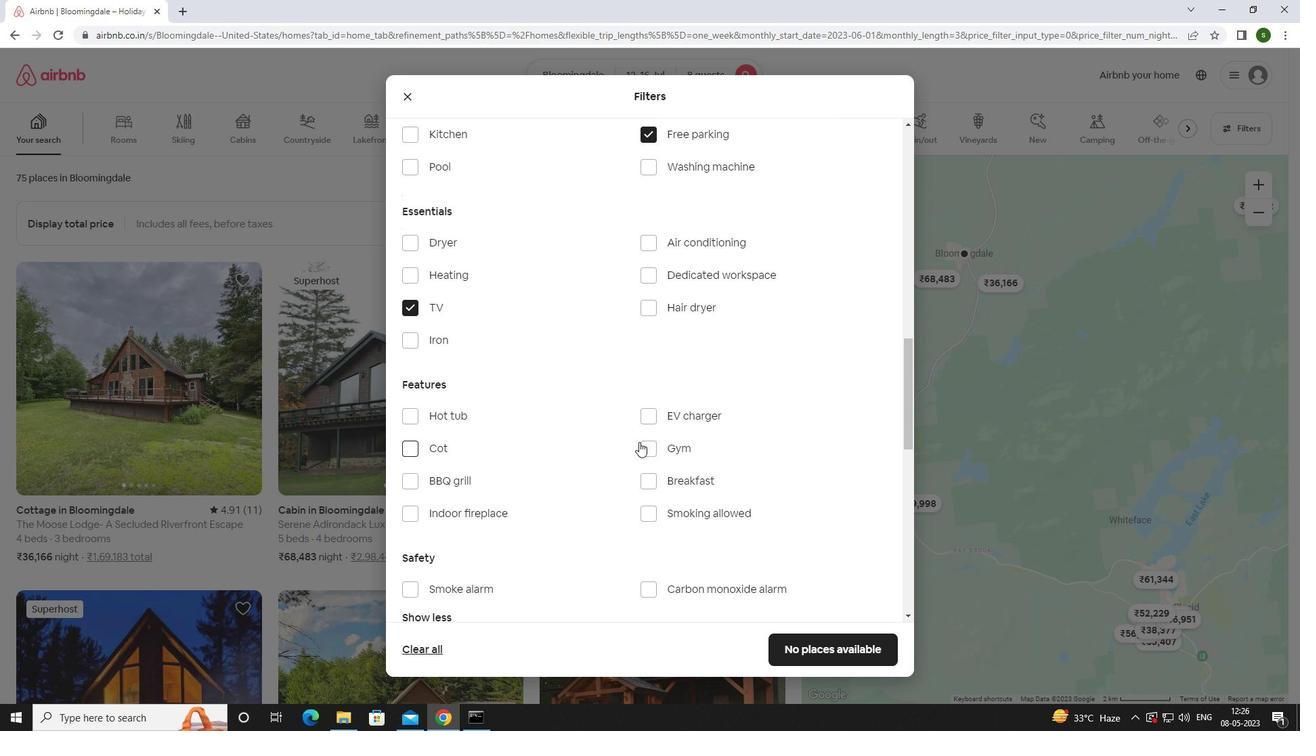 
Action: Mouse moved to (649, 476)
Screenshot: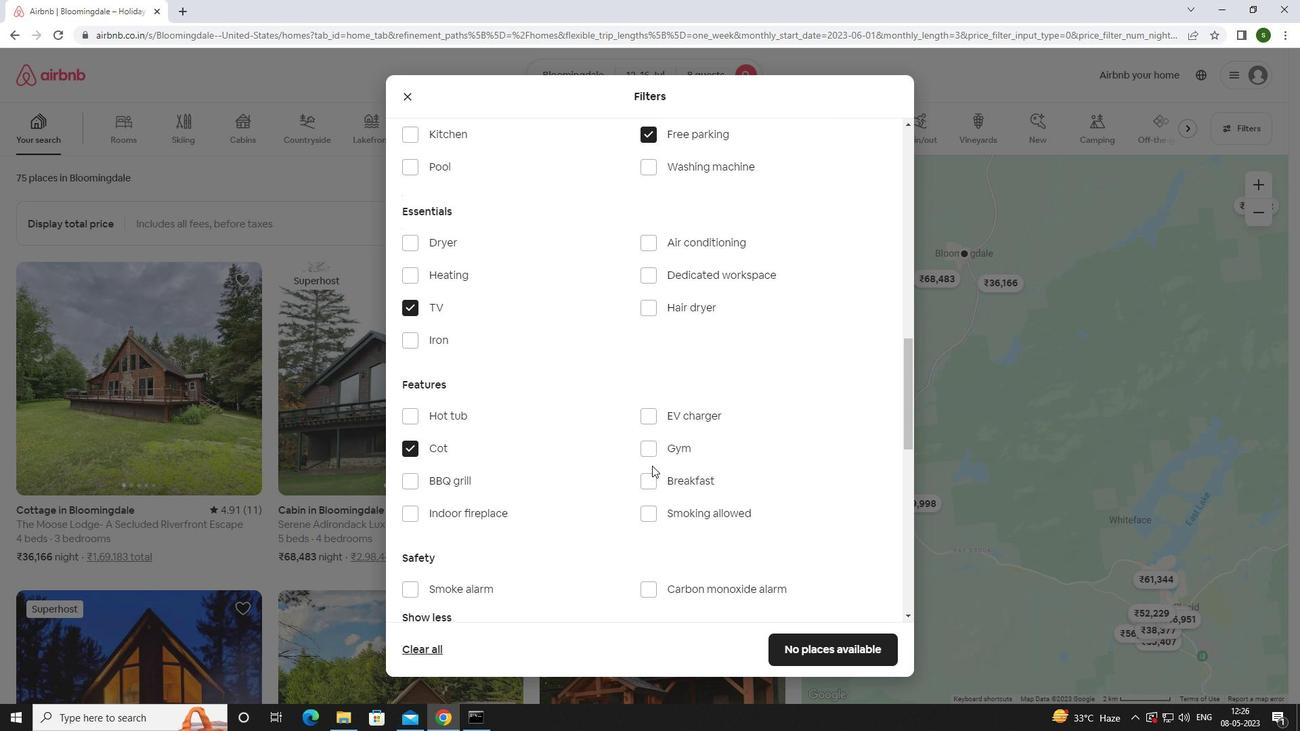 
Action: Mouse pressed left at (649, 476)
Screenshot: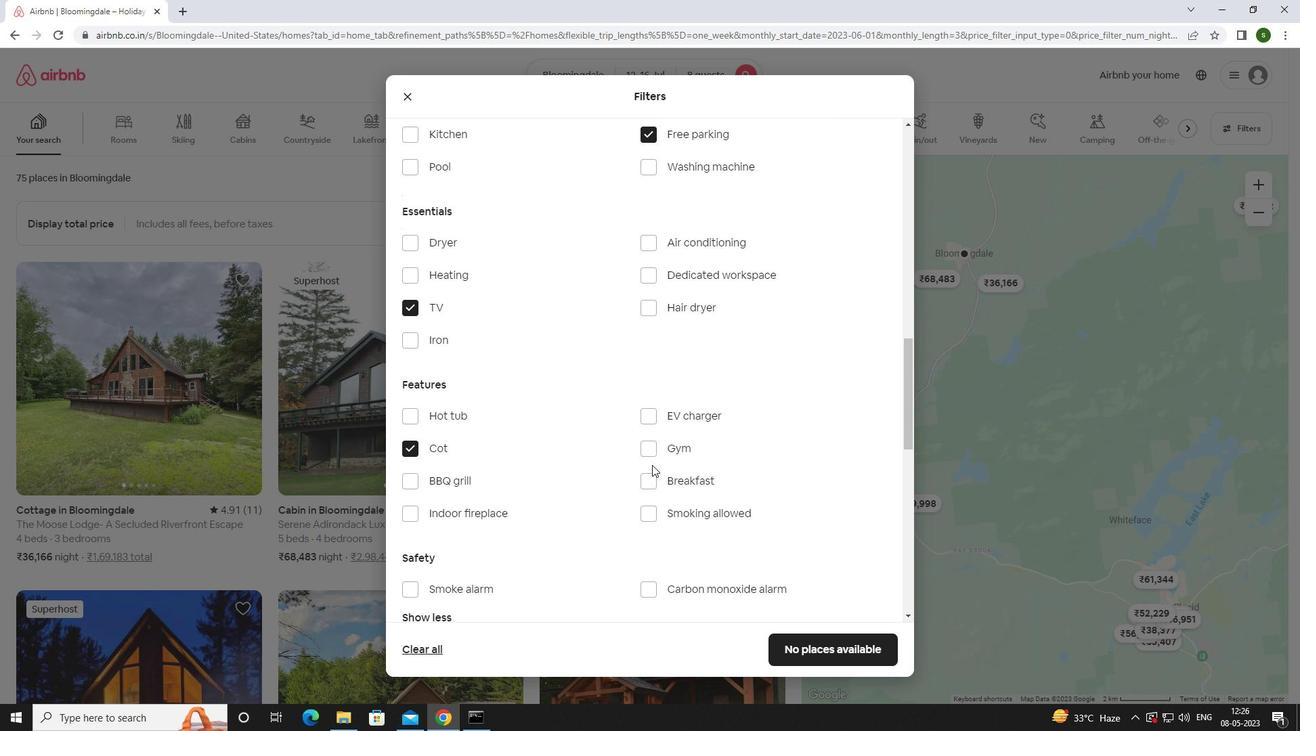 
Action: Mouse moved to (651, 450)
Screenshot: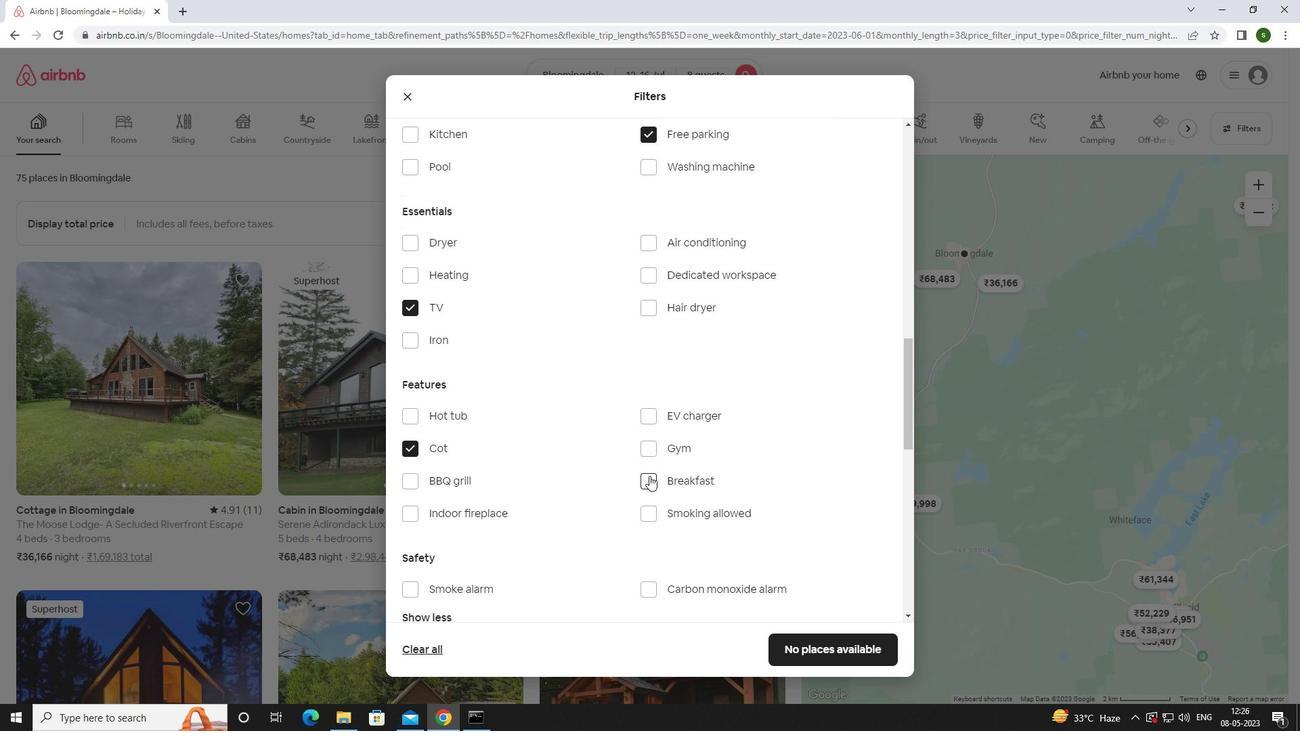 
Action: Mouse pressed left at (651, 450)
Screenshot: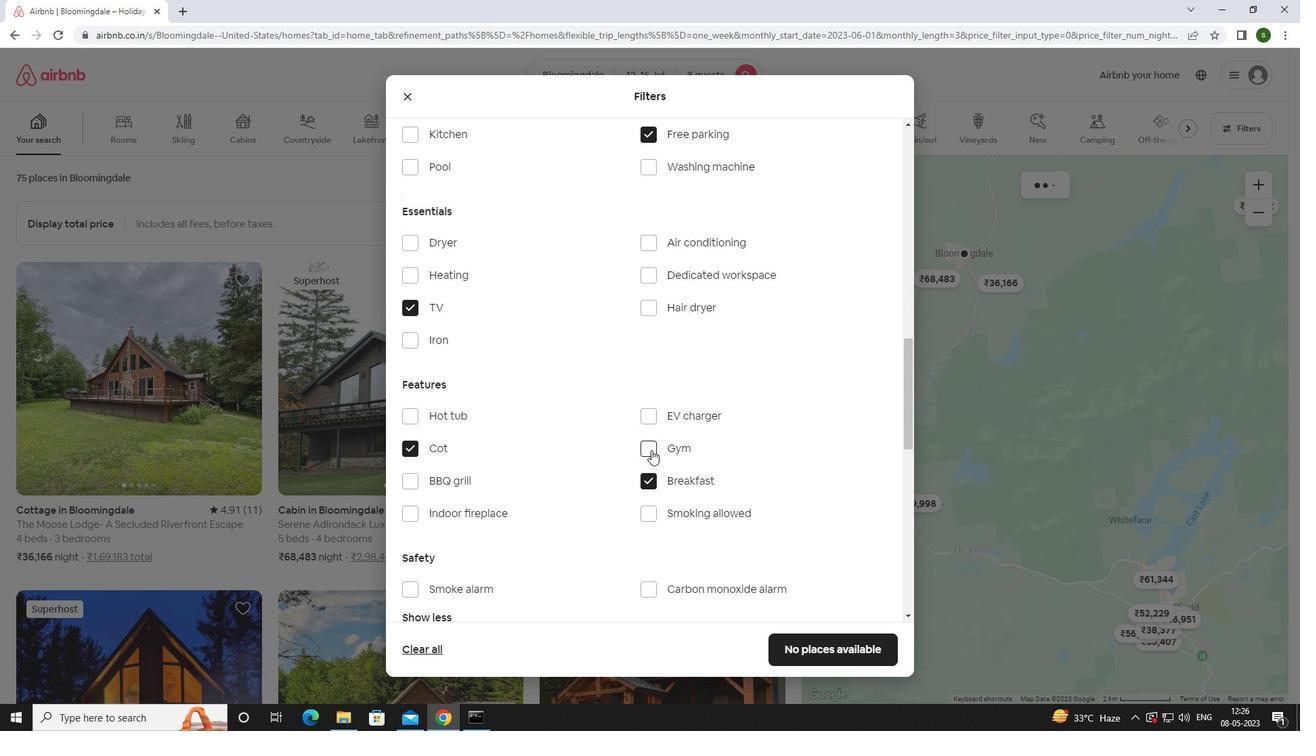 
Action: Mouse moved to (651, 450)
Screenshot: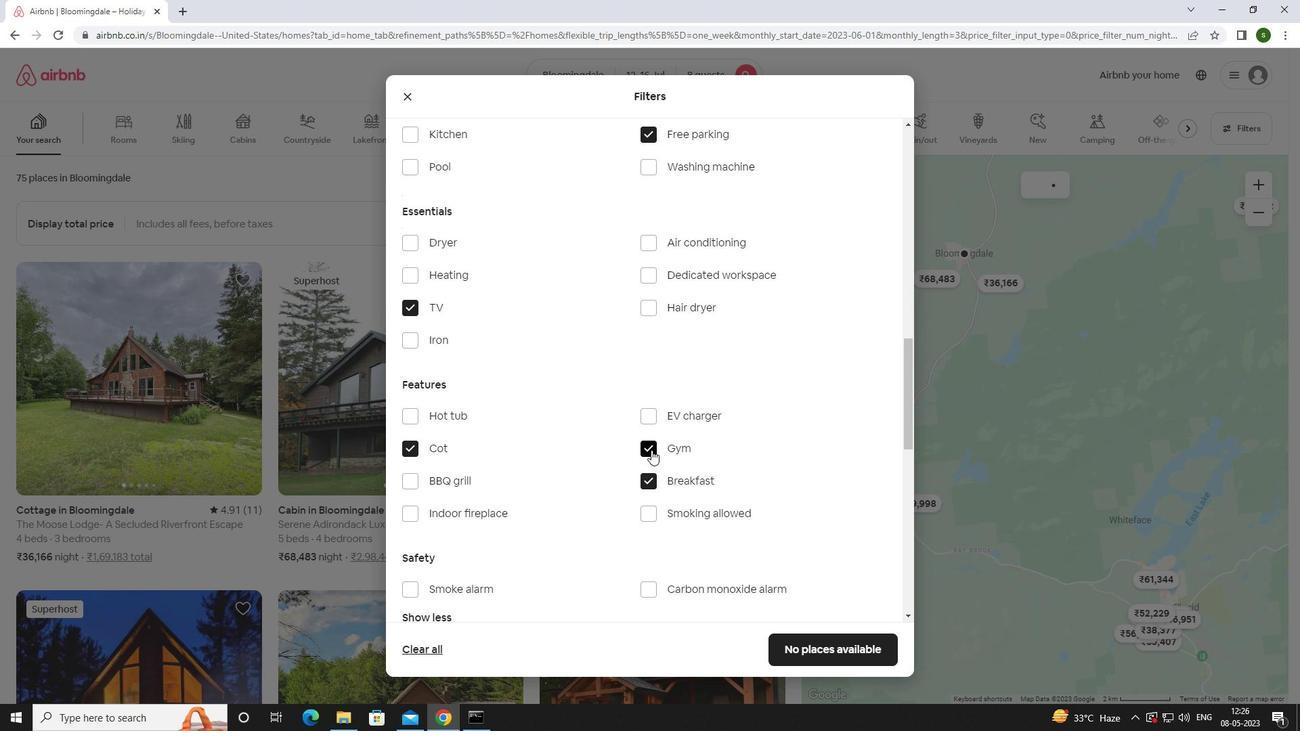 
Action: Mouse scrolled (651, 449) with delta (0, 0)
Screenshot: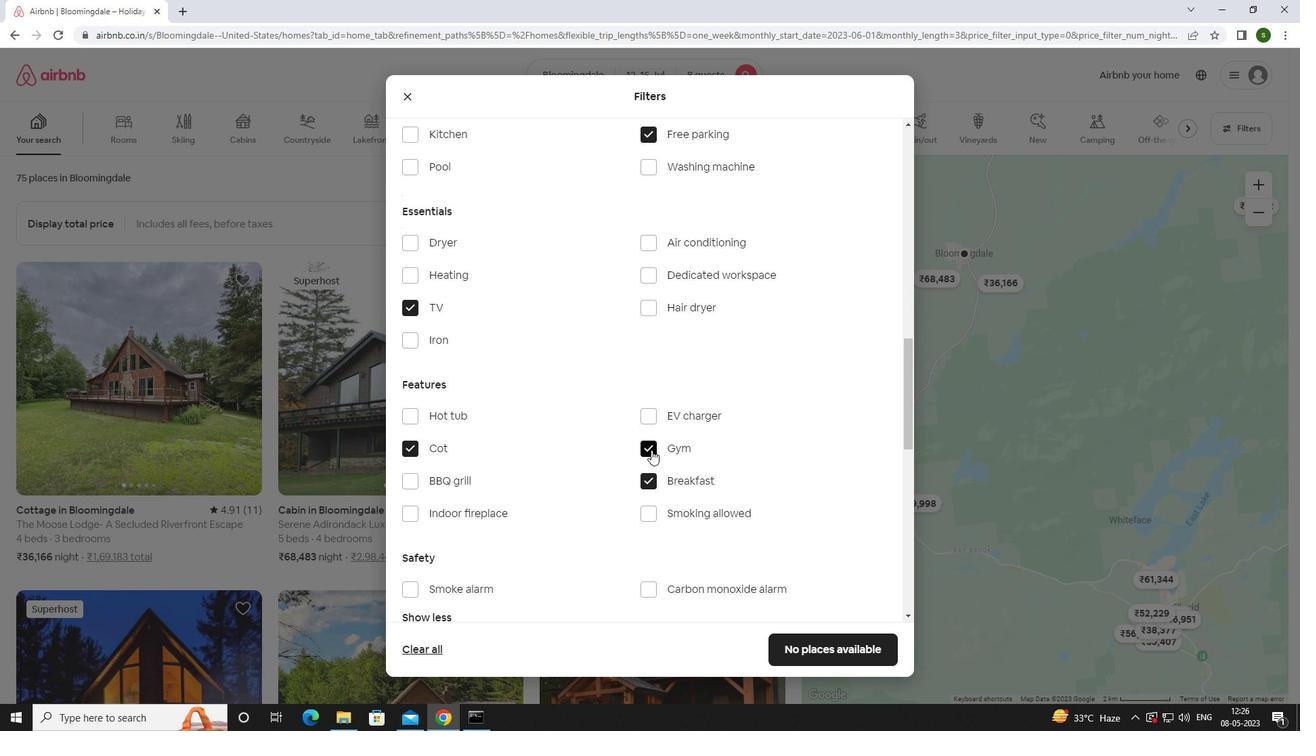 
Action: Mouse scrolled (651, 449) with delta (0, 0)
Screenshot: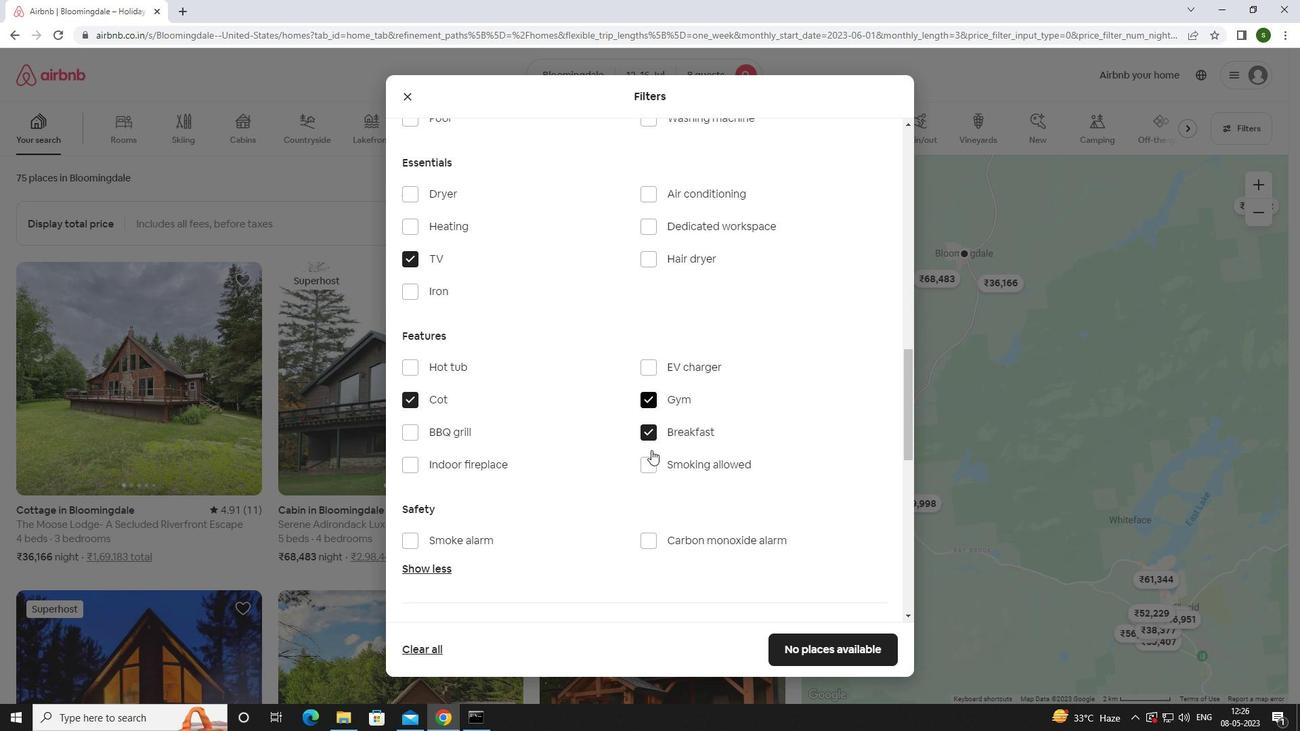 
Action: Mouse scrolled (651, 449) with delta (0, 0)
Screenshot: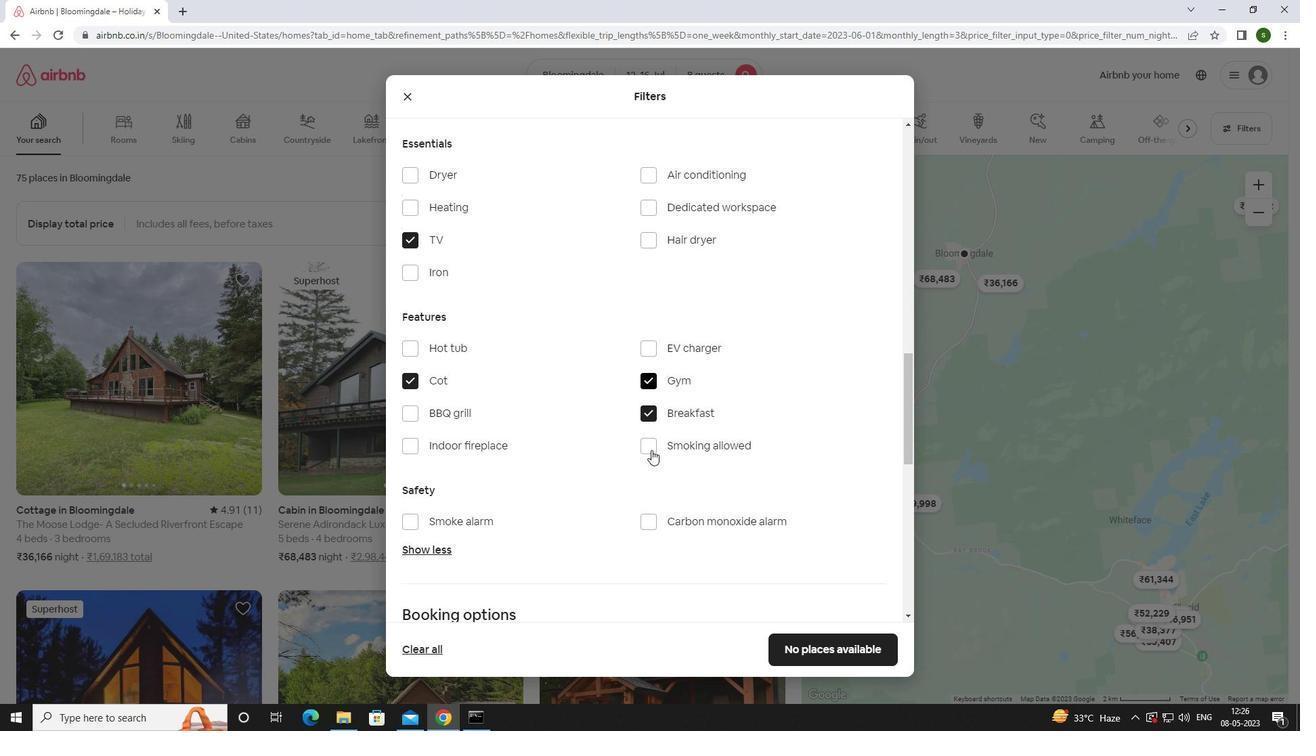
Action: Mouse scrolled (651, 449) with delta (0, 0)
Screenshot: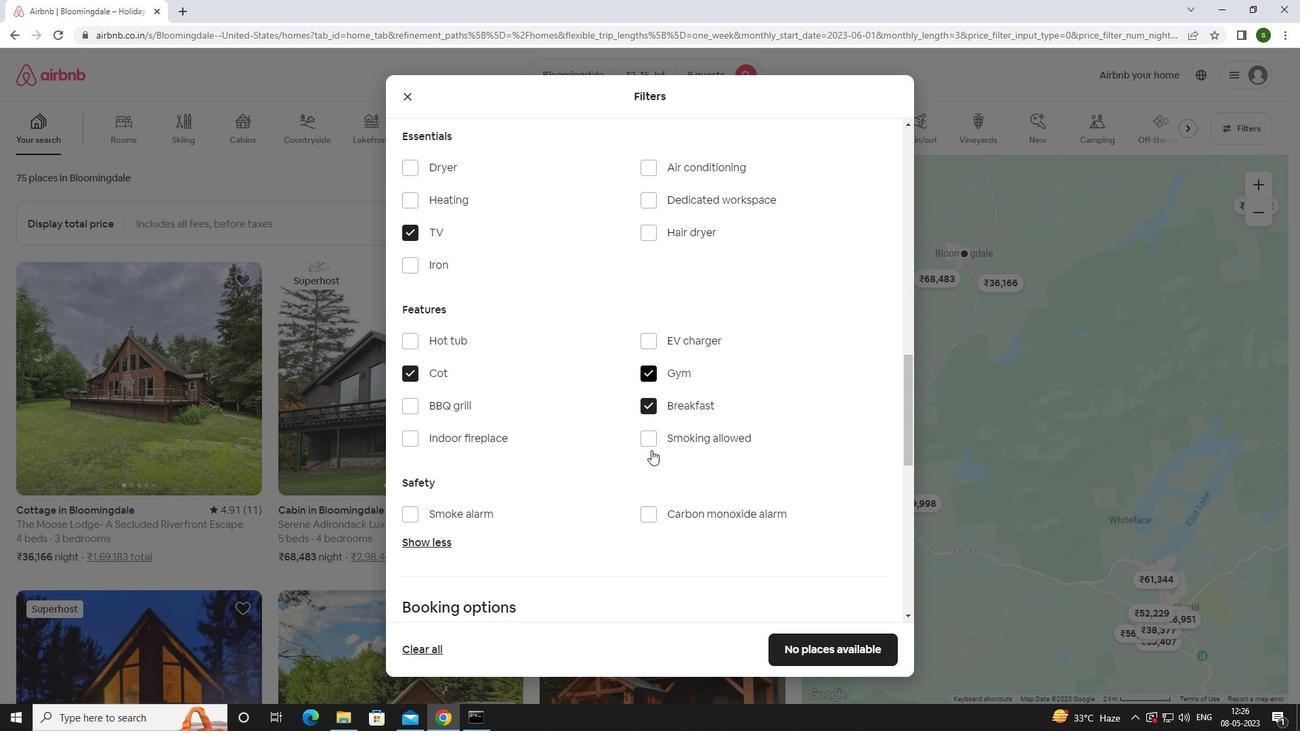 
Action: Mouse scrolled (651, 449) with delta (0, 0)
Screenshot: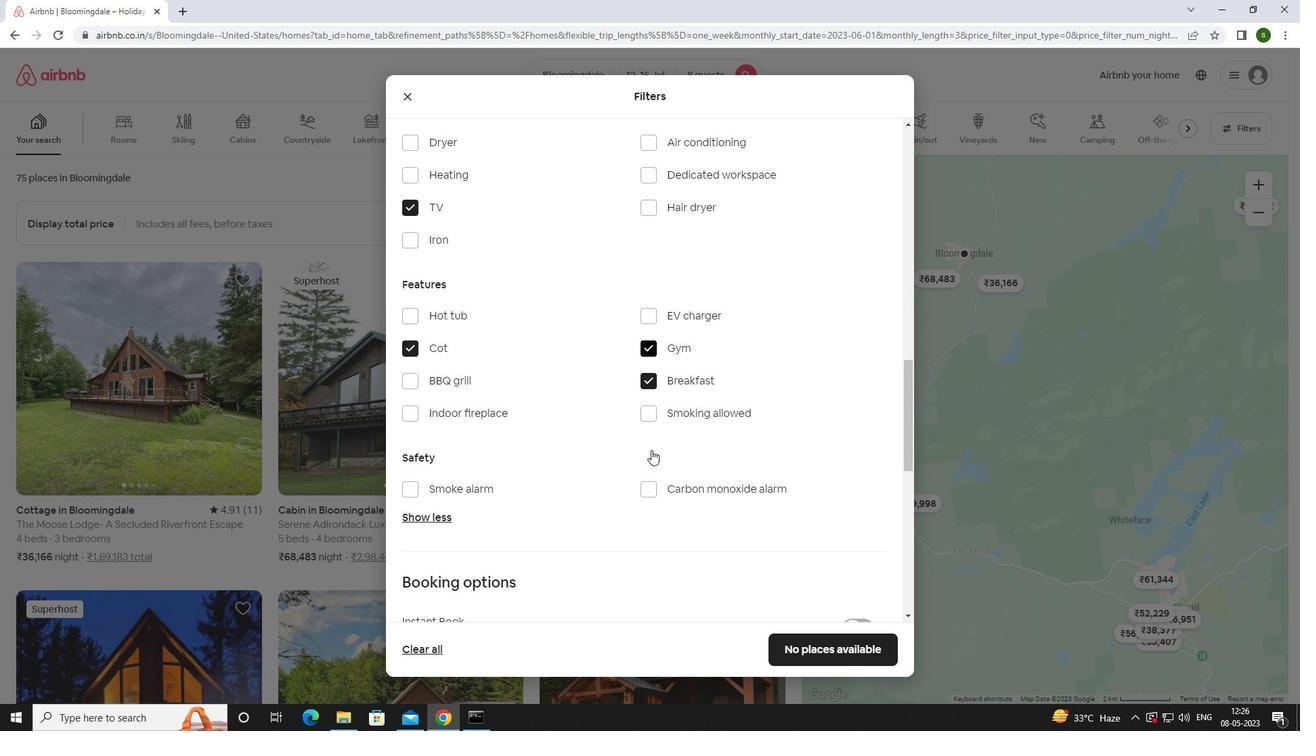 
Action: Mouse moved to (847, 436)
Screenshot: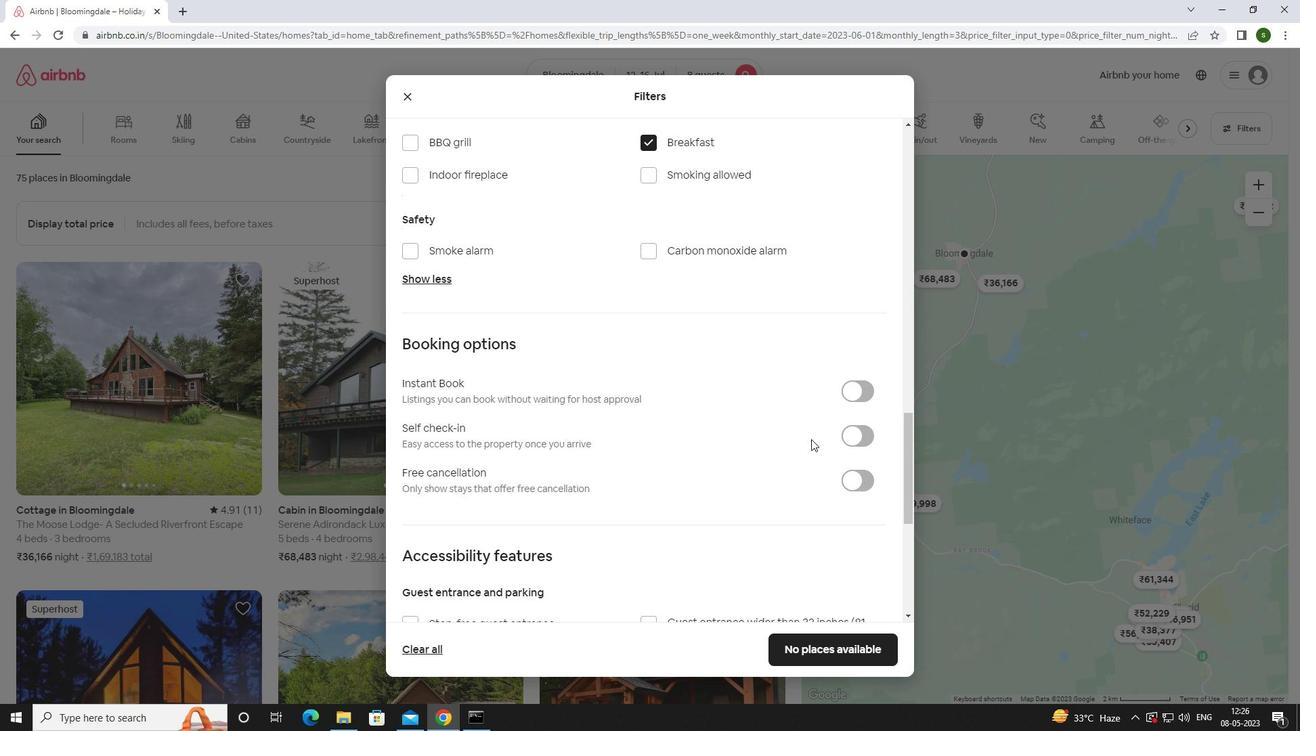 
Action: Mouse pressed left at (847, 436)
Screenshot: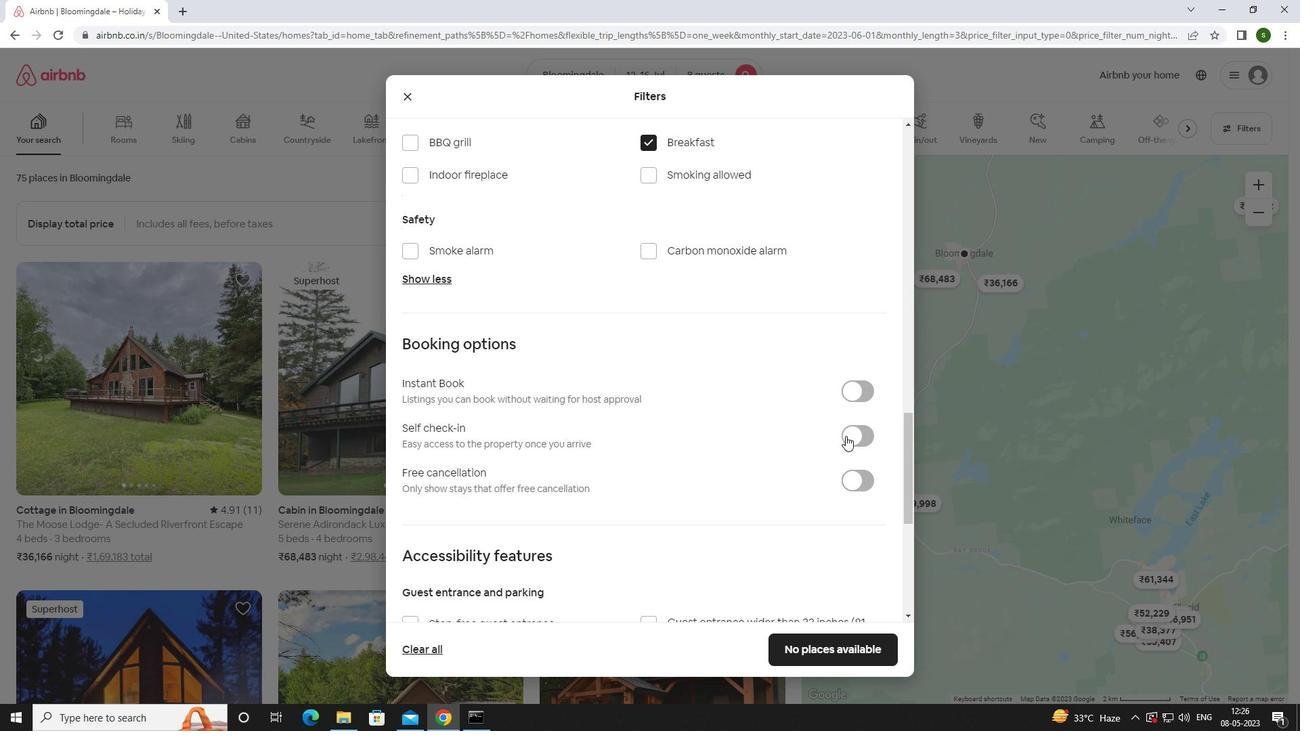 
Action: Mouse moved to (748, 434)
Screenshot: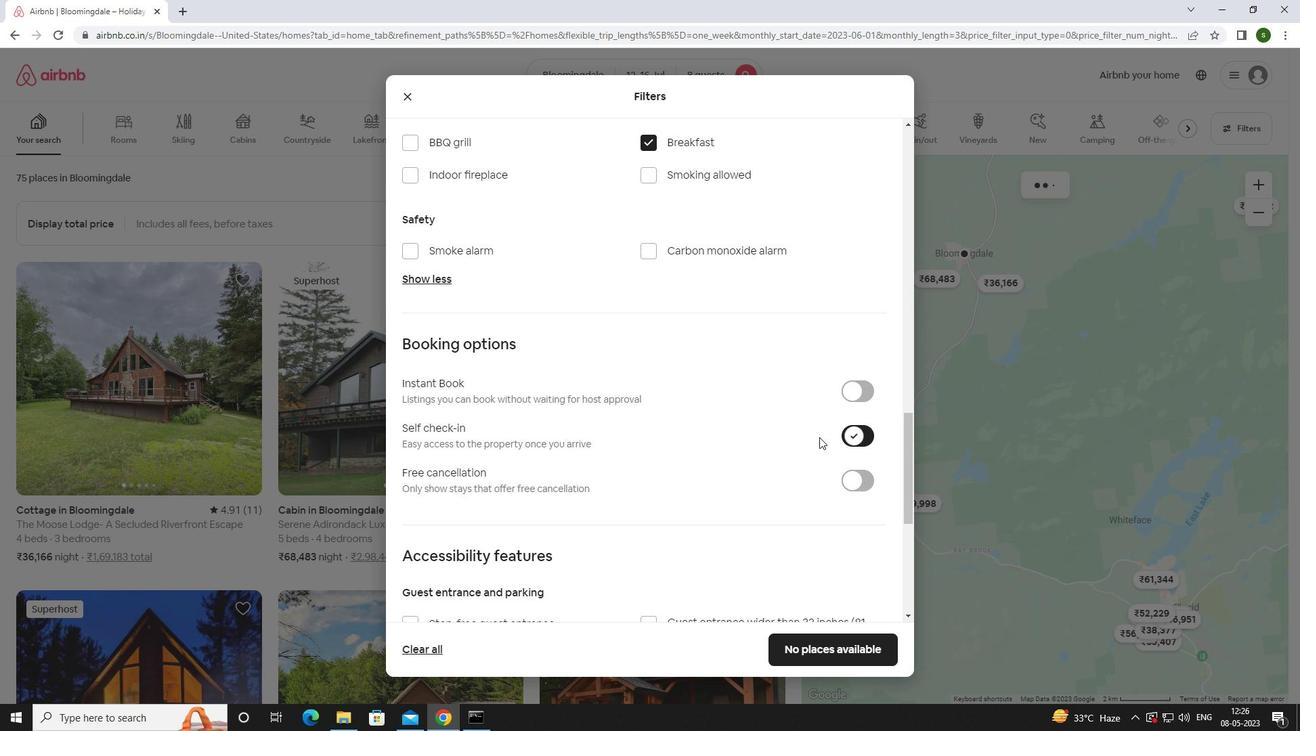 
Action: Mouse scrolled (748, 433) with delta (0, 0)
Screenshot: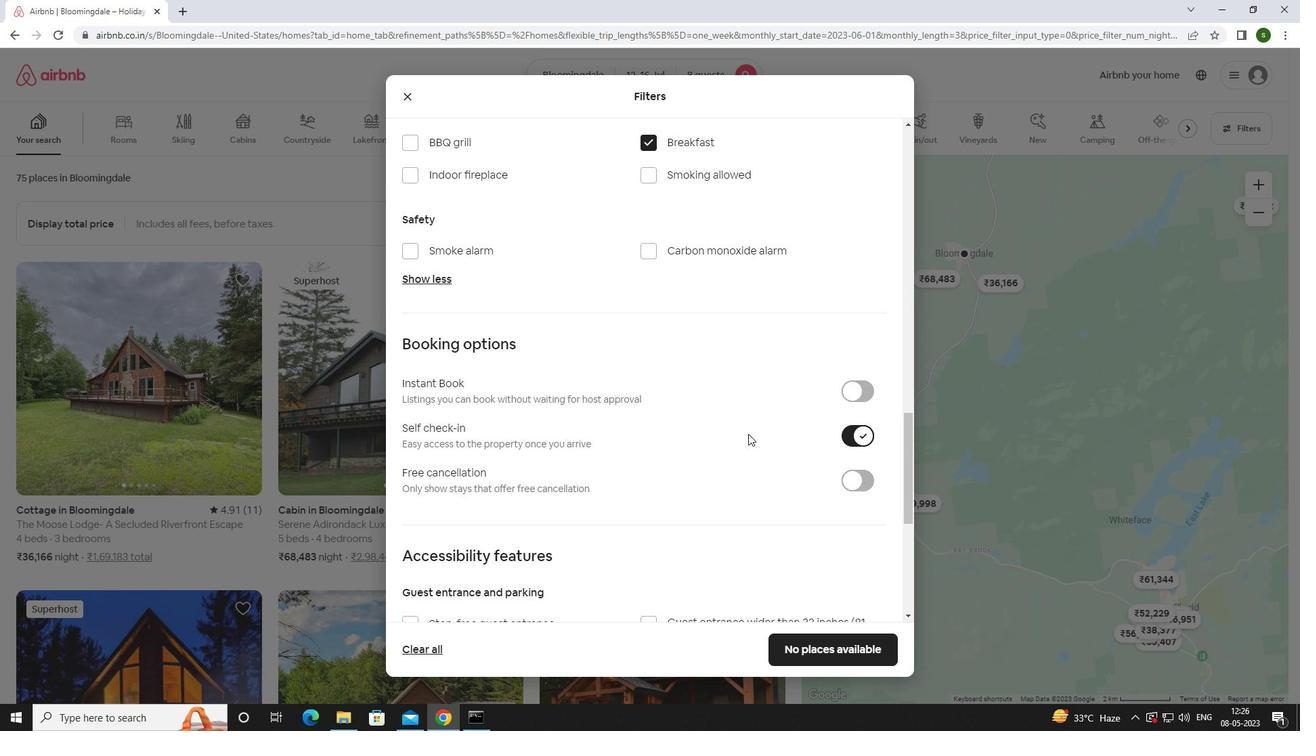 
Action: Mouse scrolled (748, 433) with delta (0, 0)
Screenshot: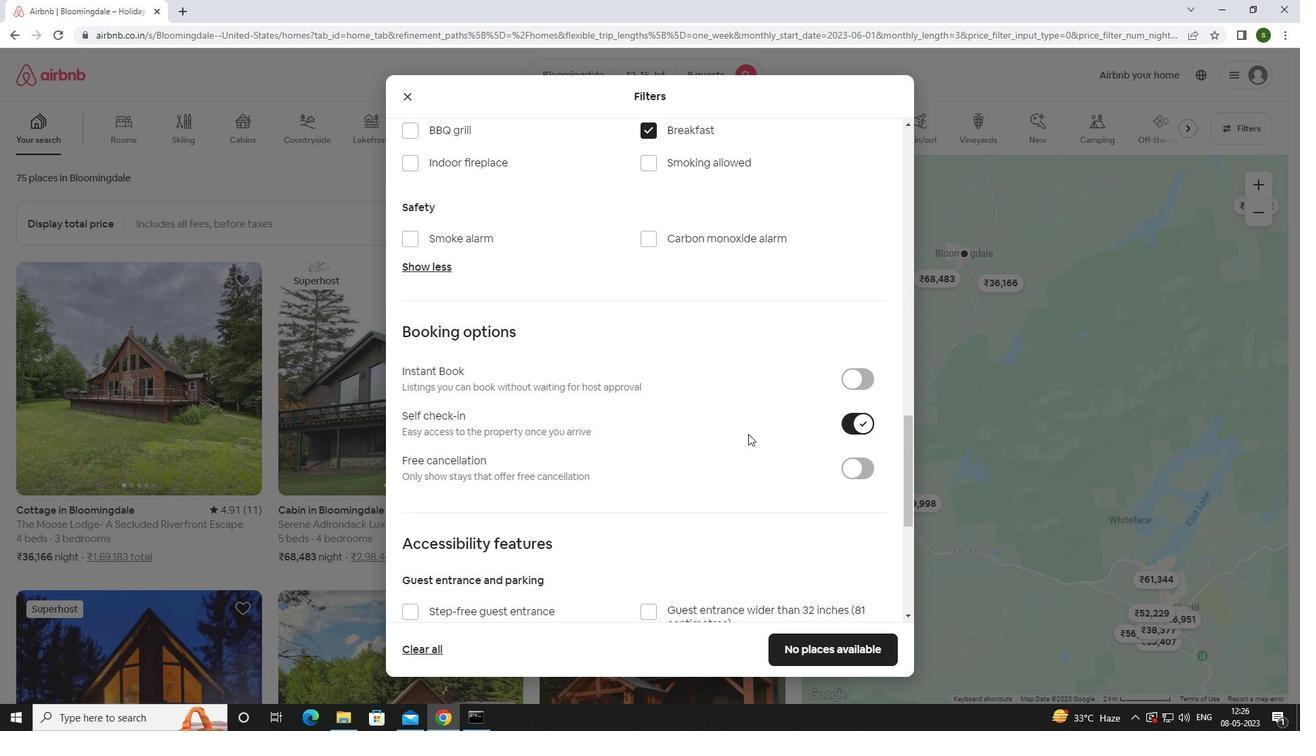 
Action: Mouse scrolled (748, 433) with delta (0, 0)
Screenshot: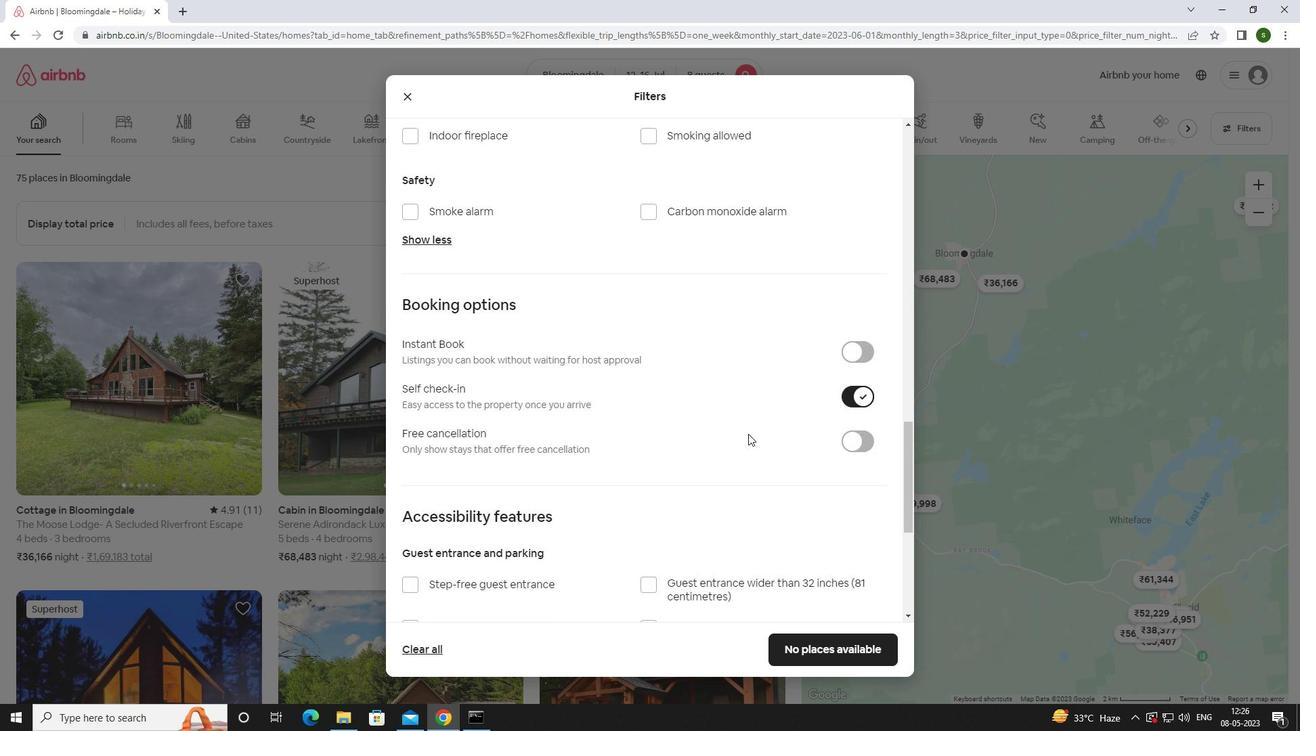 
Action: Mouse scrolled (748, 433) with delta (0, 0)
Screenshot: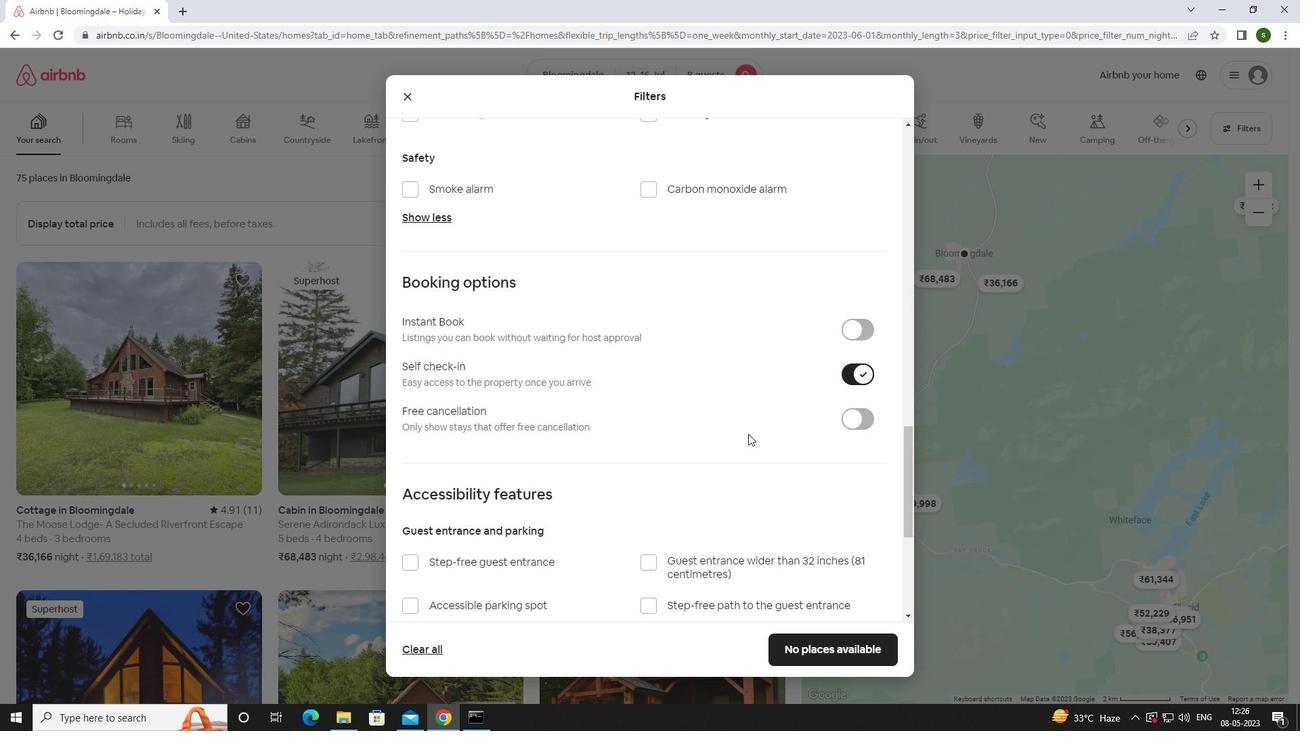 
Action: Mouse scrolled (748, 433) with delta (0, 0)
Screenshot: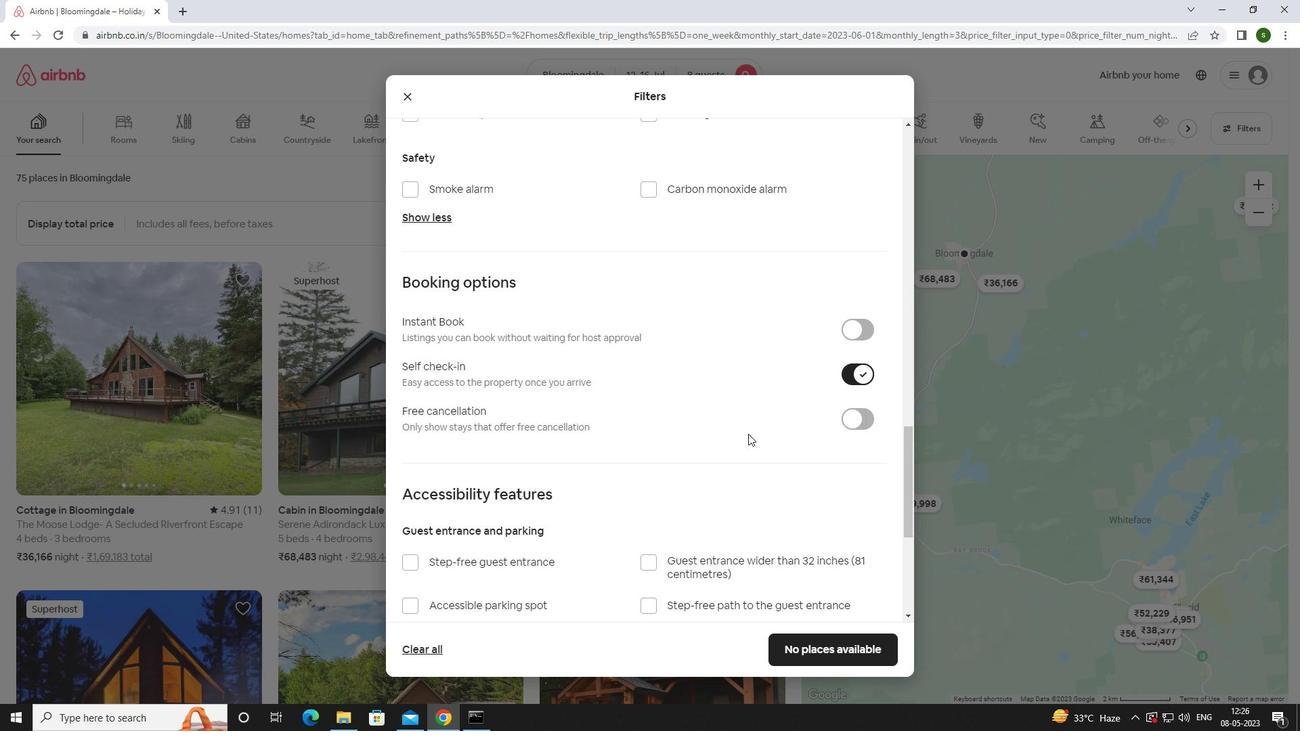 
Action: Mouse scrolled (748, 433) with delta (0, 0)
Screenshot: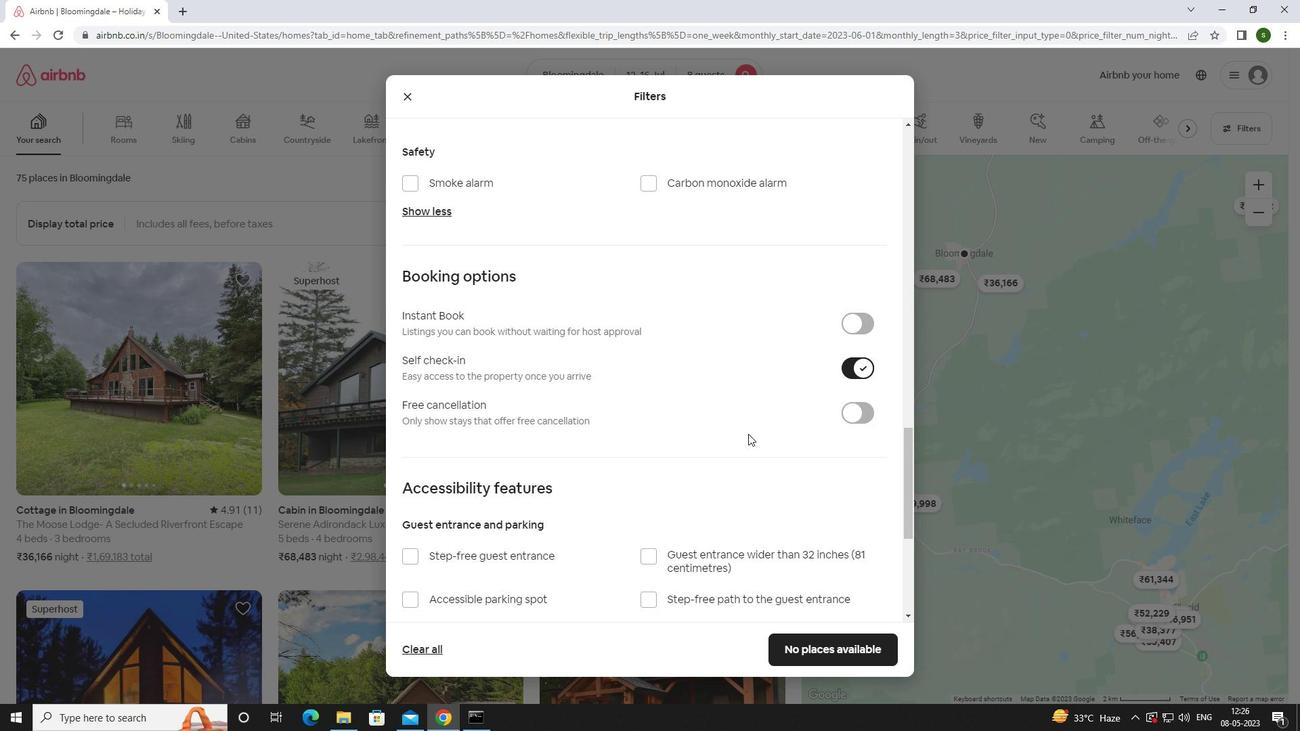 
Action: Mouse scrolled (748, 433) with delta (0, 0)
Screenshot: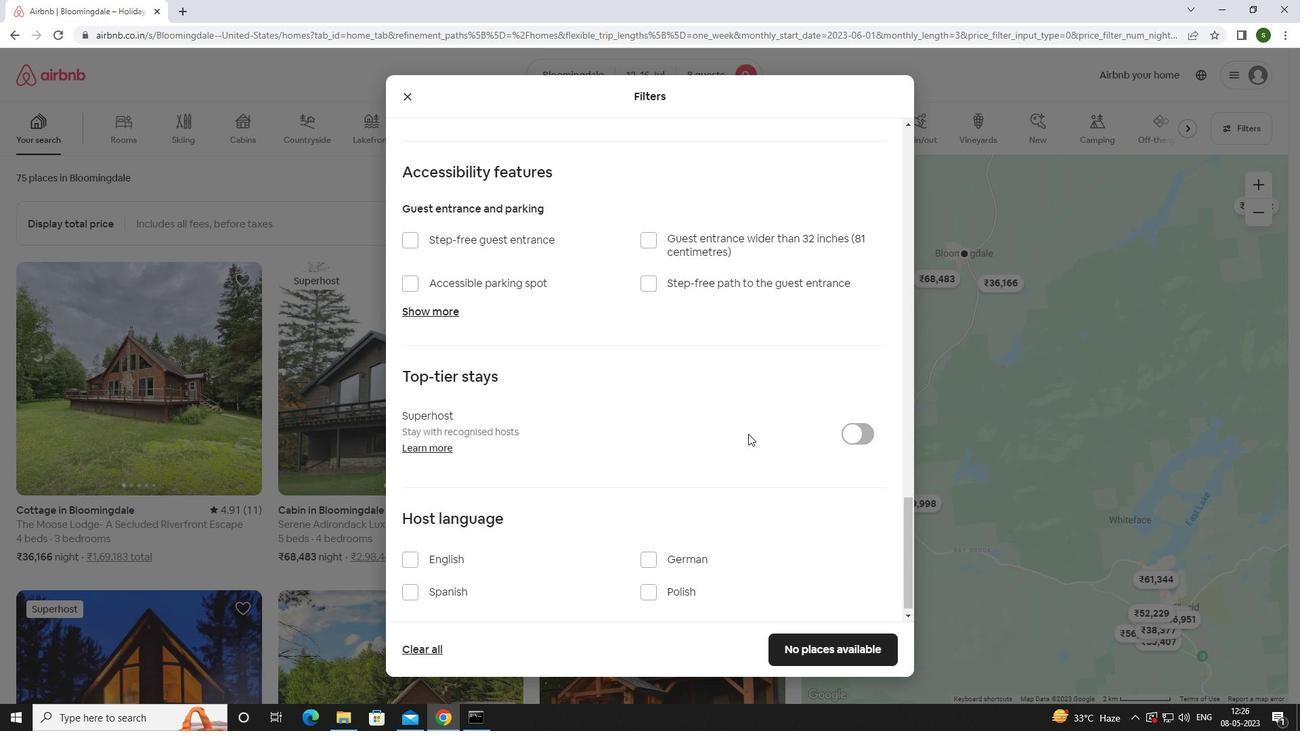 
Action: Mouse scrolled (748, 433) with delta (0, 0)
Screenshot: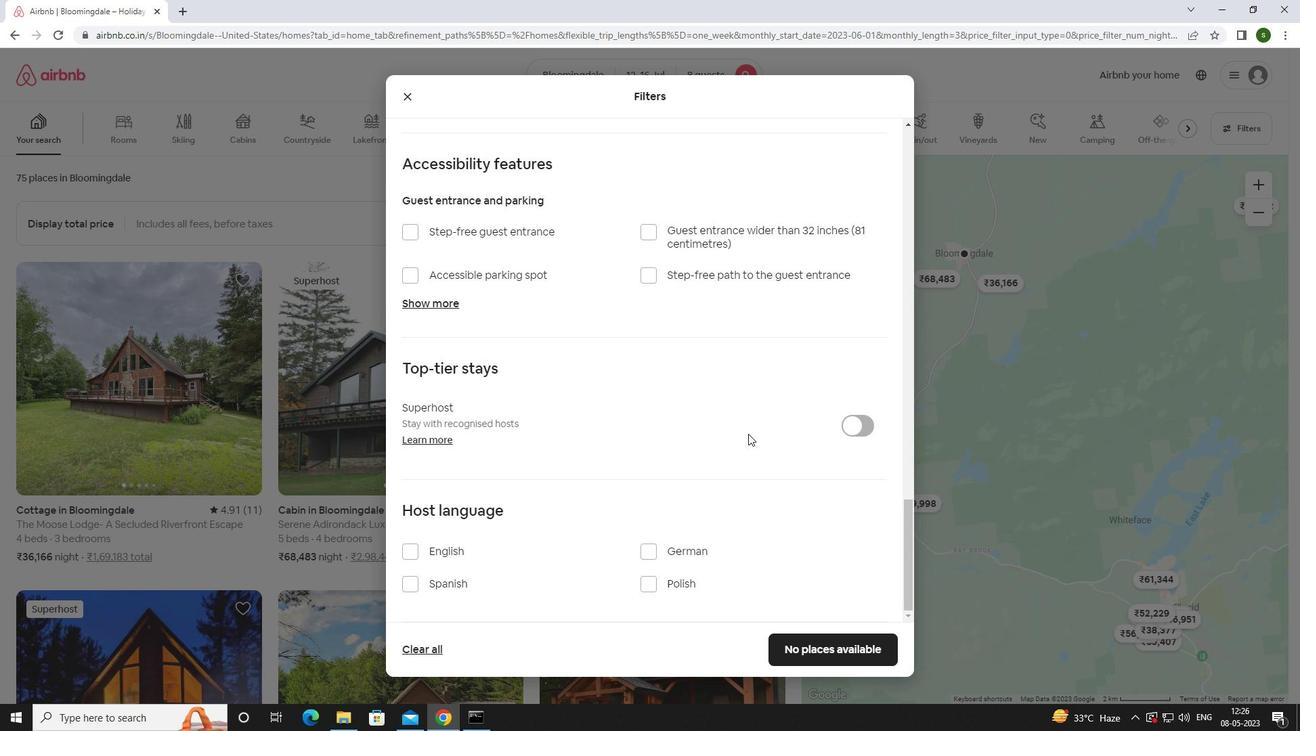 
Action: Mouse scrolled (748, 433) with delta (0, 0)
Screenshot: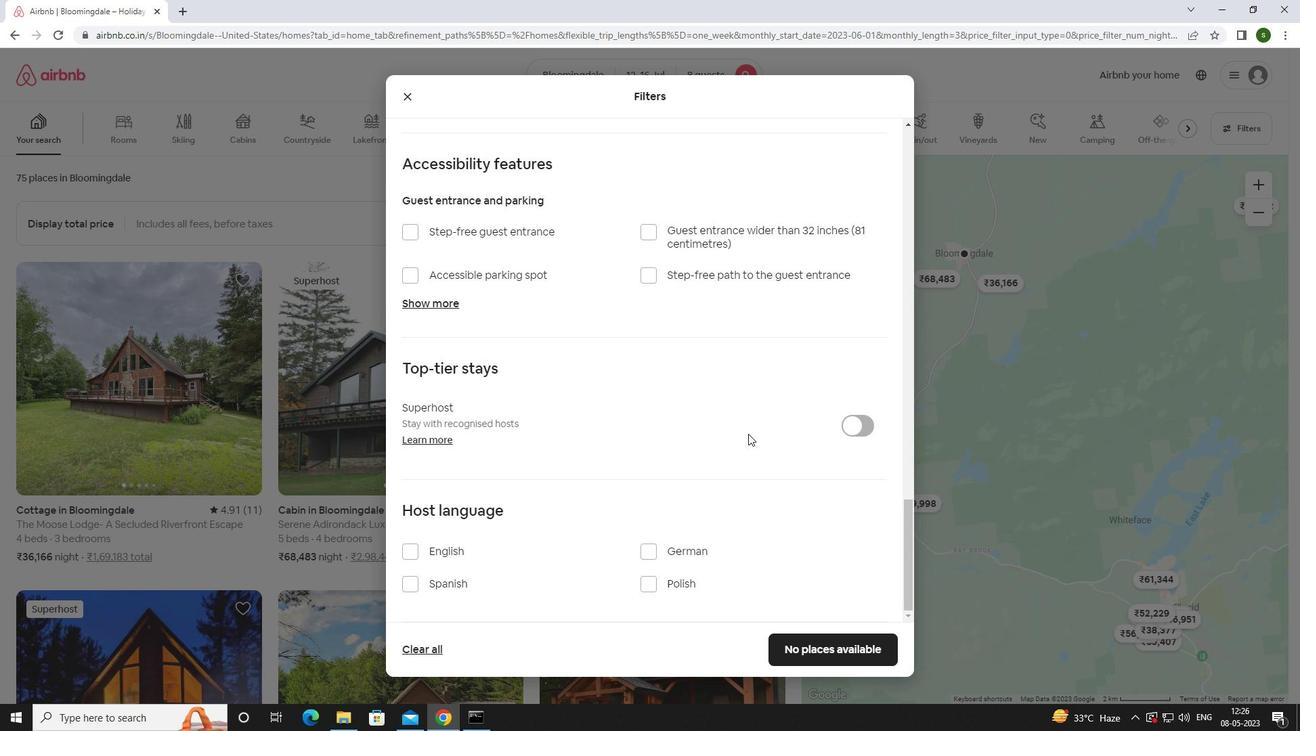 
Action: Mouse scrolled (748, 433) with delta (0, 0)
Screenshot: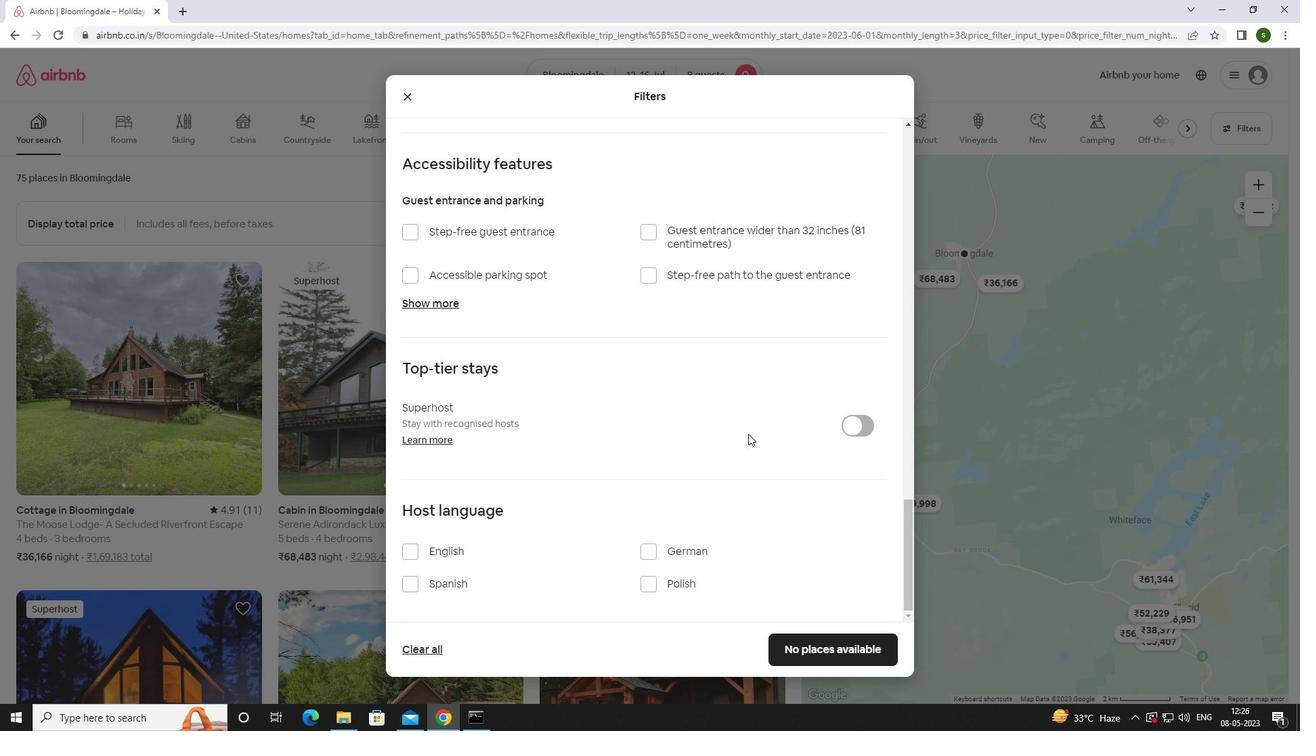 
Action: Mouse scrolled (748, 433) with delta (0, 0)
Screenshot: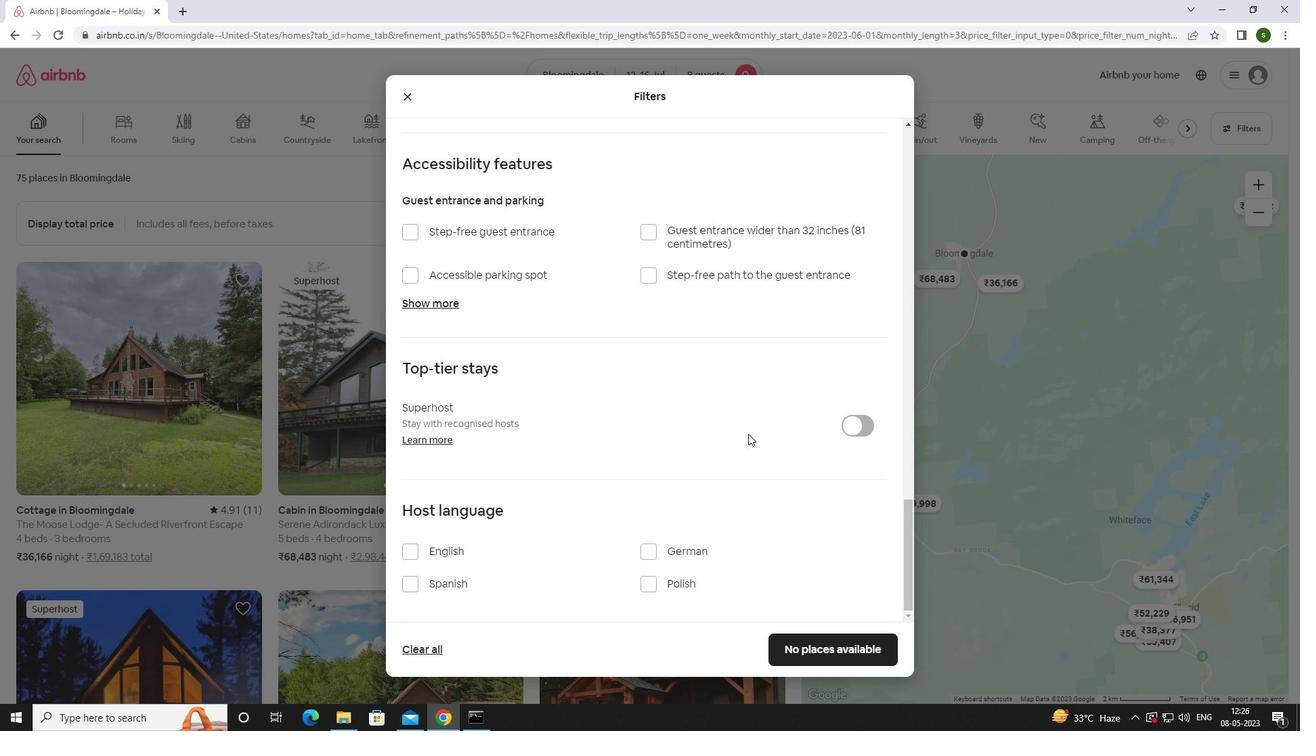 
Action: Mouse scrolled (748, 433) with delta (0, 0)
Screenshot: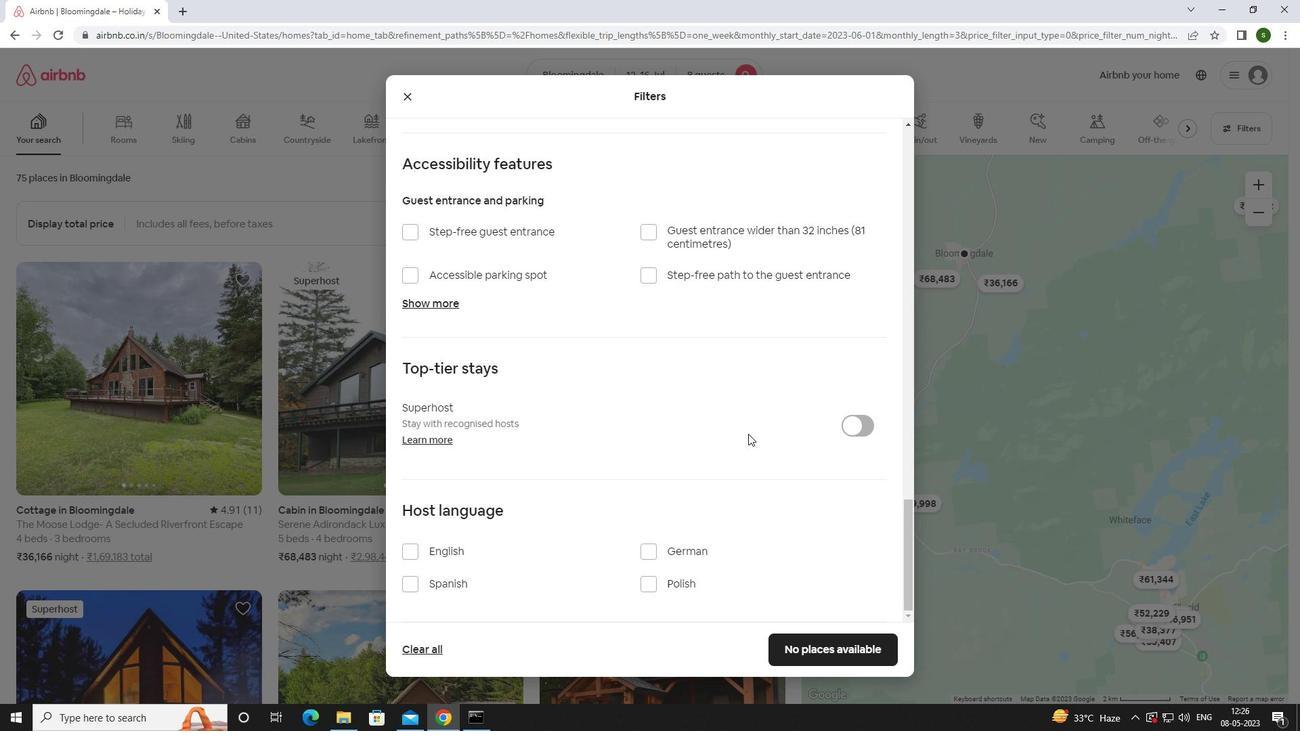
Action: Mouse moved to (451, 545)
Screenshot: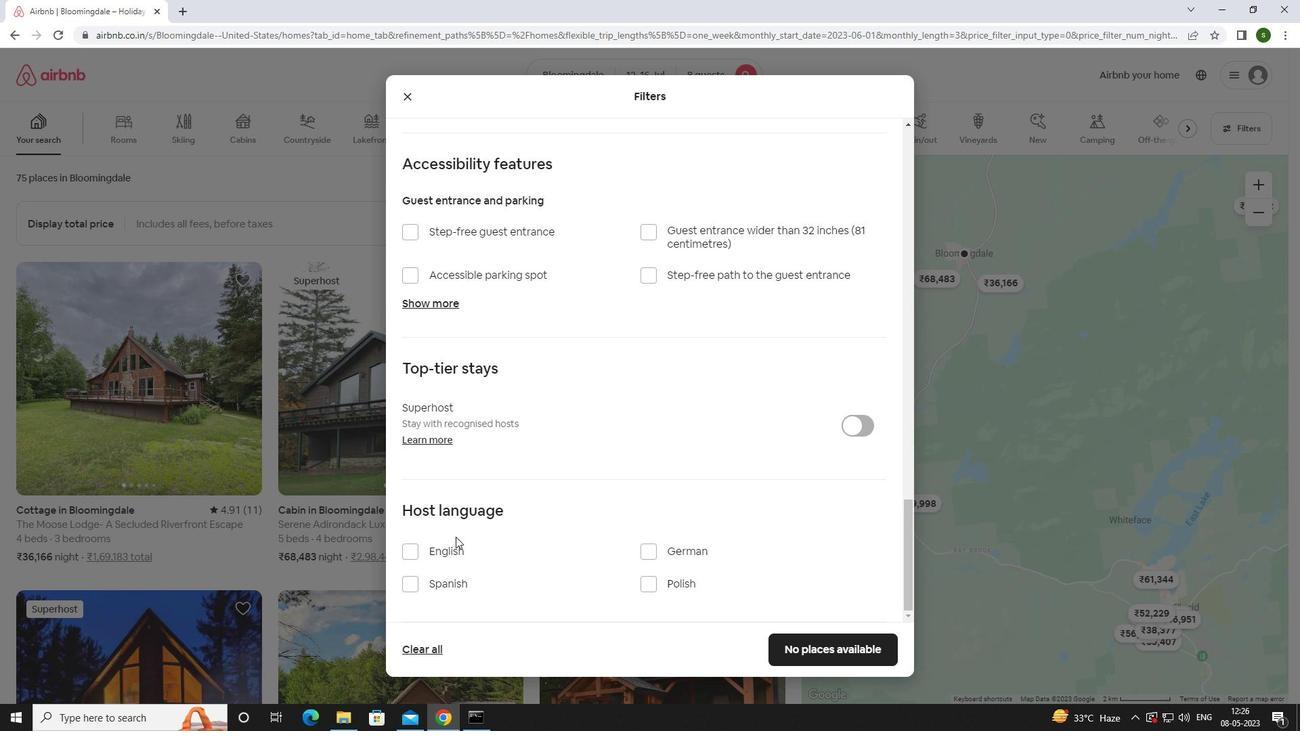 
Action: Mouse pressed left at (451, 545)
Screenshot: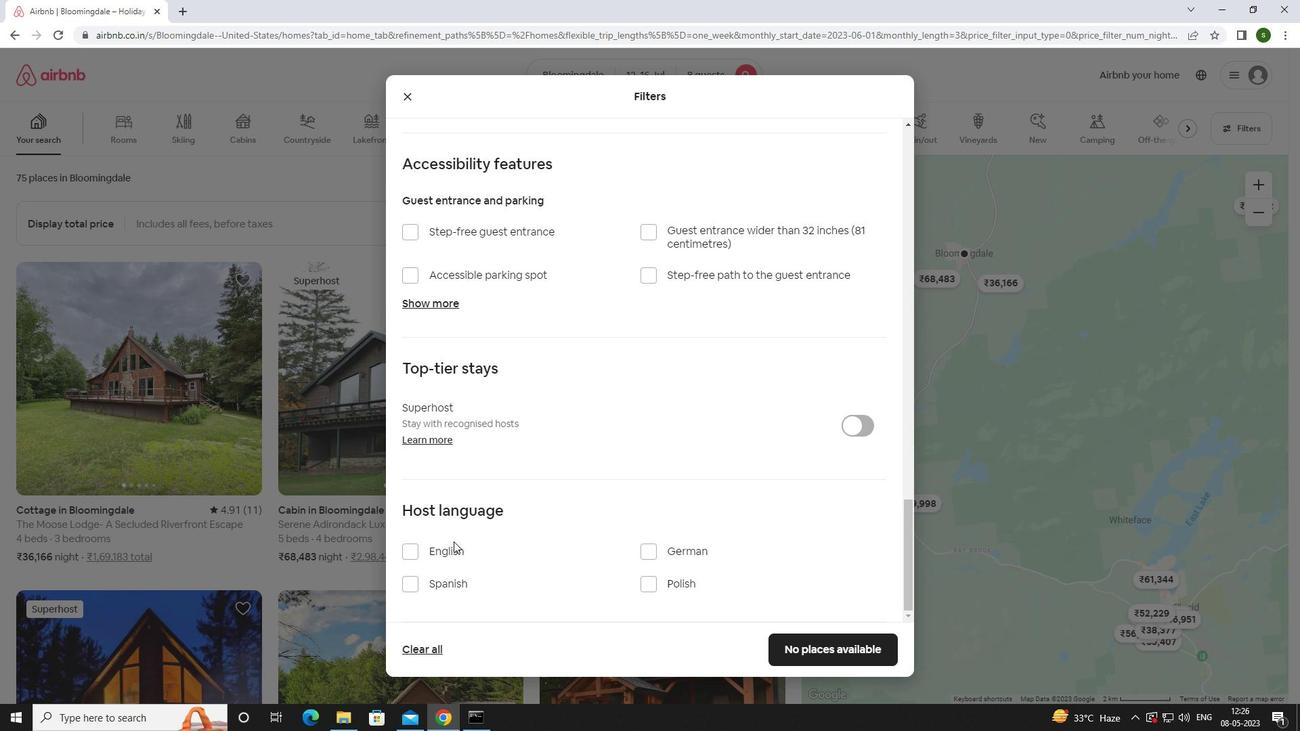 
Action: Mouse moved to (820, 658)
Screenshot: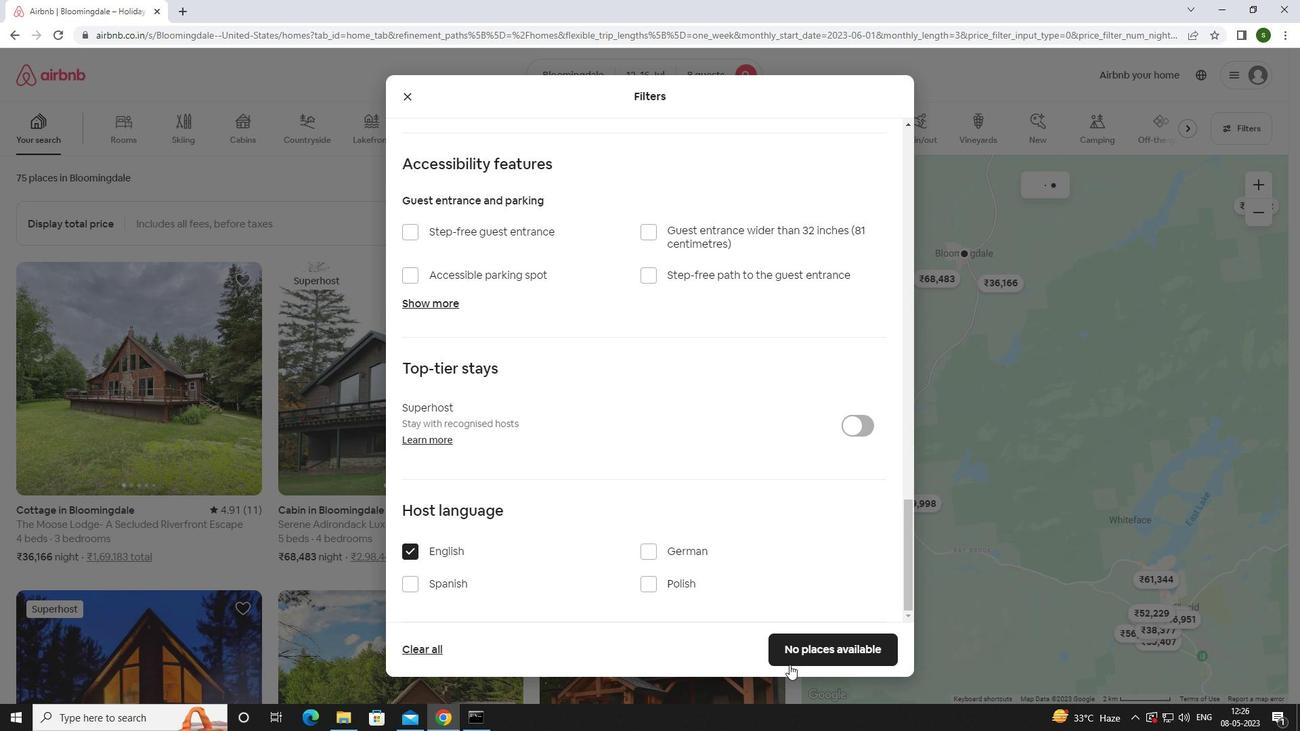 
Action: Mouse pressed left at (820, 658)
Screenshot: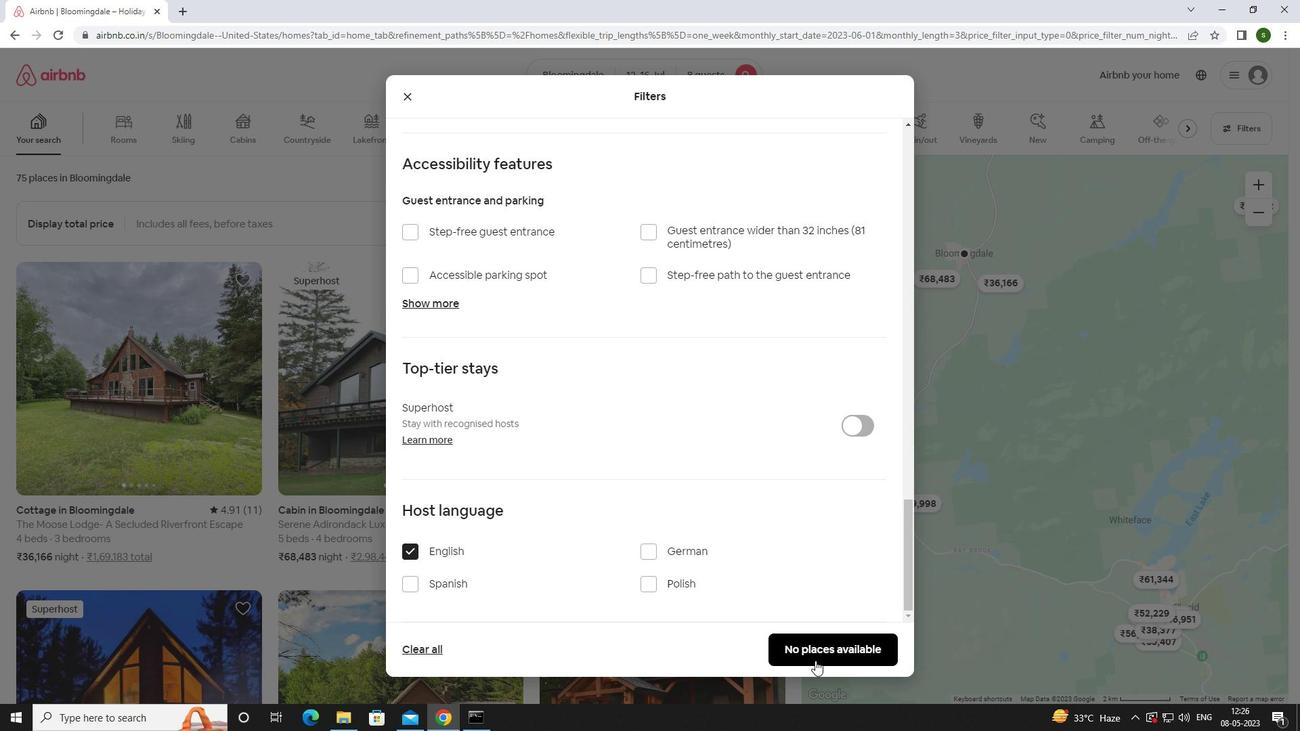 
Action: Mouse moved to (557, 431)
Screenshot: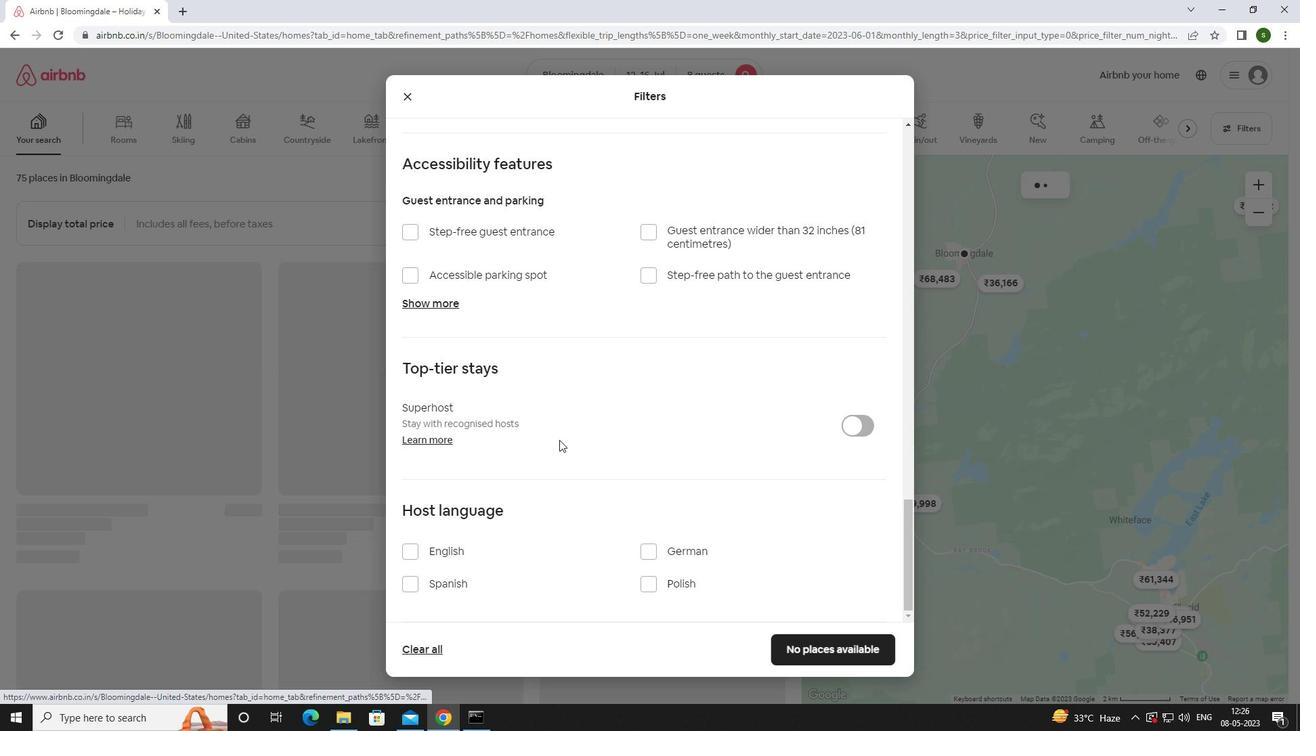 
